 Task: In the Contact  WilliamsSadie@Tutanota.com, Create email and send with subject: 'Elevate Your Success: Introducing a Transformative Opportunity', and with mail content 'Good Evening,_x000D_
Step into a world of unlimited possibilities. Our cutting-edge solution will empower you to overcome challenges and achieve unparalleled success in your industry._x000D_
Thanks and Regards', attach the document: Agenda.pdf and insert image: visitingcard.jpg. Below Thank and Regards, write Reddit and insert the URL: 'www.reddit.com'. Mark checkbox to create task to follow up : In 1 week. Logged in from softage.10@softage.net
Action: Mouse moved to (95, 67)
Screenshot: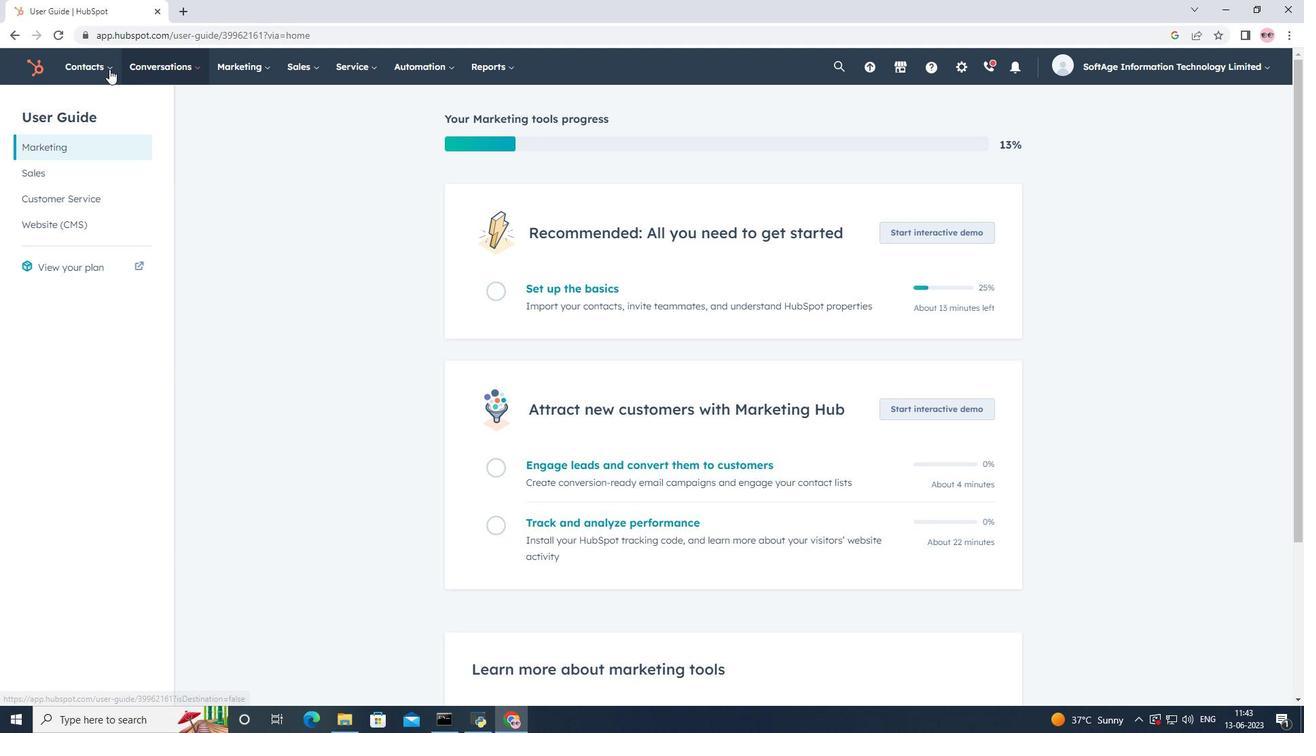 
Action: Mouse pressed left at (95, 67)
Screenshot: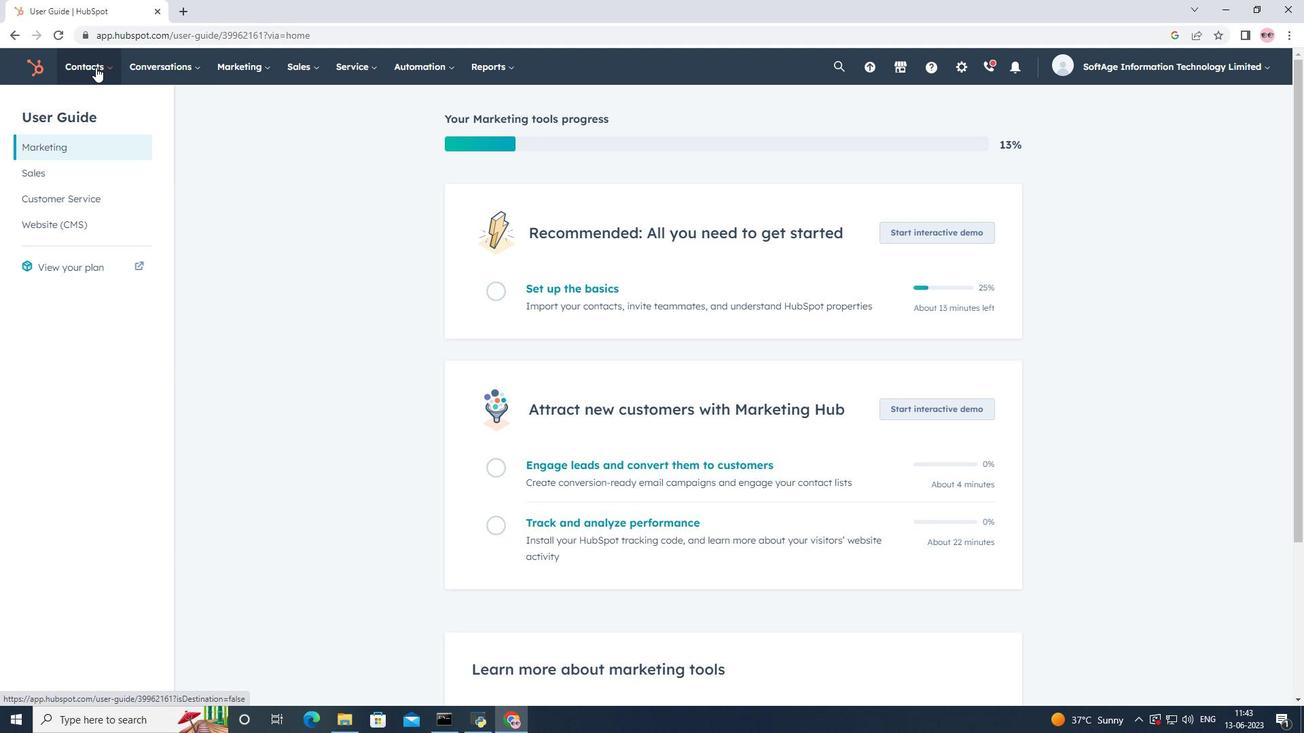 
Action: Mouse moved to (116, 104)
Screenshot: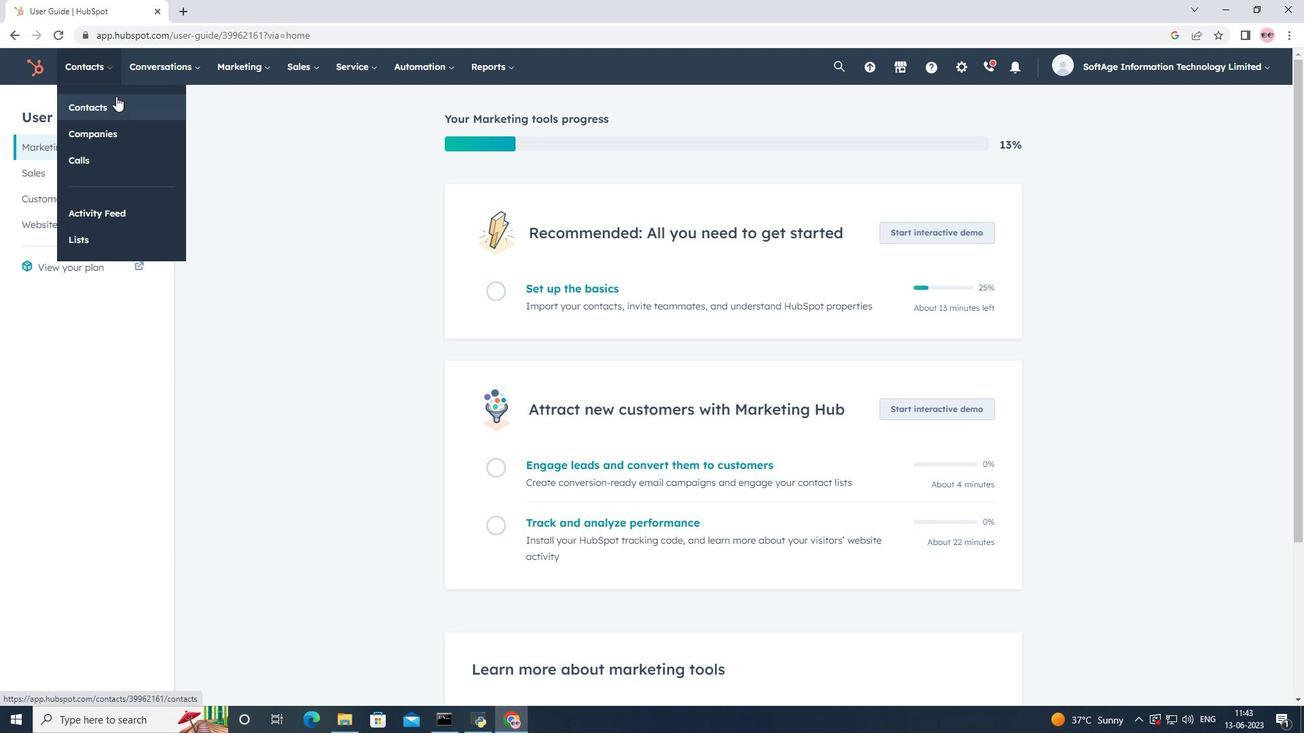 
Action: Mouse pressed left at (116, 104)
Screenshot: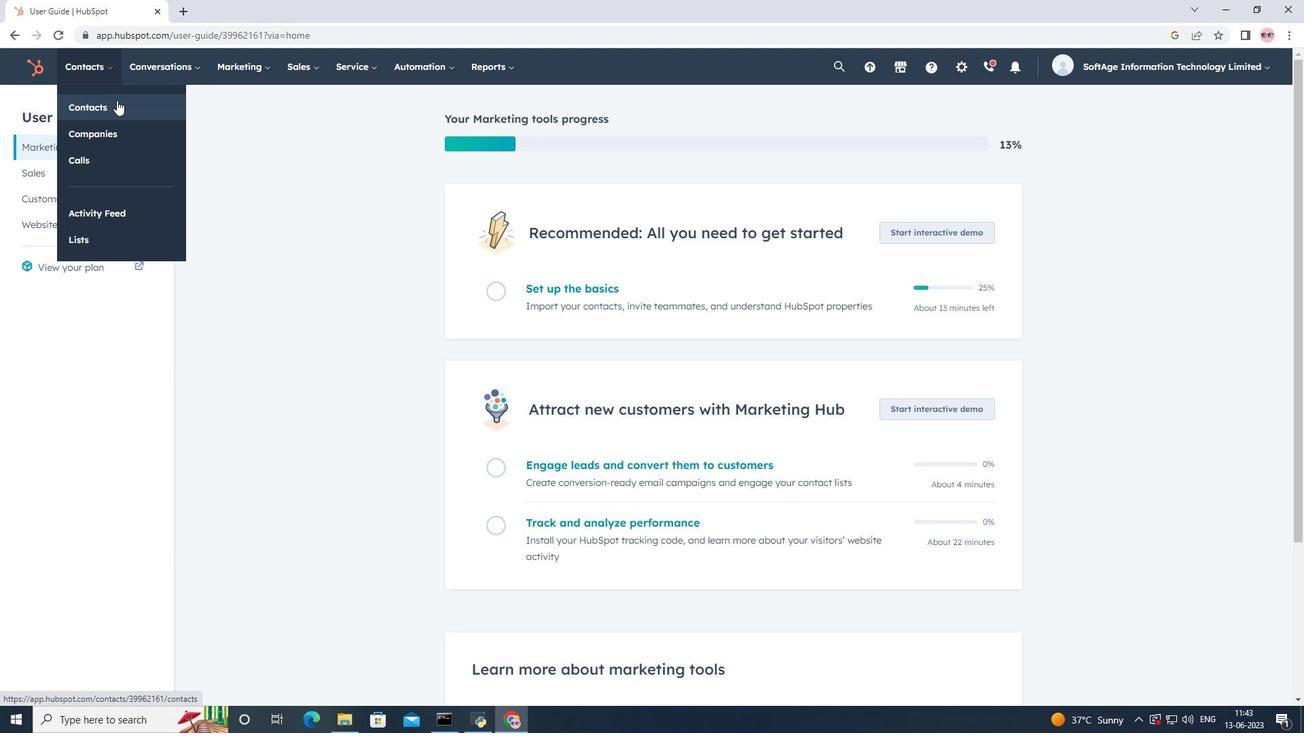 
Action: Mouse moved to (111, 218)
Screenshot: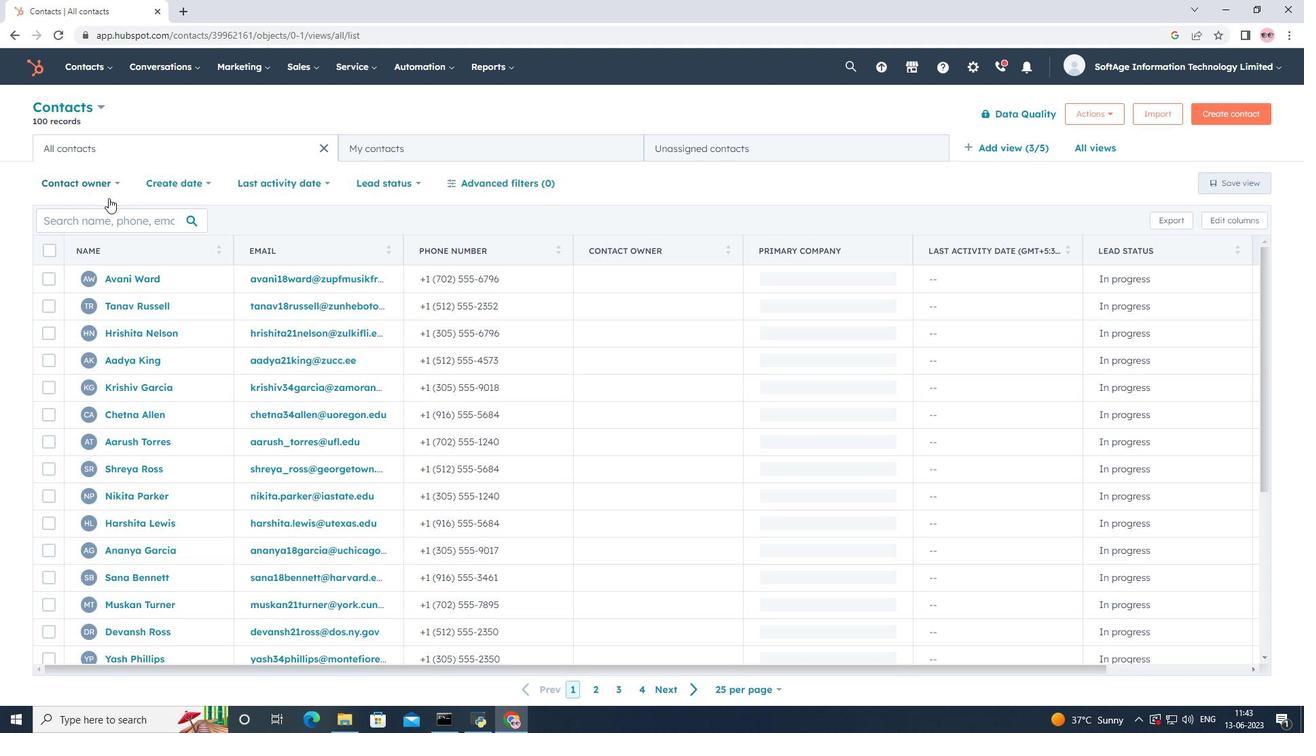 
Action: Mouse pressed left at (111, 218)
Screenshot: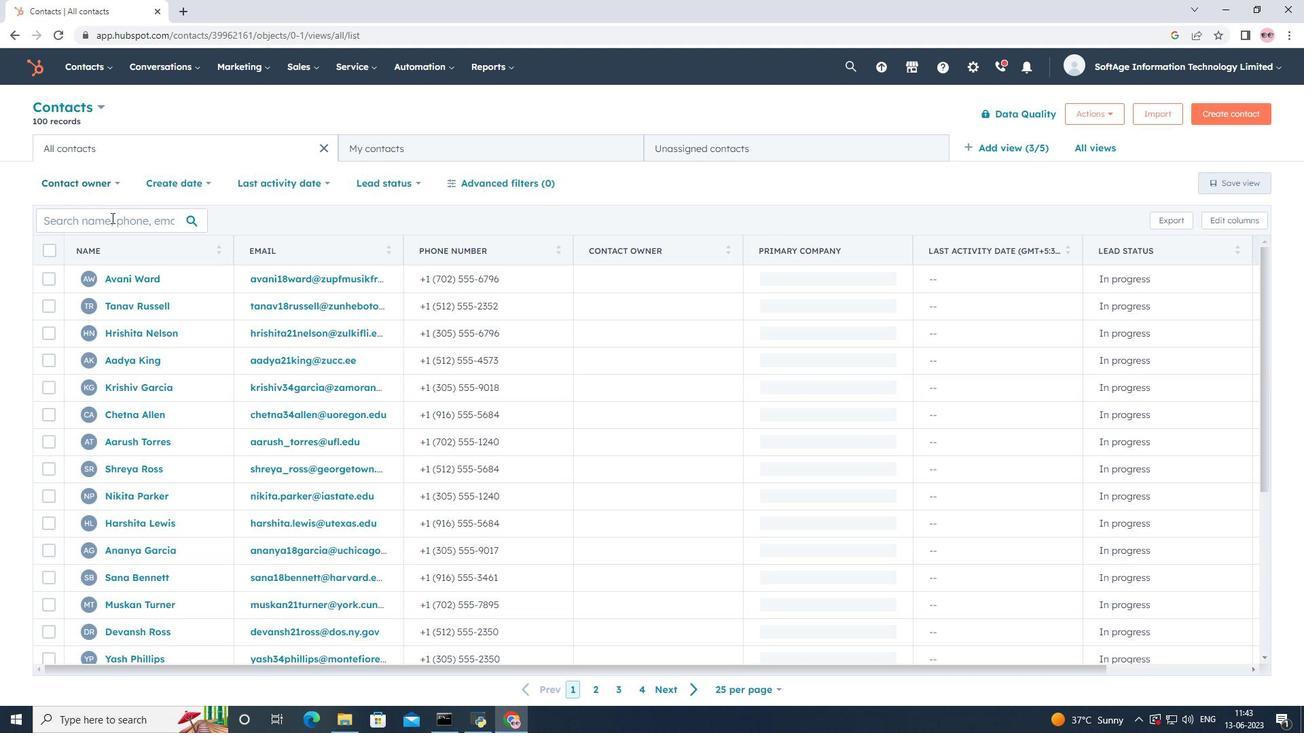 
Action: Key pressed <Key.shift>Williams<Key.space><Key.backspace><Key.shift>Sadie<Key.shift>@<Key.shift>Tutanota.com
Screenshot: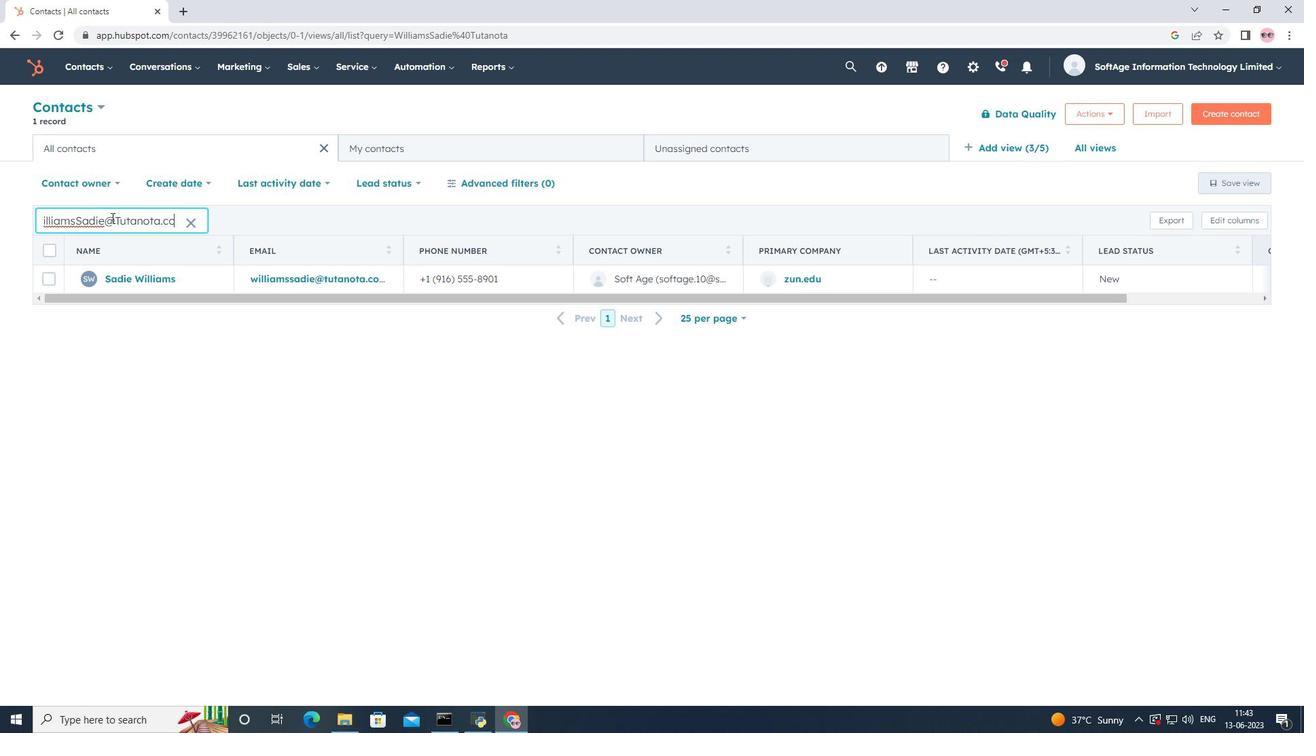 
Action: Mouse moved to (123, 275)
Screenshot: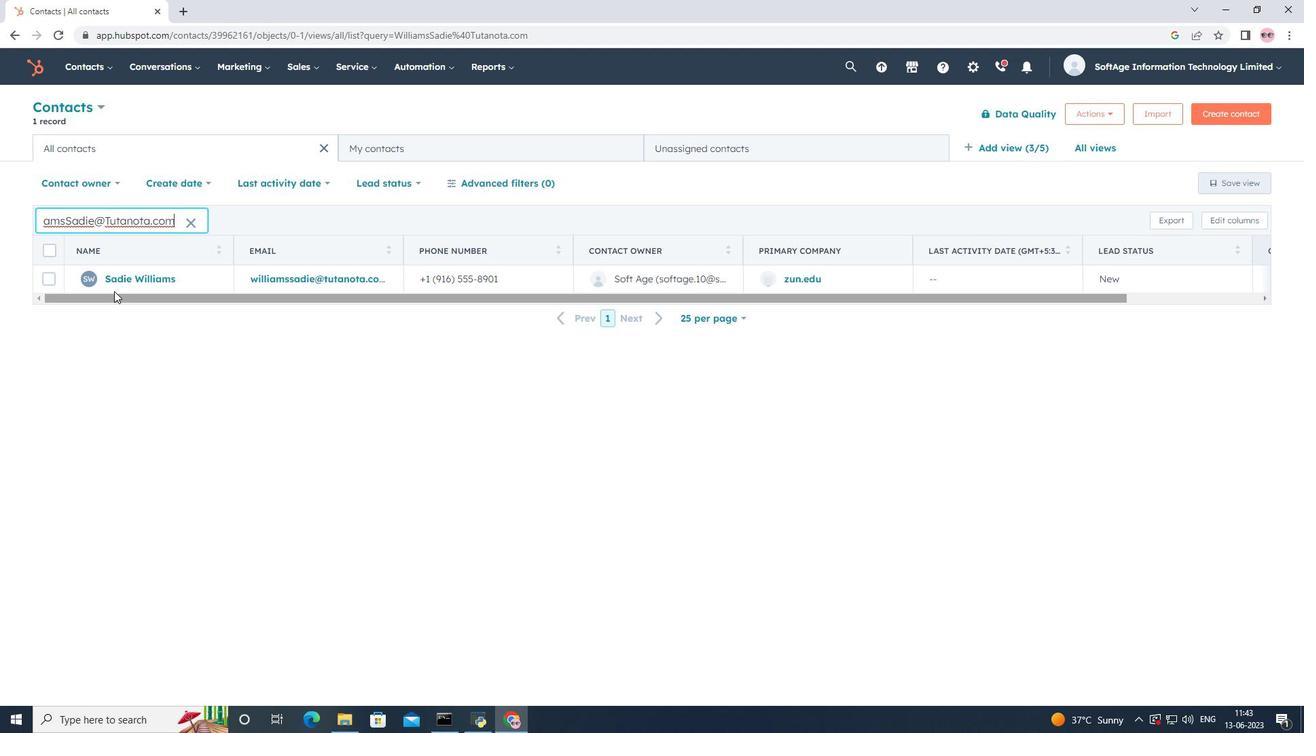 
Action: Mouse pressed left at (123, 275)
Screenshot: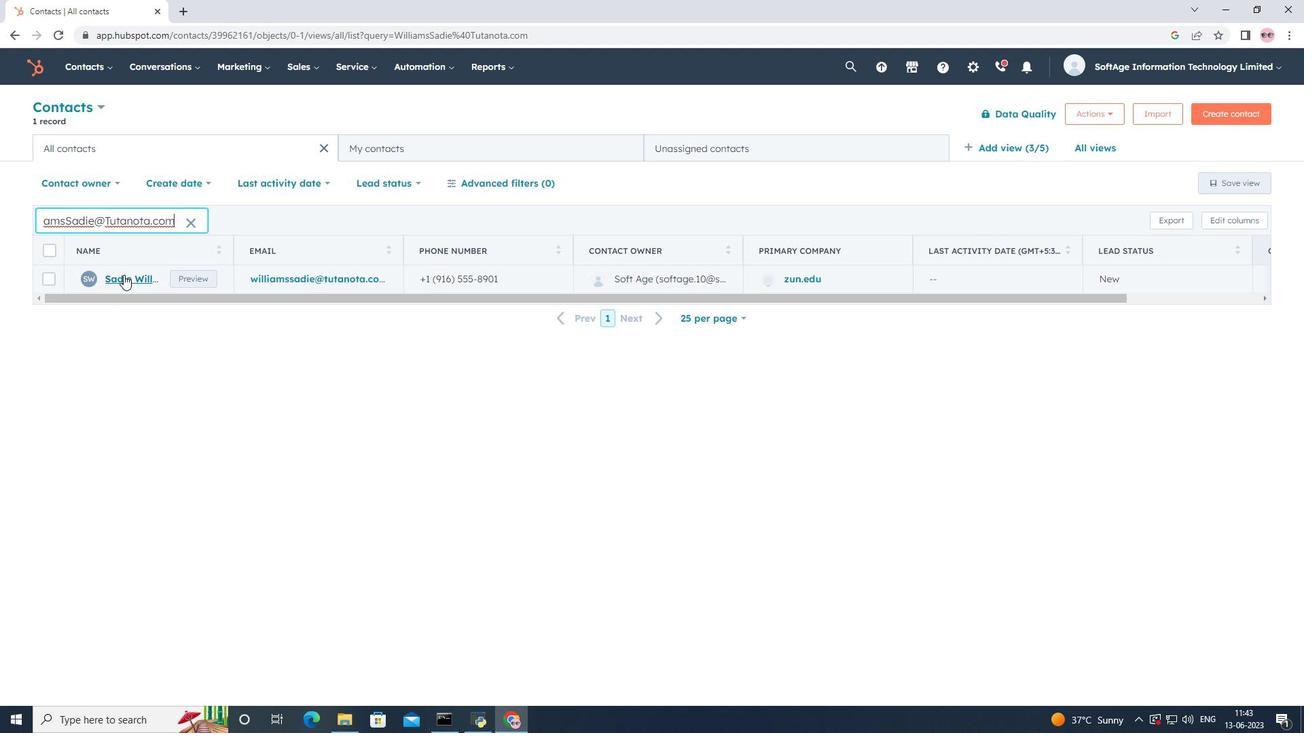 
Action: Mouse moved to (140, 267)
Screenshot: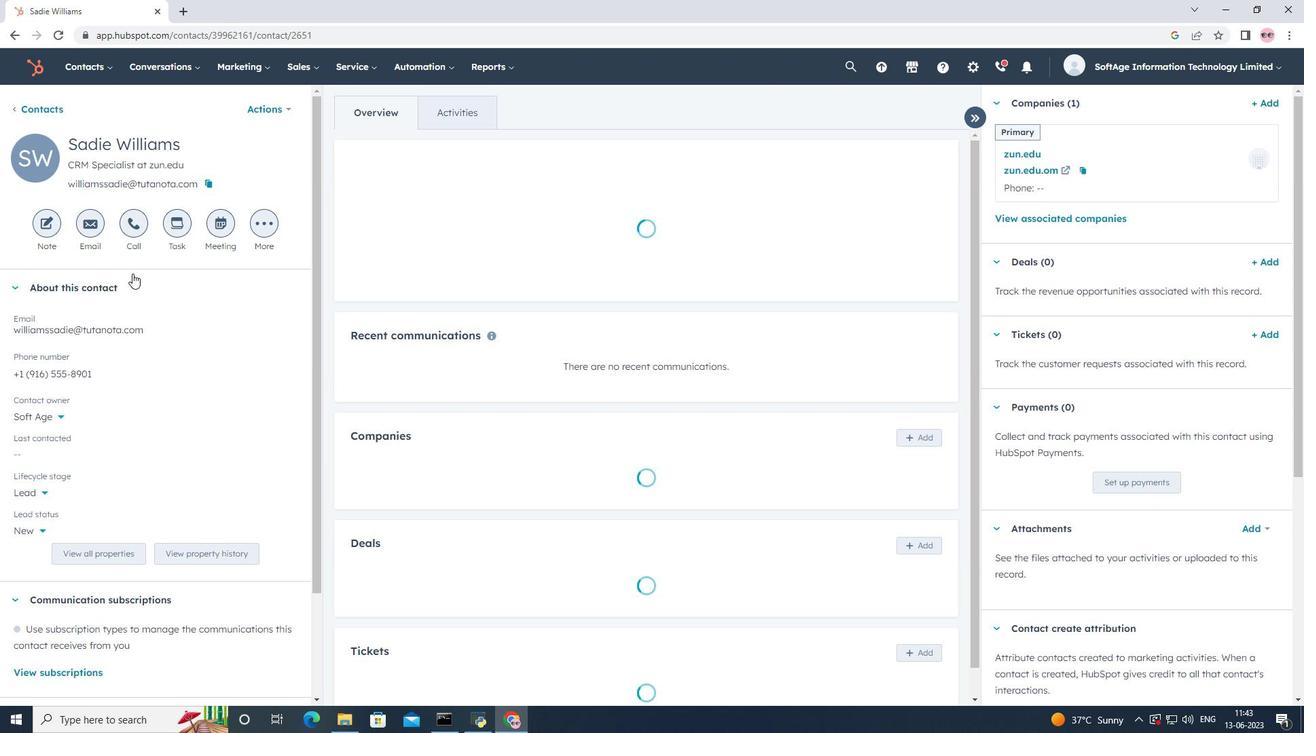 
Action: Mouse scrolled (140, 267) with delta (0, 0)
Screenshot: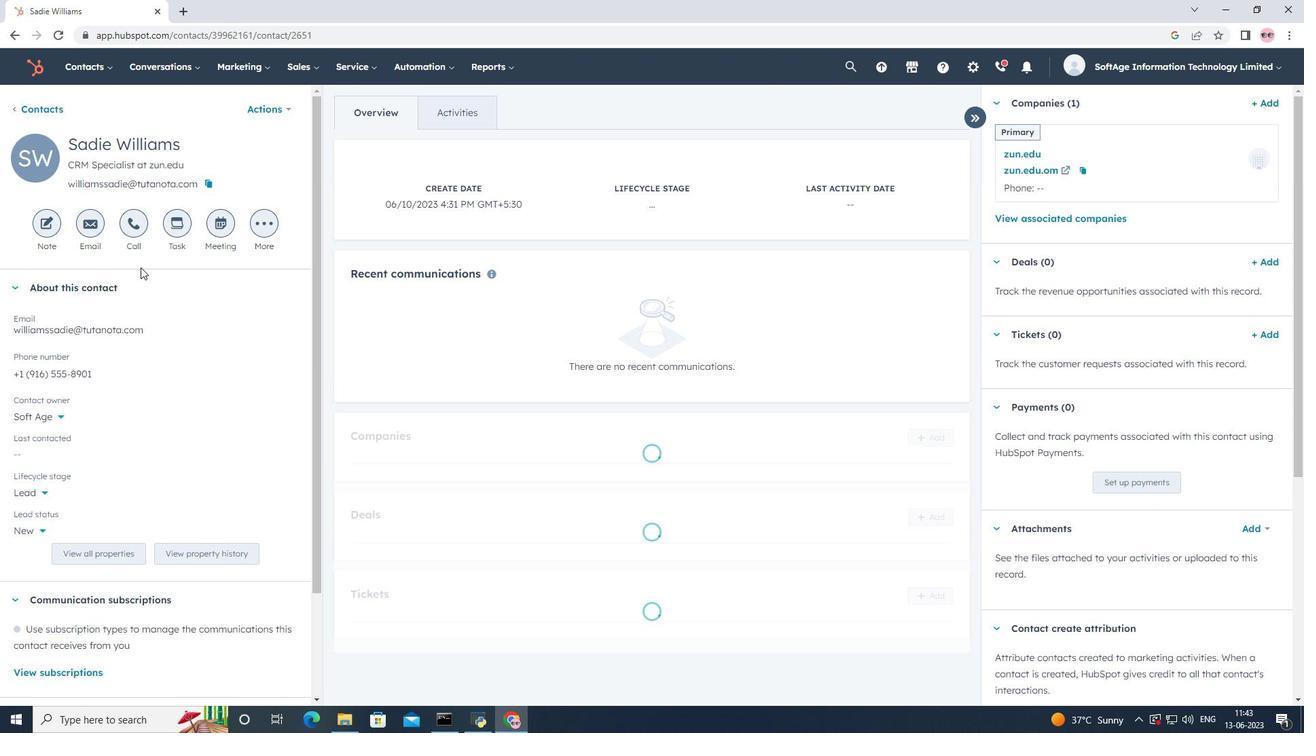 
Action: Mouse moved to (96, 150)
Screenshot: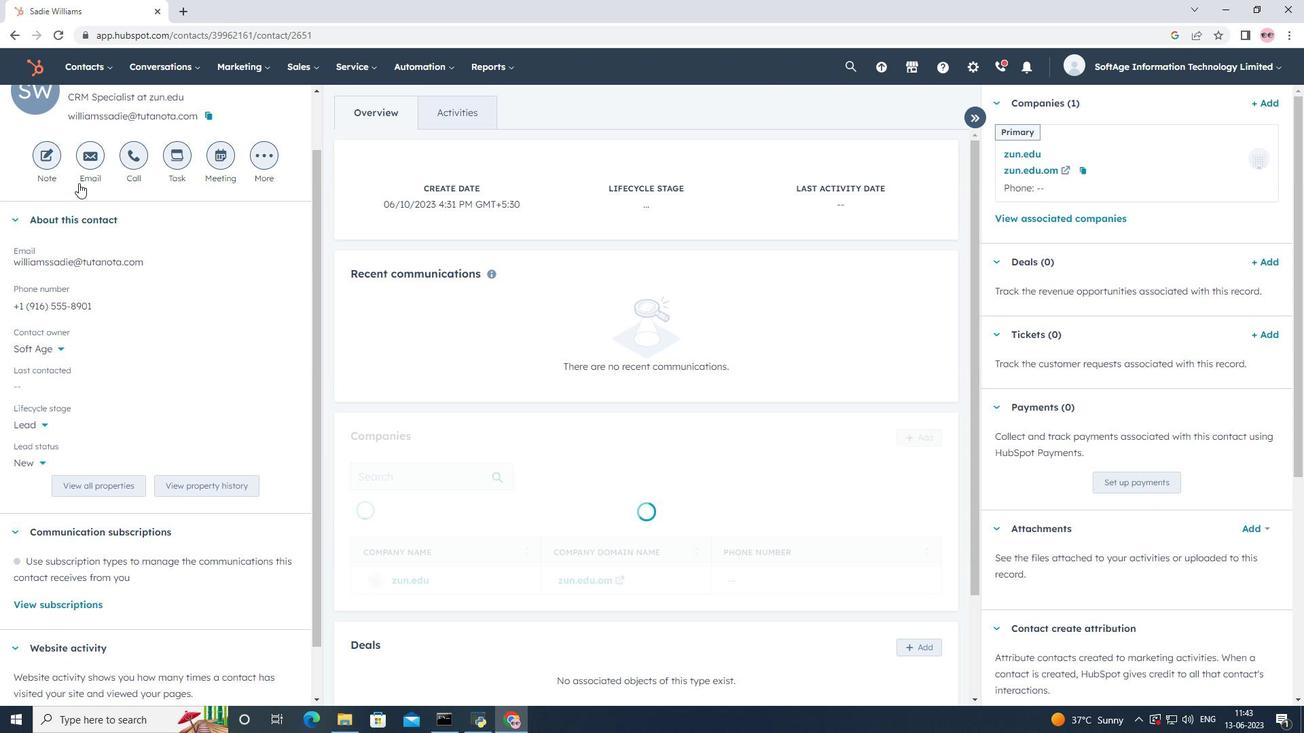 
Action: Mouse pressed left at (96, 150)
Screenshot: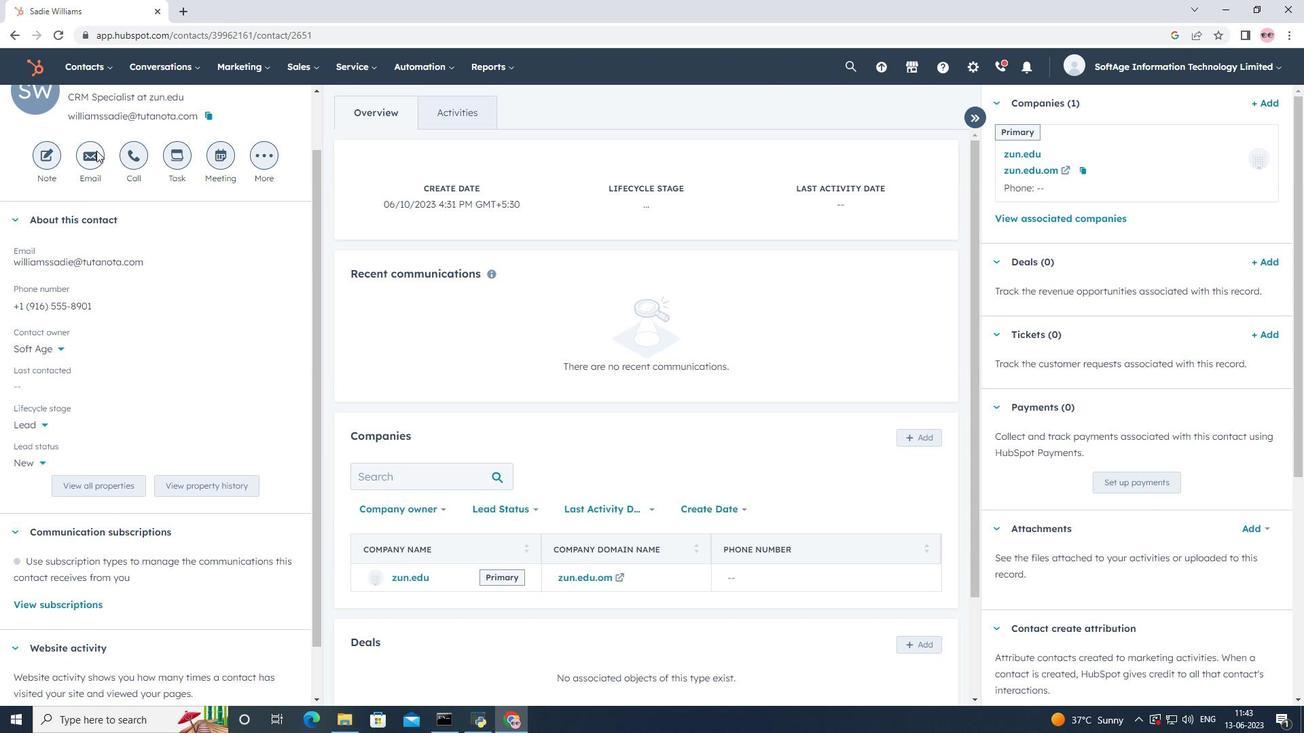 
Action: Mouse moved to (830, 461)
Screenshot: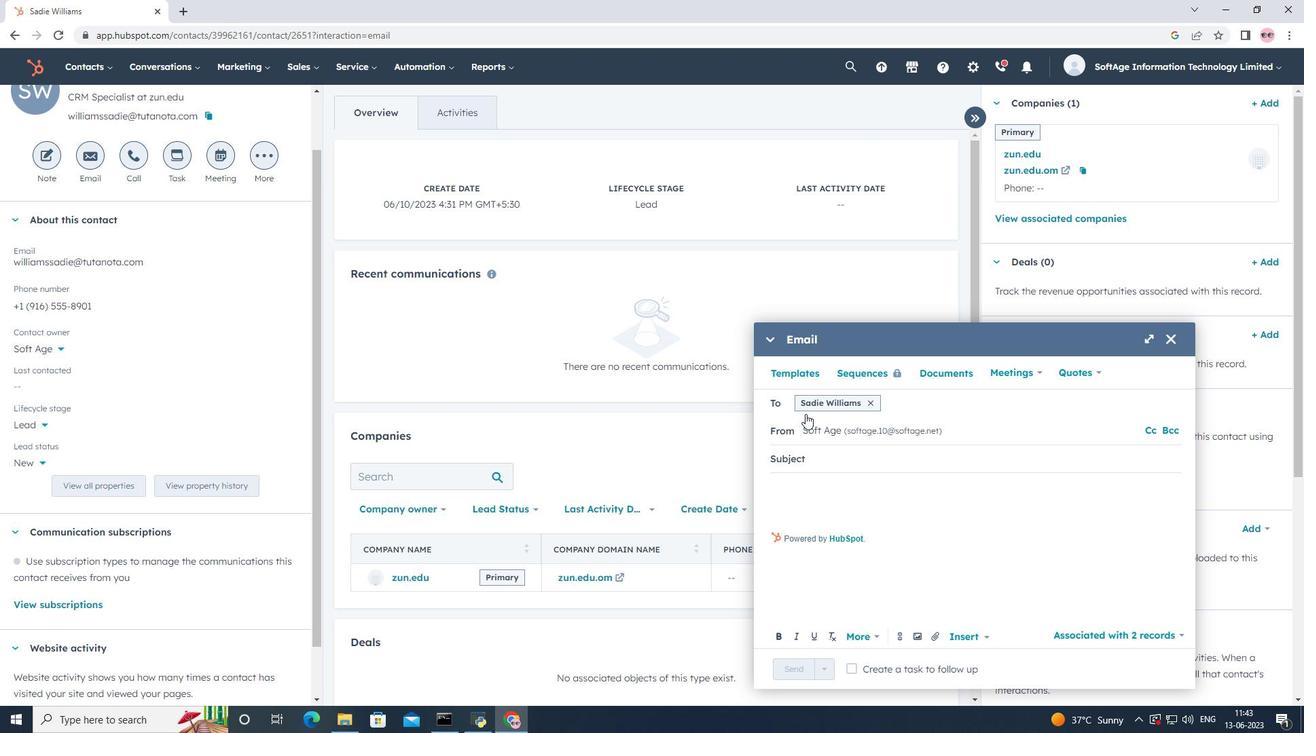
Action: Mouse pressed left at (830, 461)
Screenshot: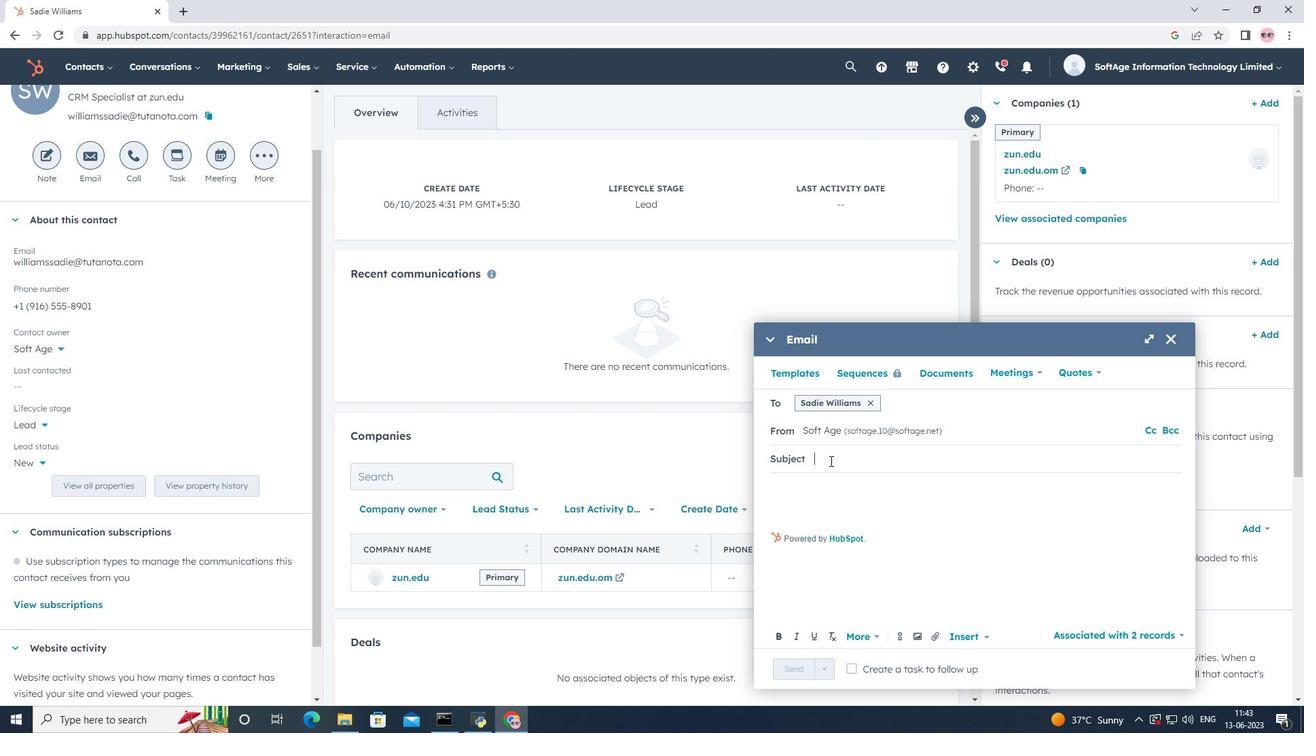 
Action: Key pressed <Key.shift><Key.shift><Key.shift><Key.shift><Key.shift><Key.shift><Key.shift>Elevate<Key.space><Key.shift>Your<Key.space><Key.shift>Success<Key.shift><Key.shift><Key.shift><Key.shift><Key.shift><Key.shift><Key.shift><Key.shift><Key.shift><Key.shift><Key.shift><Key.shift>:<Key.space><Key.shift>Introducing<Key.space>a<Key.space><Key.shift>Transformative<Key.space><Key.shift>Opportunity
Screenshot: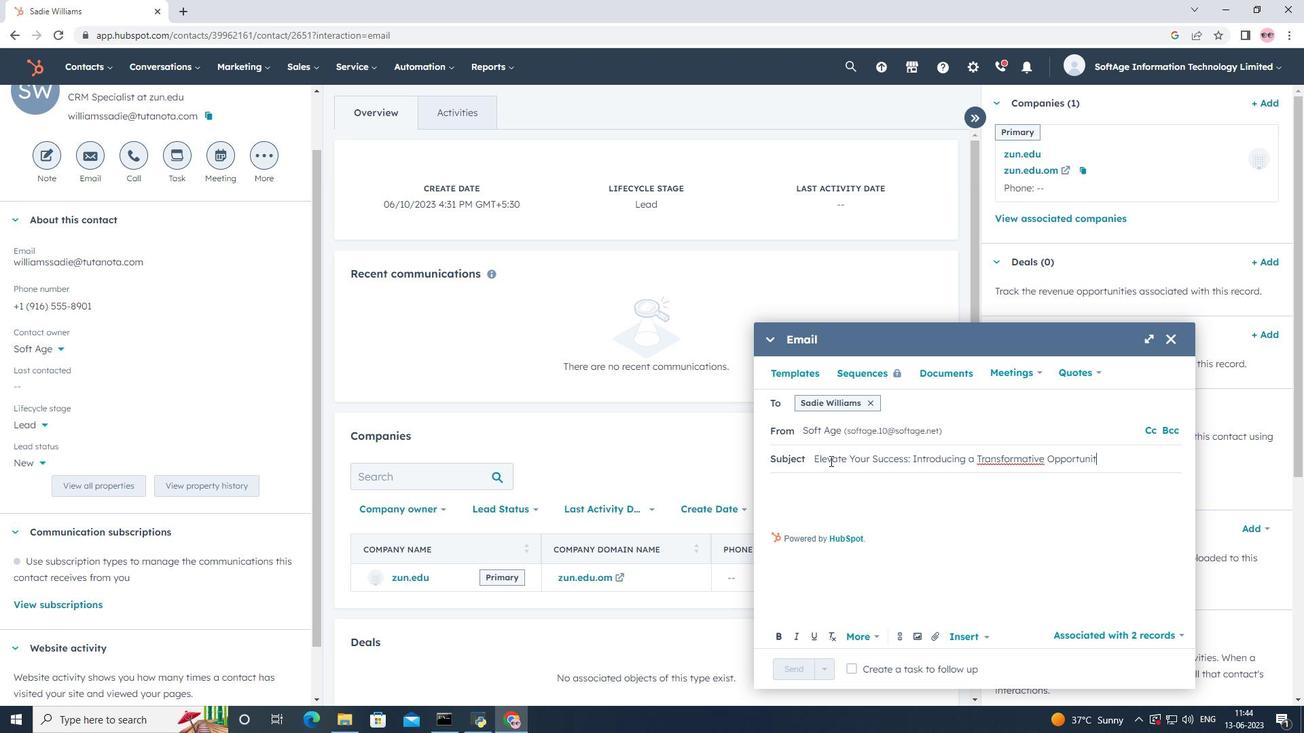
Action: Mouse moved to (806, 495)
Screenshot: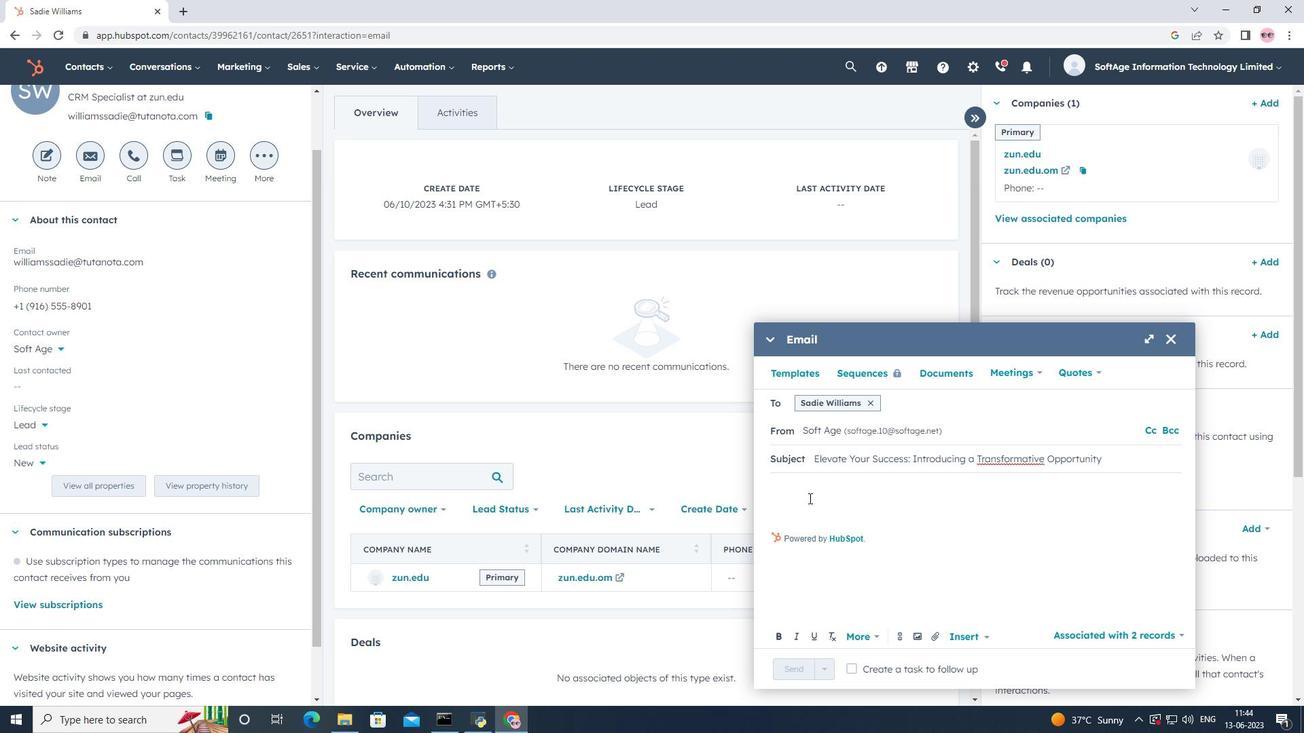 
Action: Mouse pressed left at (806, 495)
Screenshot: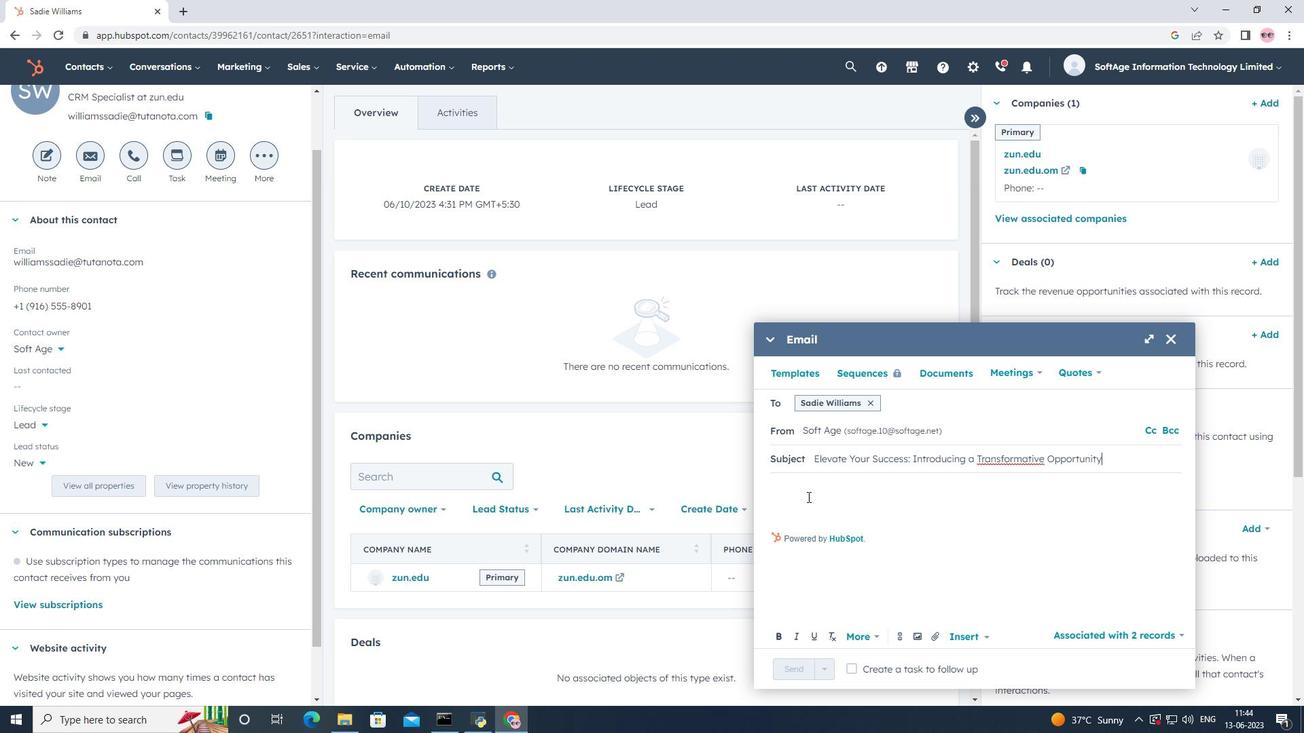 
Action: Key pressed <Key.shift><Key.shift><Key.shift><Key.shift><Key.shift><Key.shift><Key.shift><Key.shift><Key.shift><Key.shift><Key.shift><Key.shift><Key.shift><Key.shift><Key.shift><Key.shift><Key.shift><Key.shift><Key.shift><Key.shift><Key.shift><Key.shift><Key.shift><Key.shift><Key.shift><Key.shift><Key.shift><Key.shift><Key.shift><Key.shift><Key.shift><Key.shift><Key.shift><Key.shift><Key.shift><Key.shift><Key.shift><Key.shift>Good<Key.space><Key.shift>Evening<Key.enter><Key.shift><Key.shift><Key.shift><Key.shift><Key.shift><Key.shift><Key.shift><Key.shift><Key.shift><Key.shift><Key.shift><Key.shift><Key.shift><Key.shift>Step<Key.space>into<Key.space>a<Key.space>world<Key.space>of<Key.space>unlimited<Key.space>possibilities.<Key.space><Key.shift>Our<Key.space>cutting<Key.space><Key.backspace>-<Key.shift>edge<Key.space>solution<Key.space>will<Key.space>empower<Key.space>you<Key.space>to<Key.space>overcome<Key.space>challenges<Key.space>and<Key.space>achieve<Key.space>unparalleled<Key.space>success<Key.space>in<Key.space>your<Key.space>industry.<Key.enter><Key.shift>Thanks<Key.space>and<Key.space><Key.shift>Regards
Screenshot: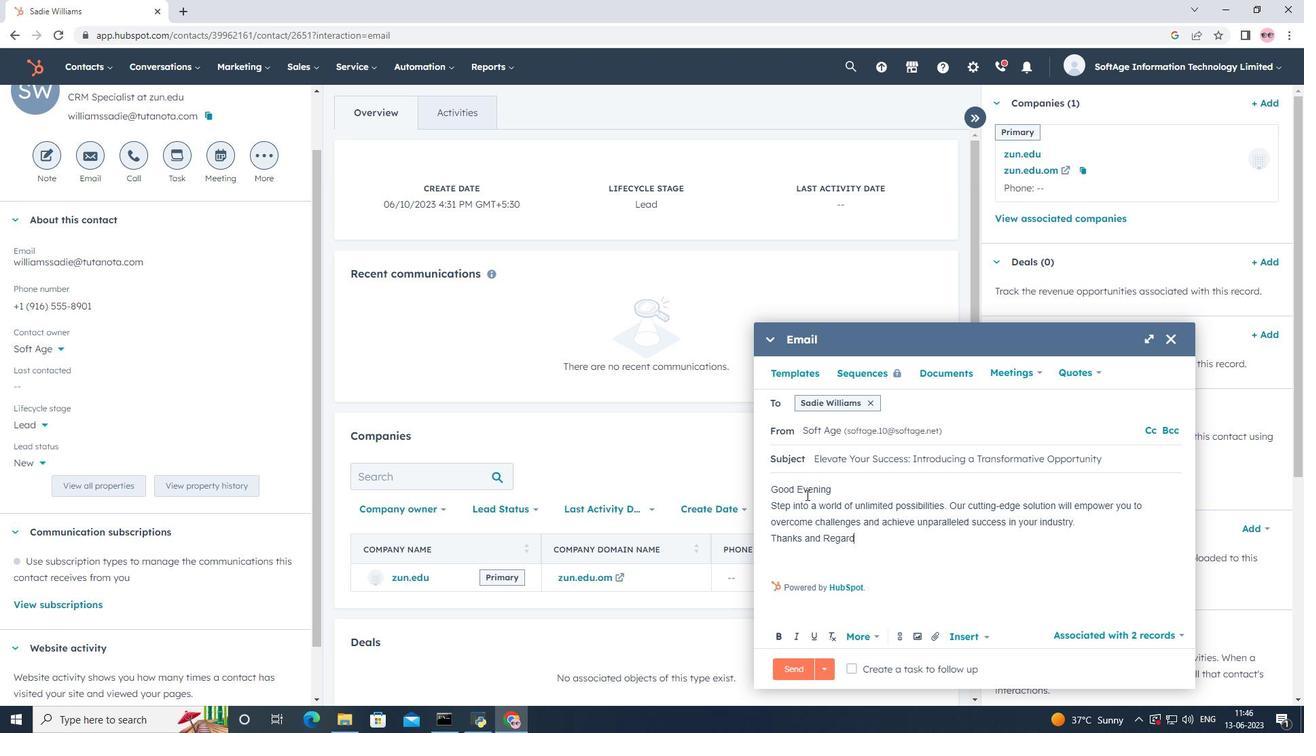 
Action: Mouse moved to (932, 641)
Screenshot: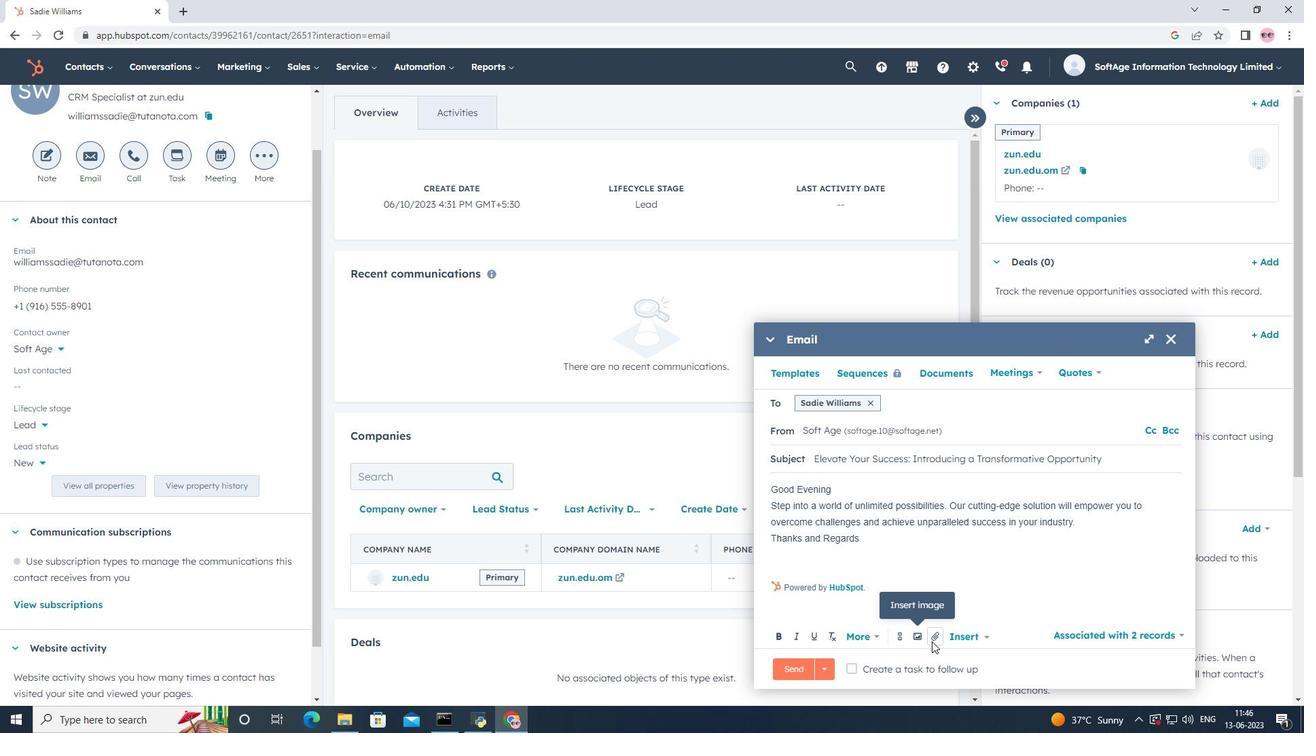 
Action: Mouse pressed left at (932, 641)
Screenshot: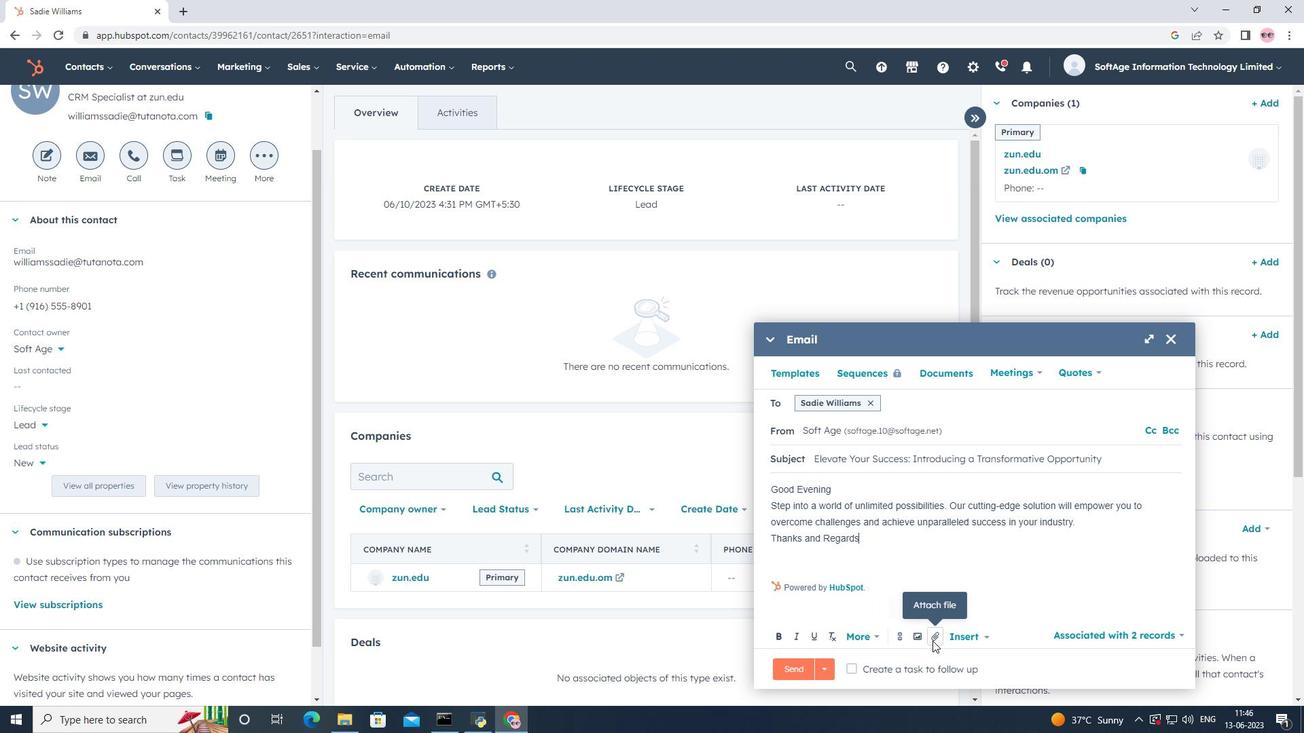 
Action: Mouse moved to (951, 597)
Screenshot: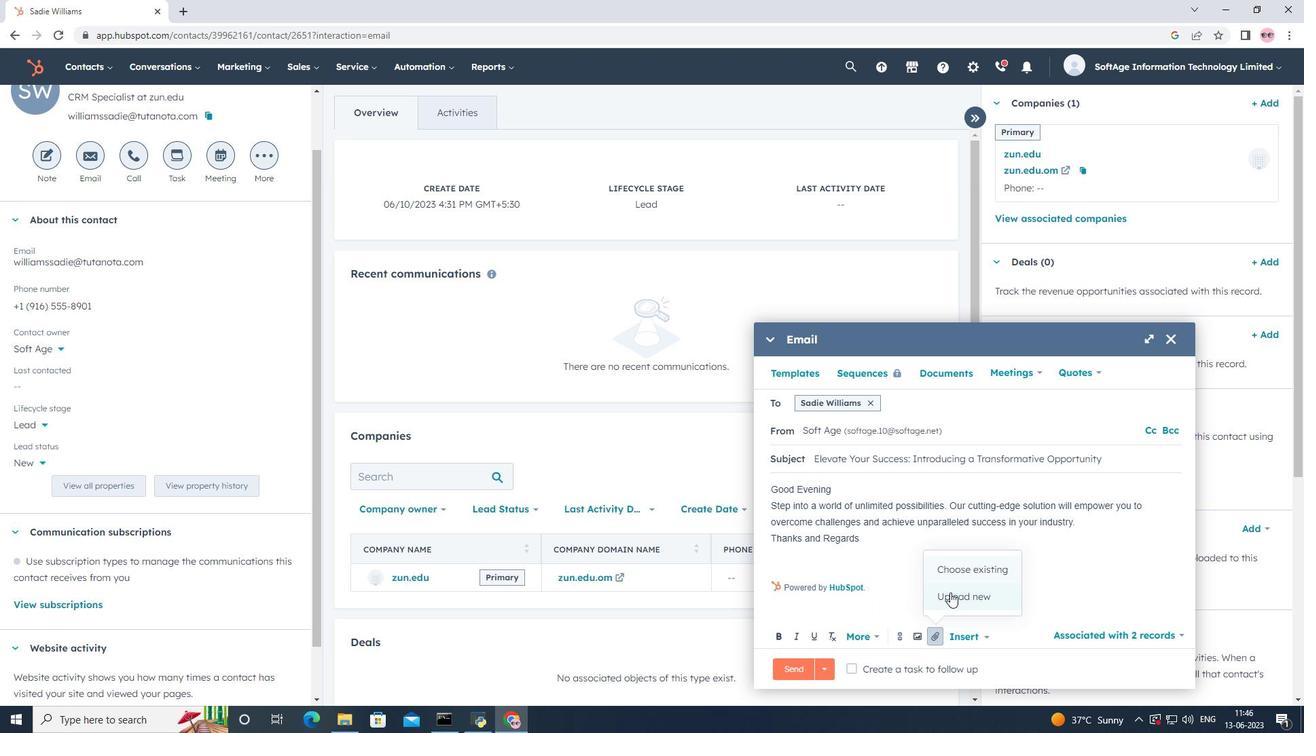 
Action: Mouse pressed left at (951, 597)
Screenshot: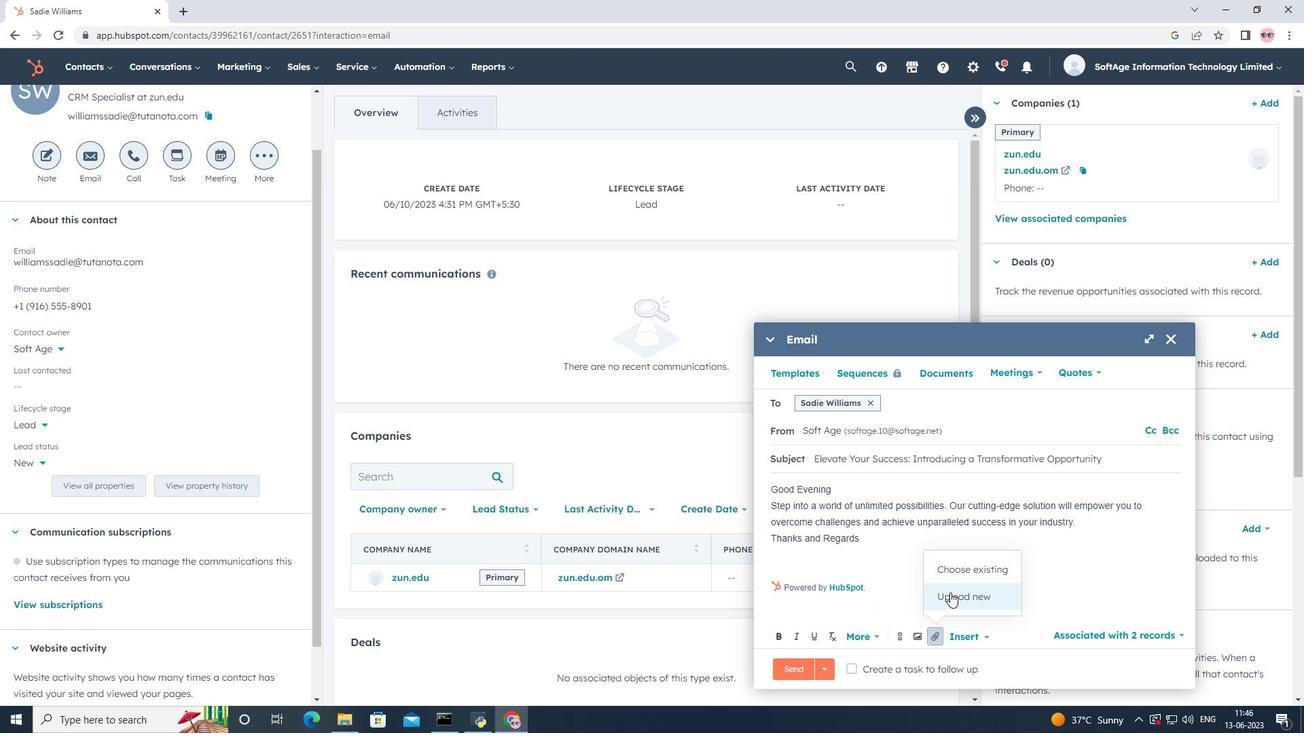 
Action: Mouse moved to (67, 161)
Screenshot: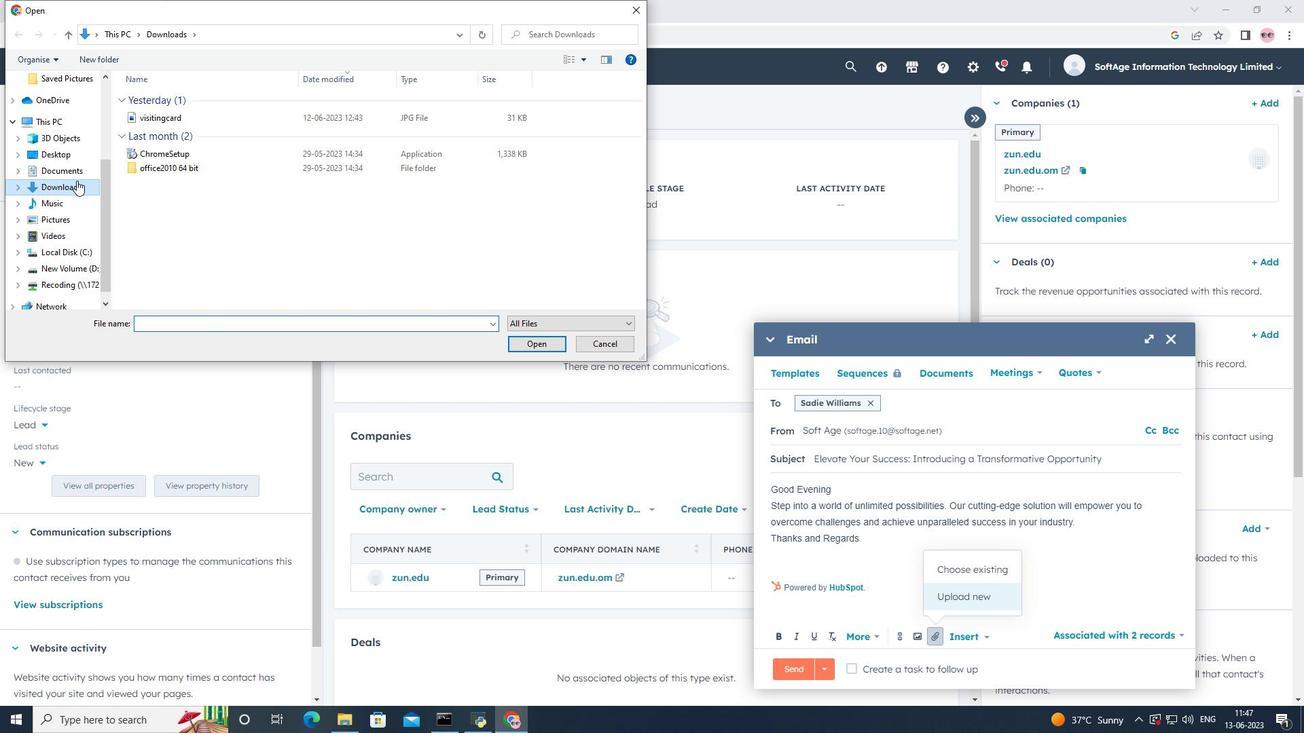 
Action: Mouse pressed left at (67, 161)
Screenshot: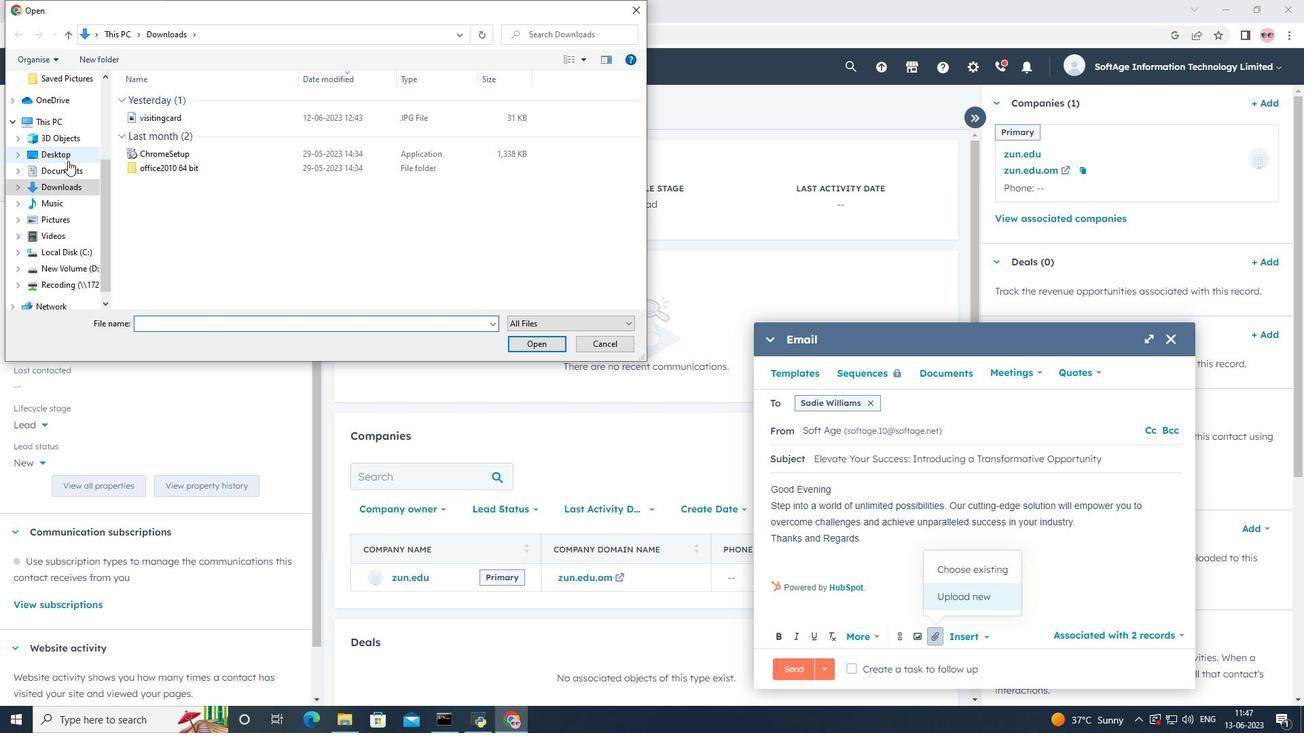 
Action: Mouse moved to (68, 170)
Screenshot: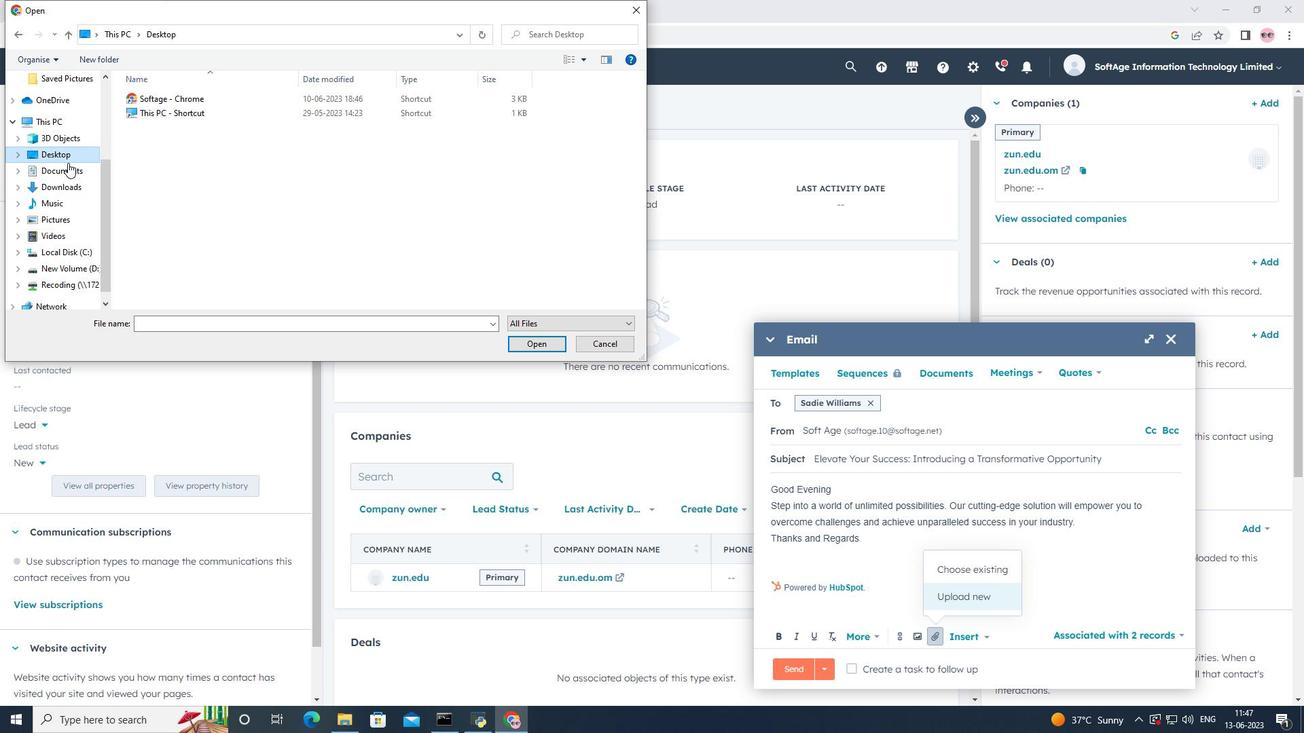 
Action: Mouse pressed left at (68, 170)
Screenshot: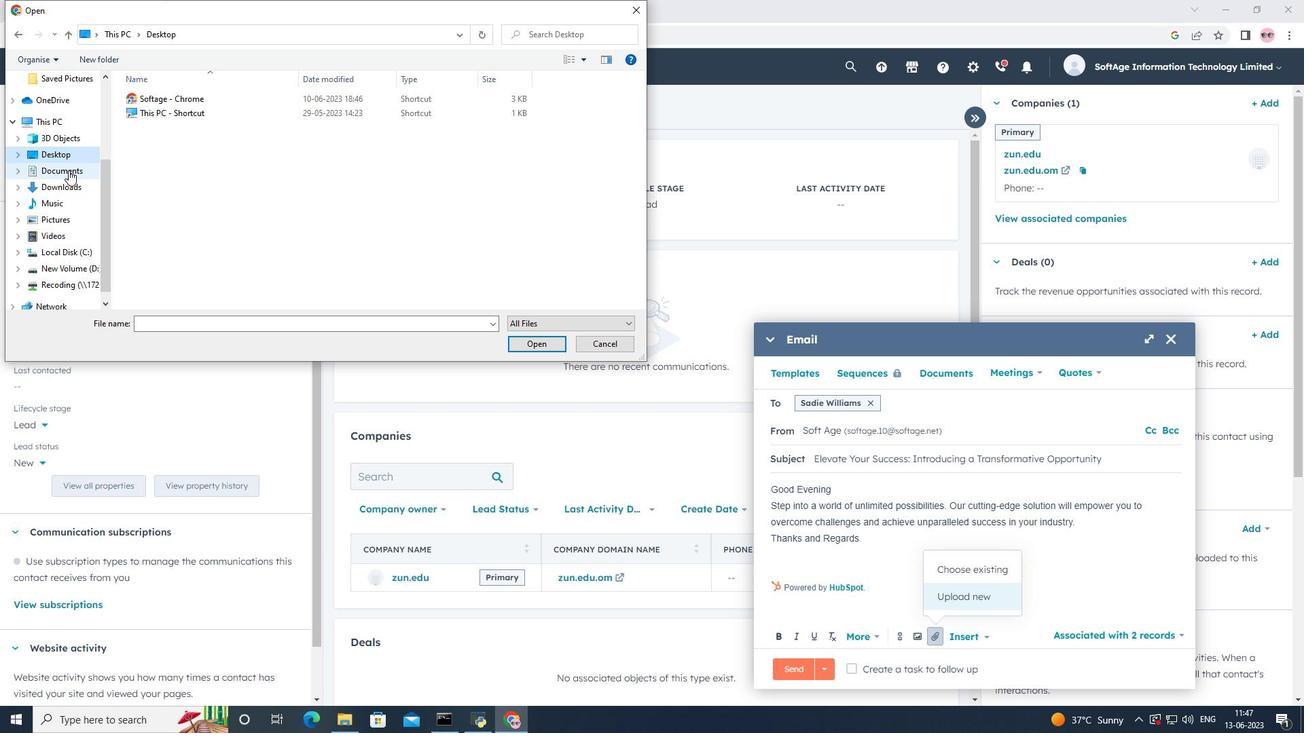 
Action: Mouse moved to (162, 98)
Screenshot: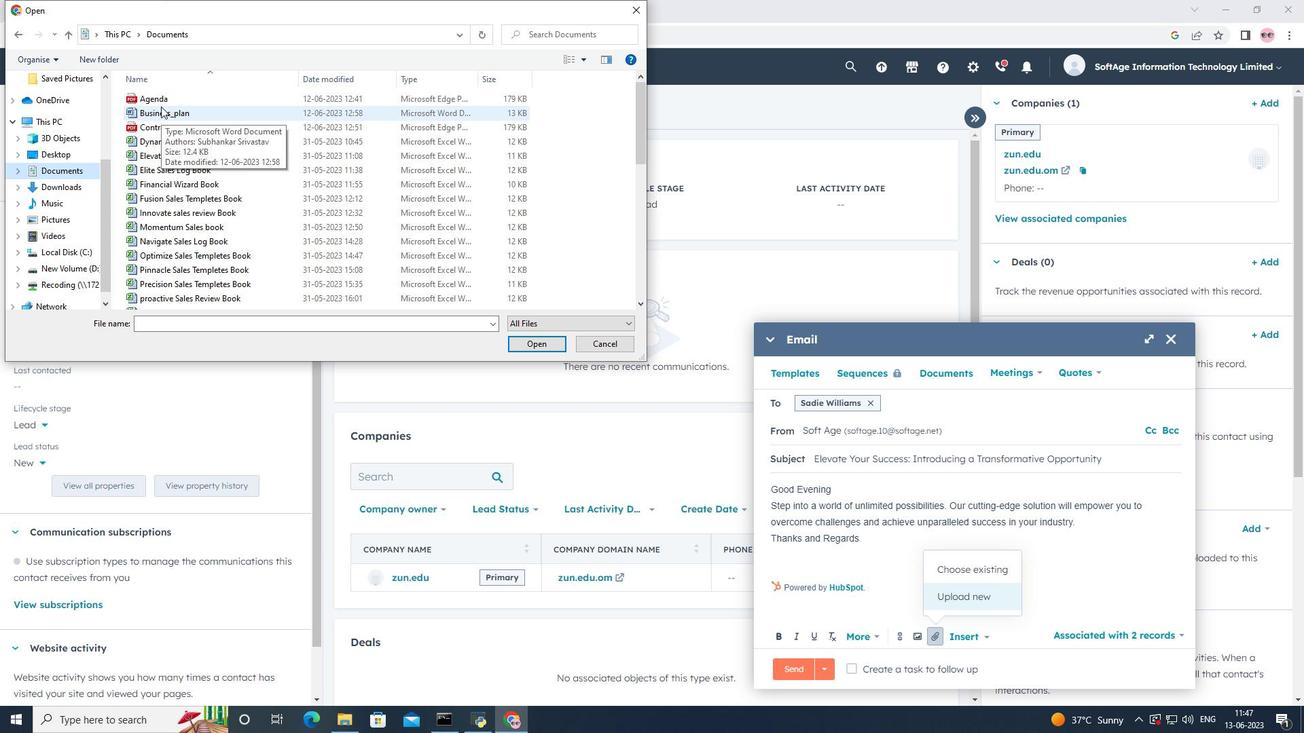 
Action: Mouse pressed left at (162, 98)
Screenshot: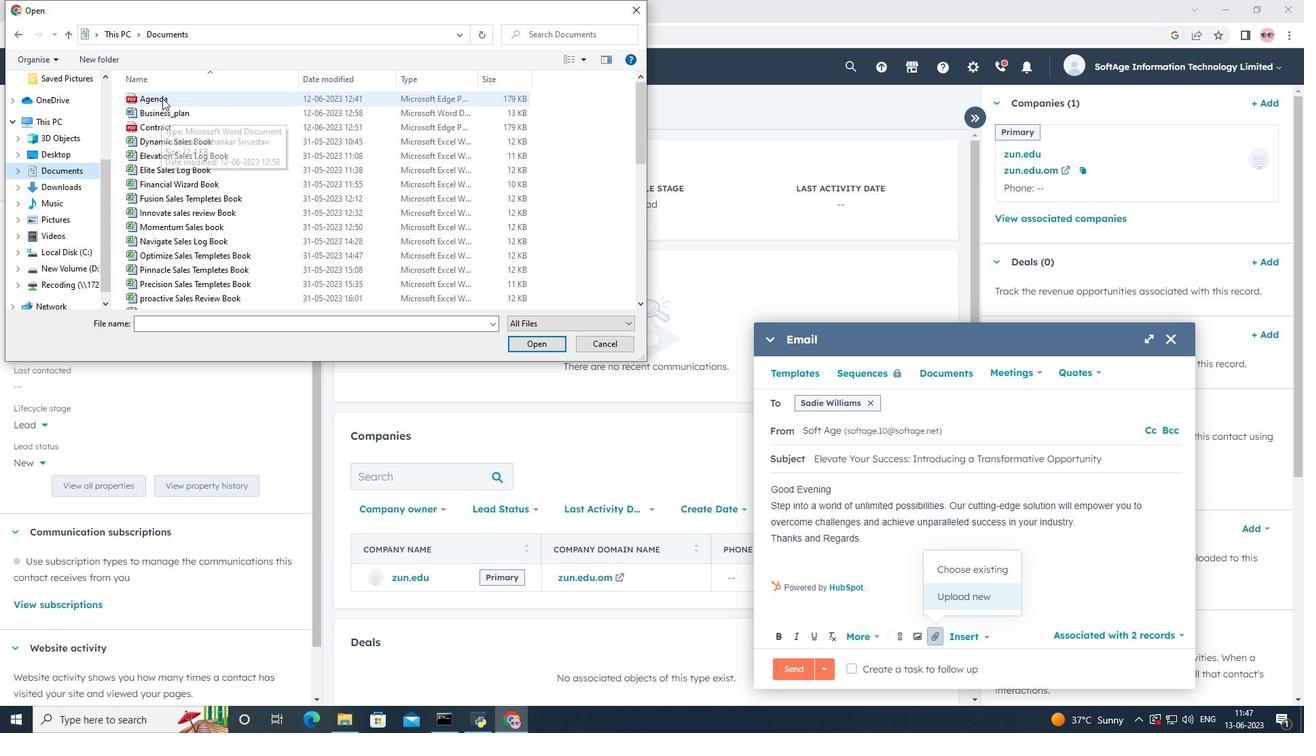 
Action: Mouse moved to (529, 343)
Screenshot: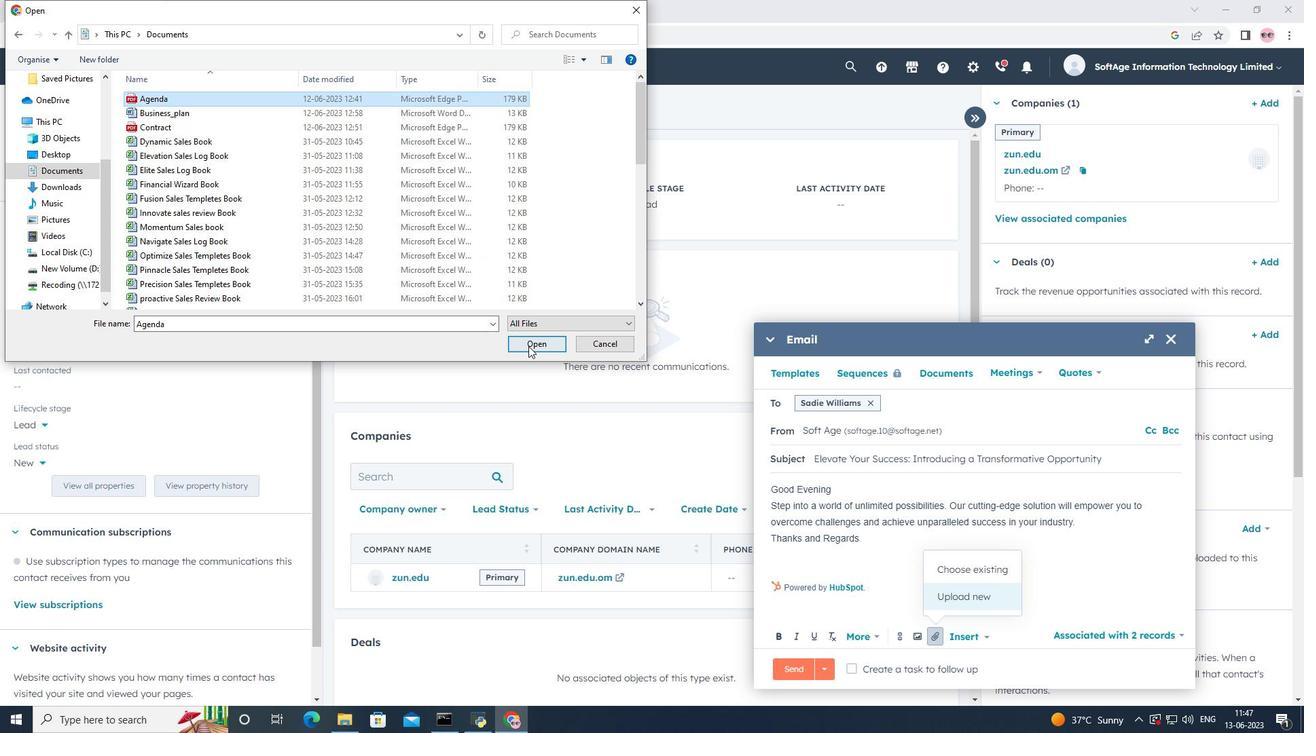 
Action: Mouse pressed left at (529, 343)
Screenshot: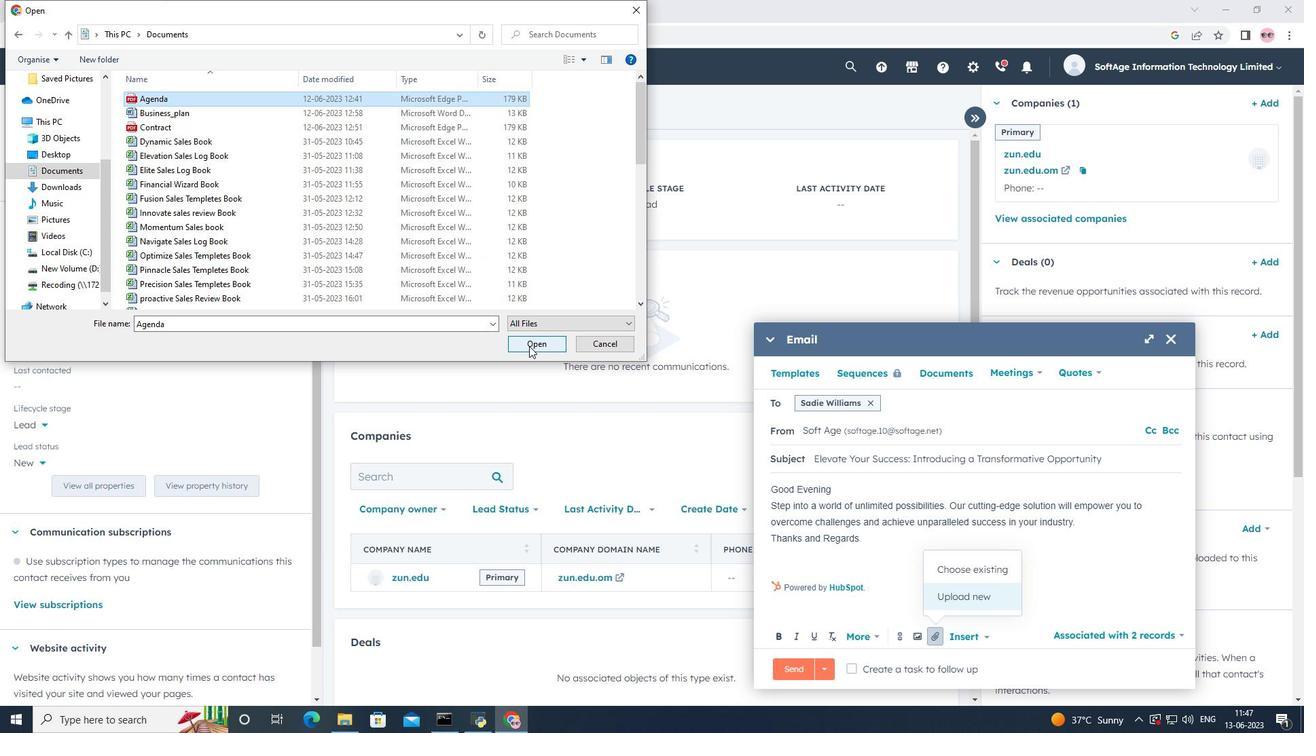 
Action: Mouse moved to (922, 599)
Screenshot: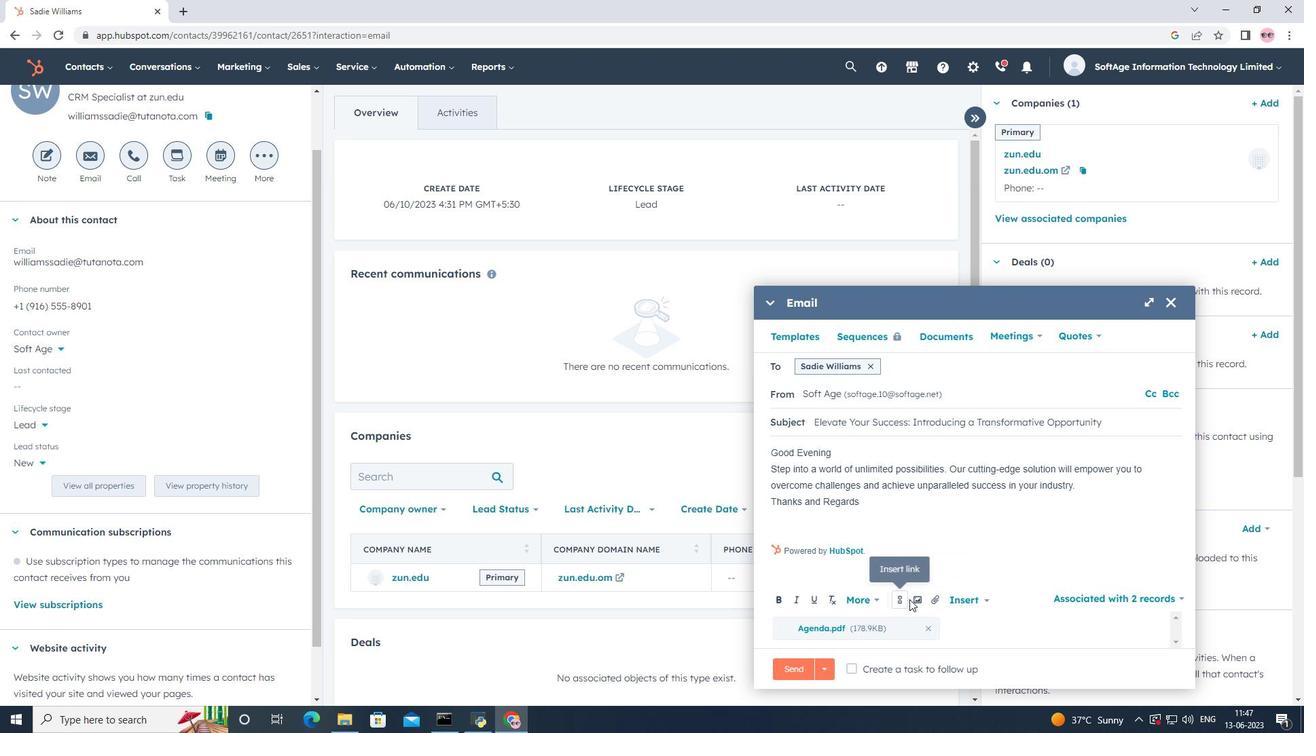 
Action: Mouse pressed left at (922, 599)
Screenshot: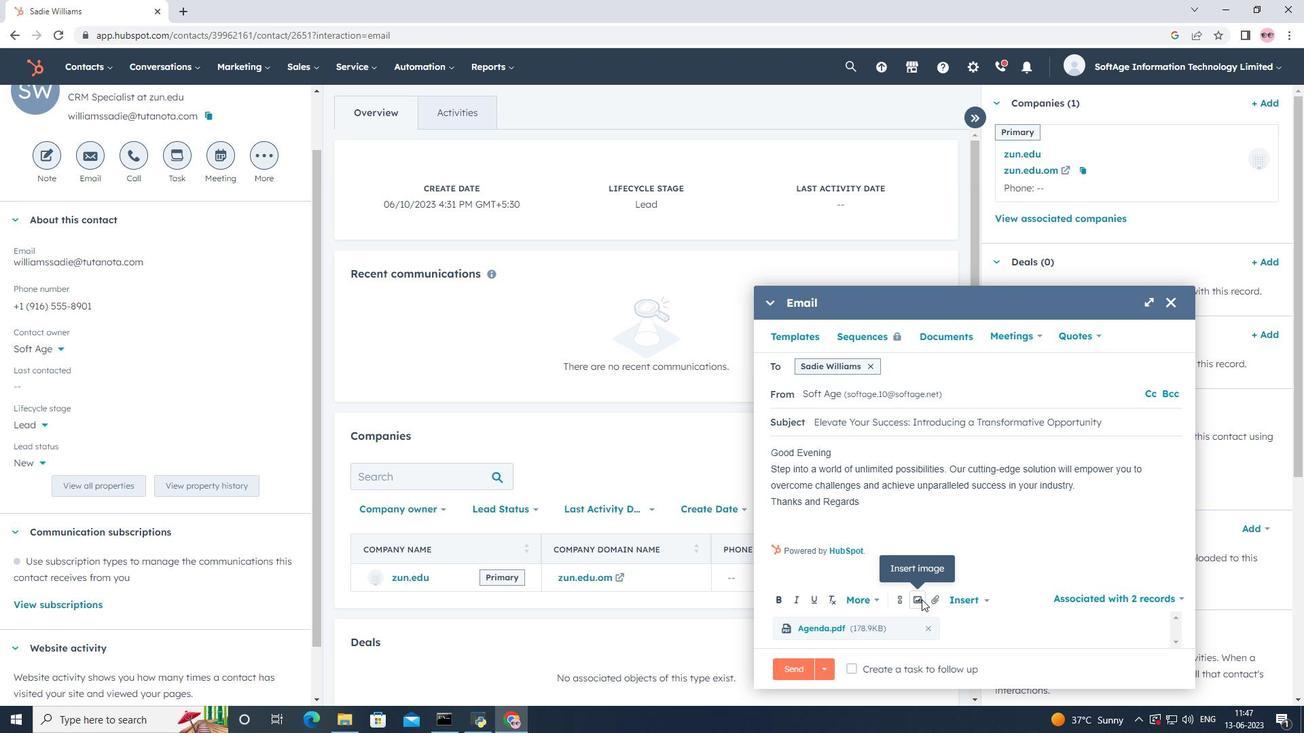 
Action: Mouse moved to (894, 563)
Screenshot: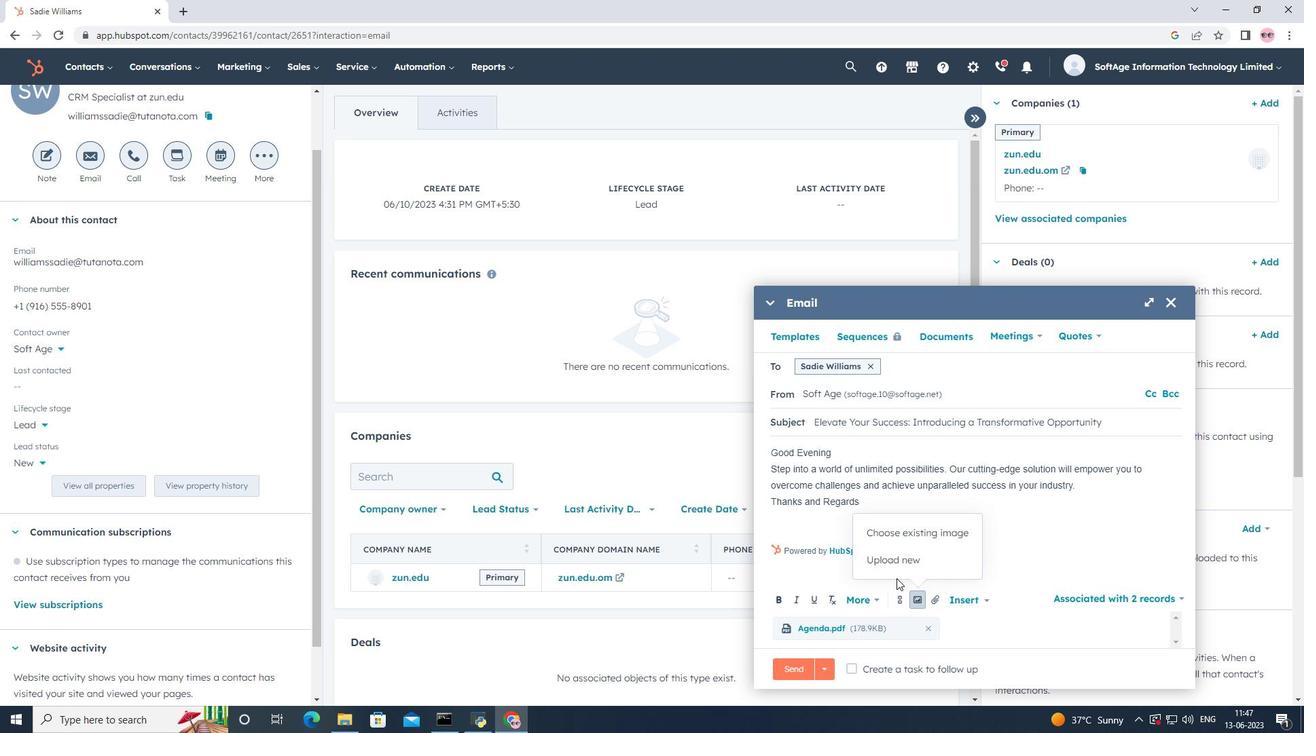 
Action: Mouse pressed left at (894, 563)
Screenshot: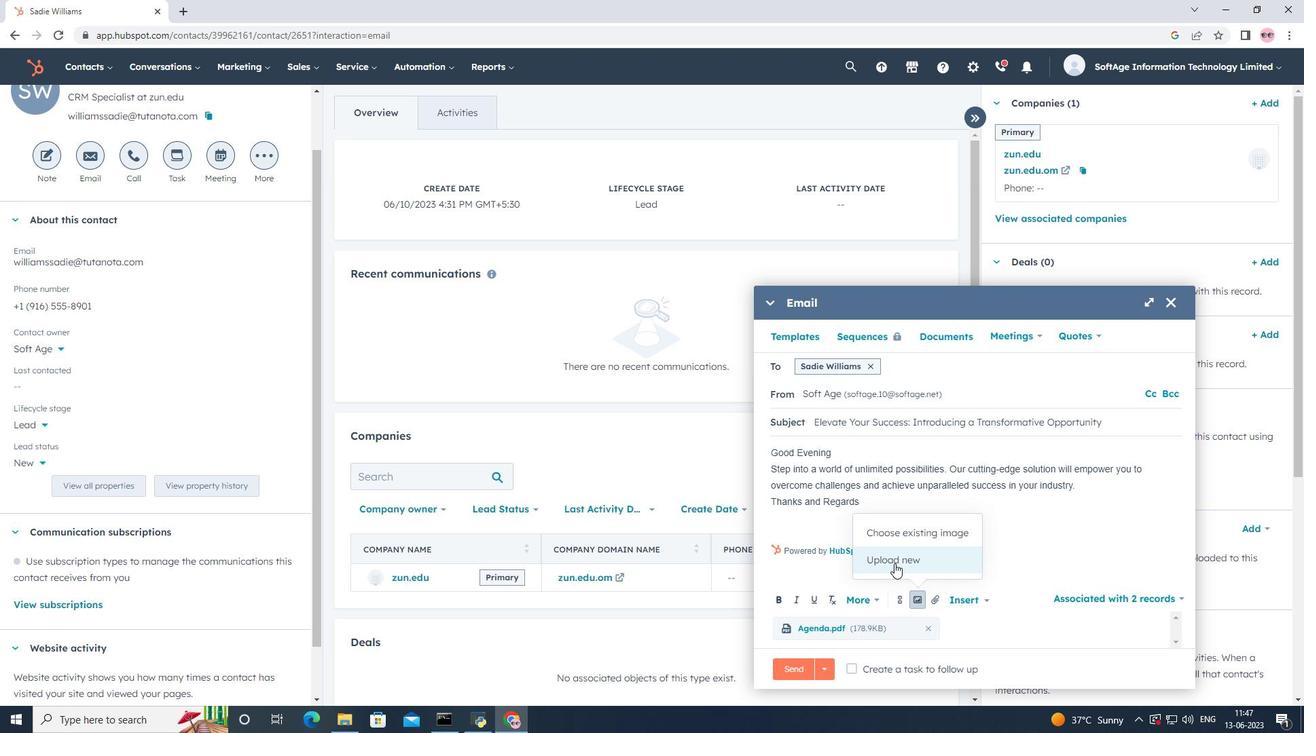 
Action: Mouse moved to (69, 192)
Screenshot: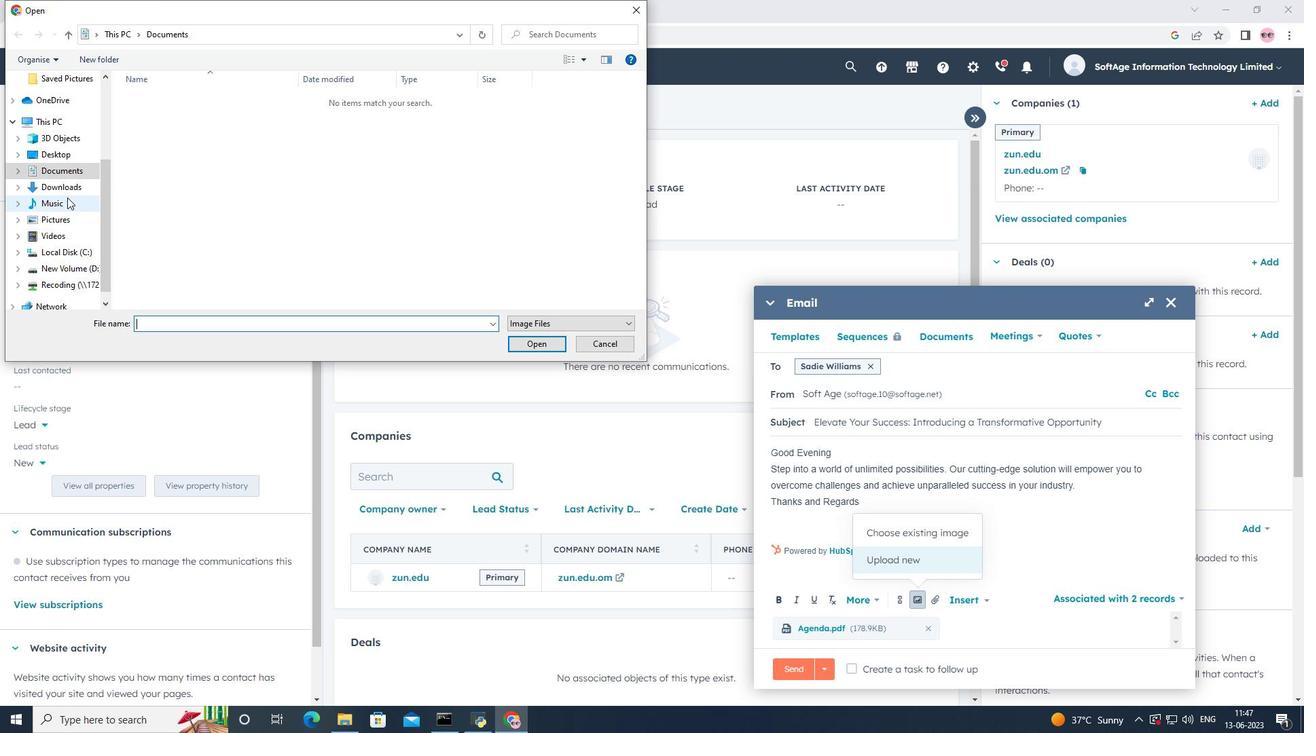 
Action: Mouse pressed left at (69, 192)
Screenshot: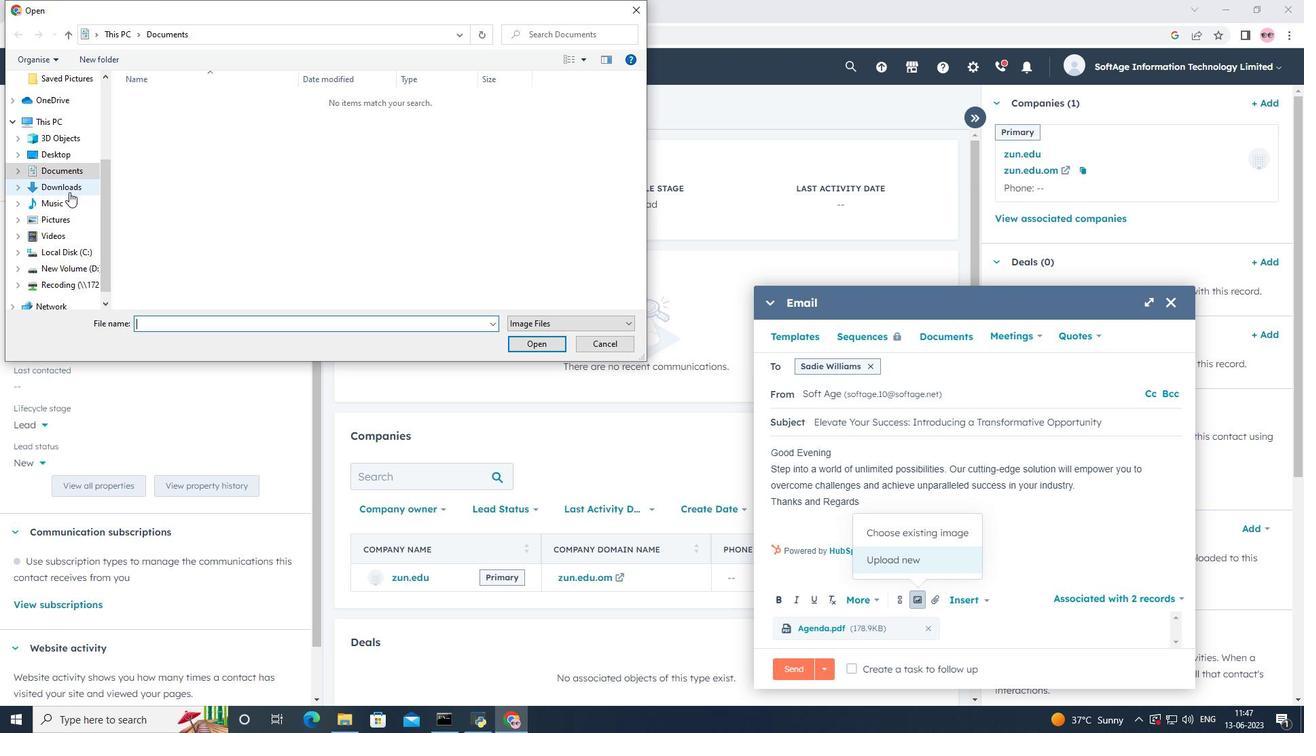 
Action: Mouse moved to (186, 120)
Screenshot: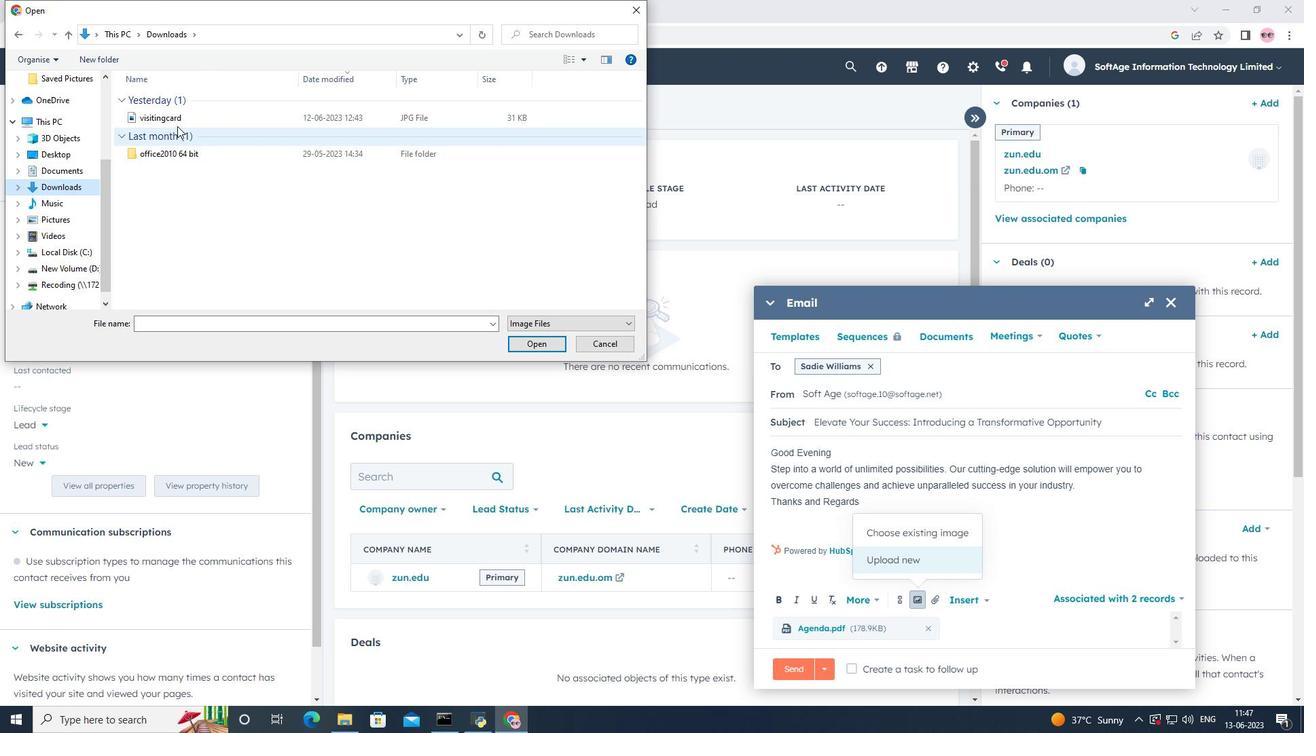 
Action: Mouse pressed left at (186, 120)
Screenshot: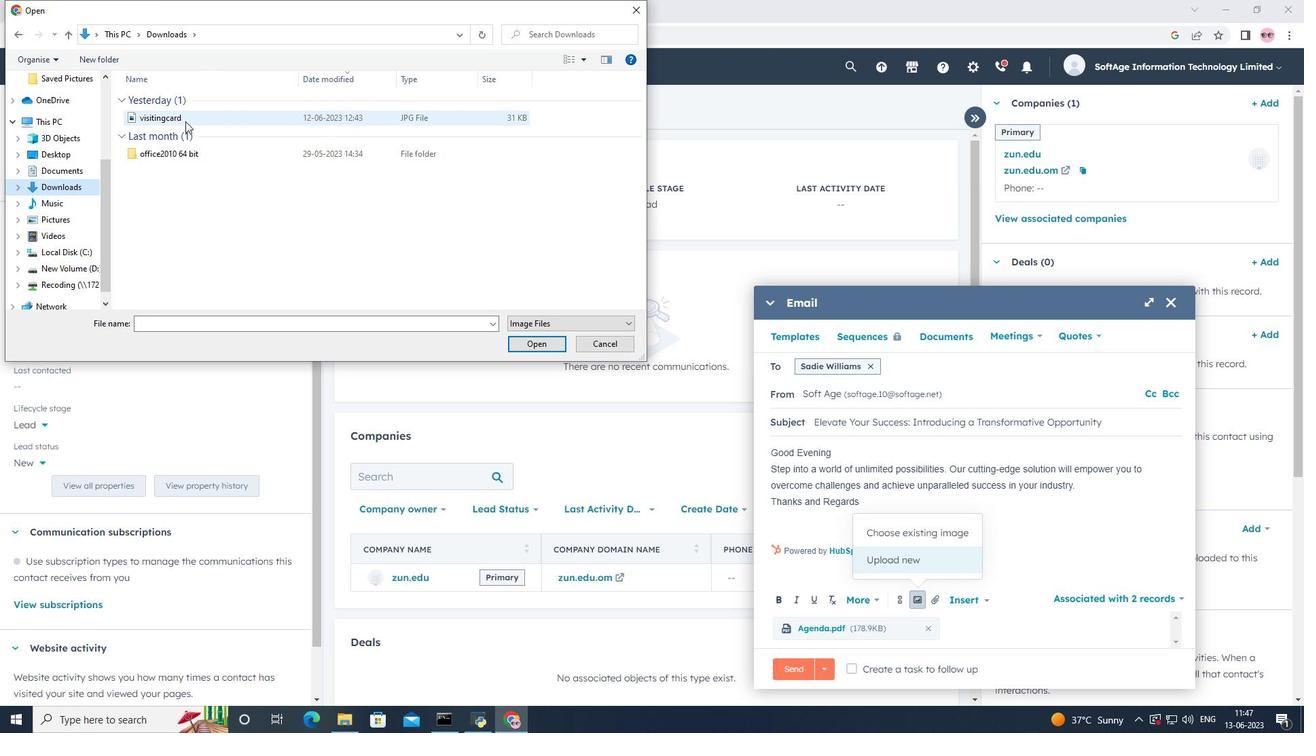 
Action: Mouse moved to (519, 343)
Screenshot: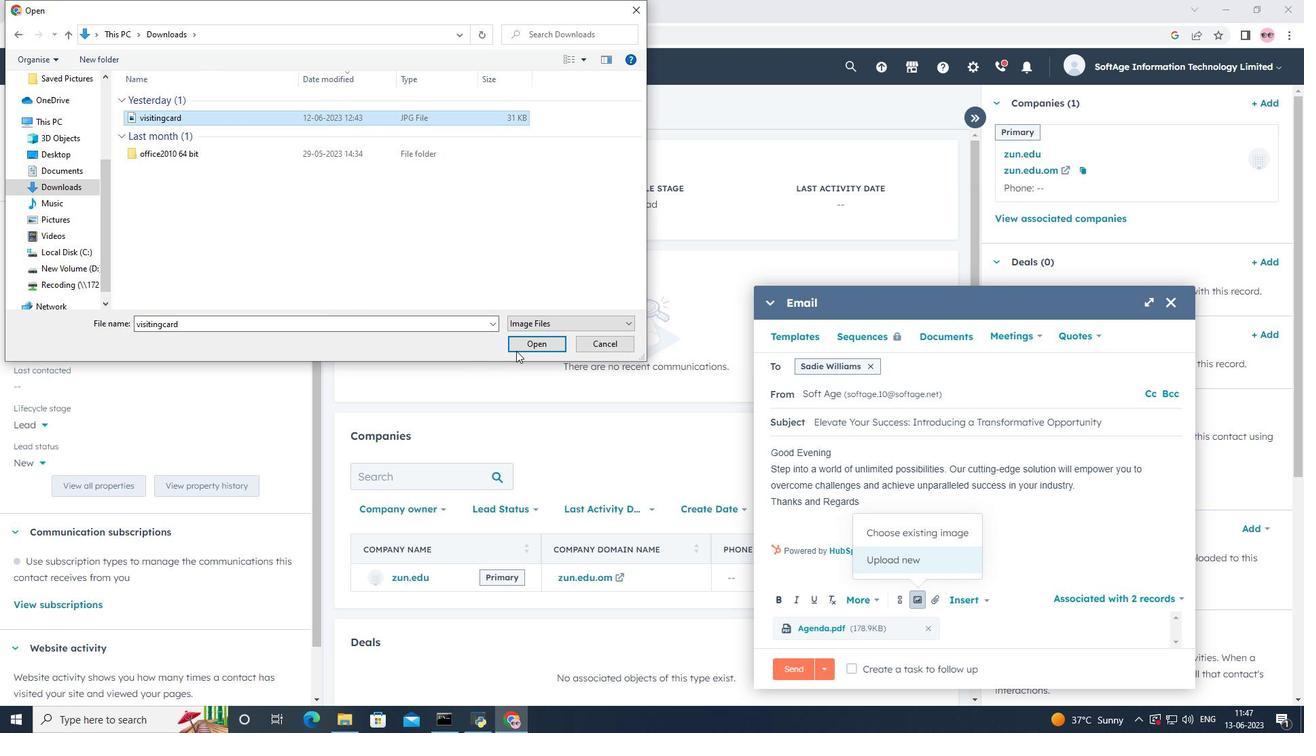 
Action: Mouse pressed left at (519, 343)
Screenshot: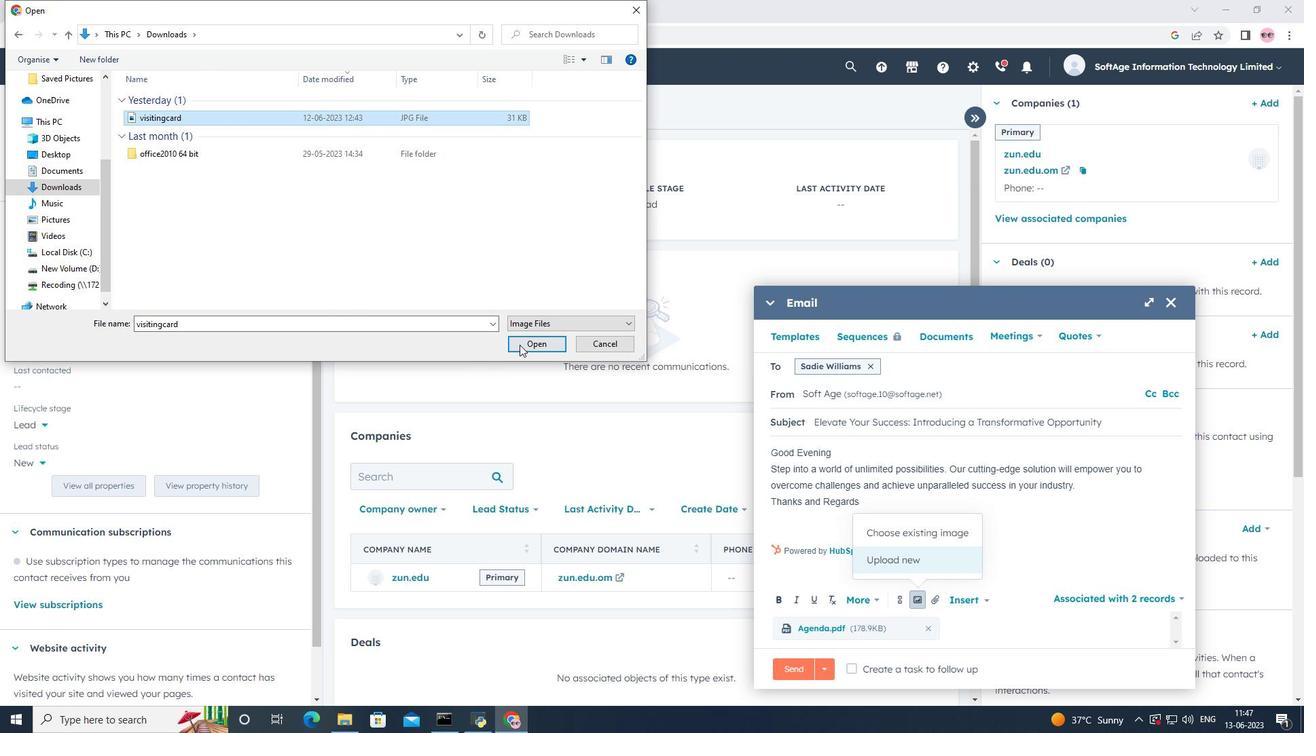 
Action: Mouse moved to (865, 381)
Screenshot: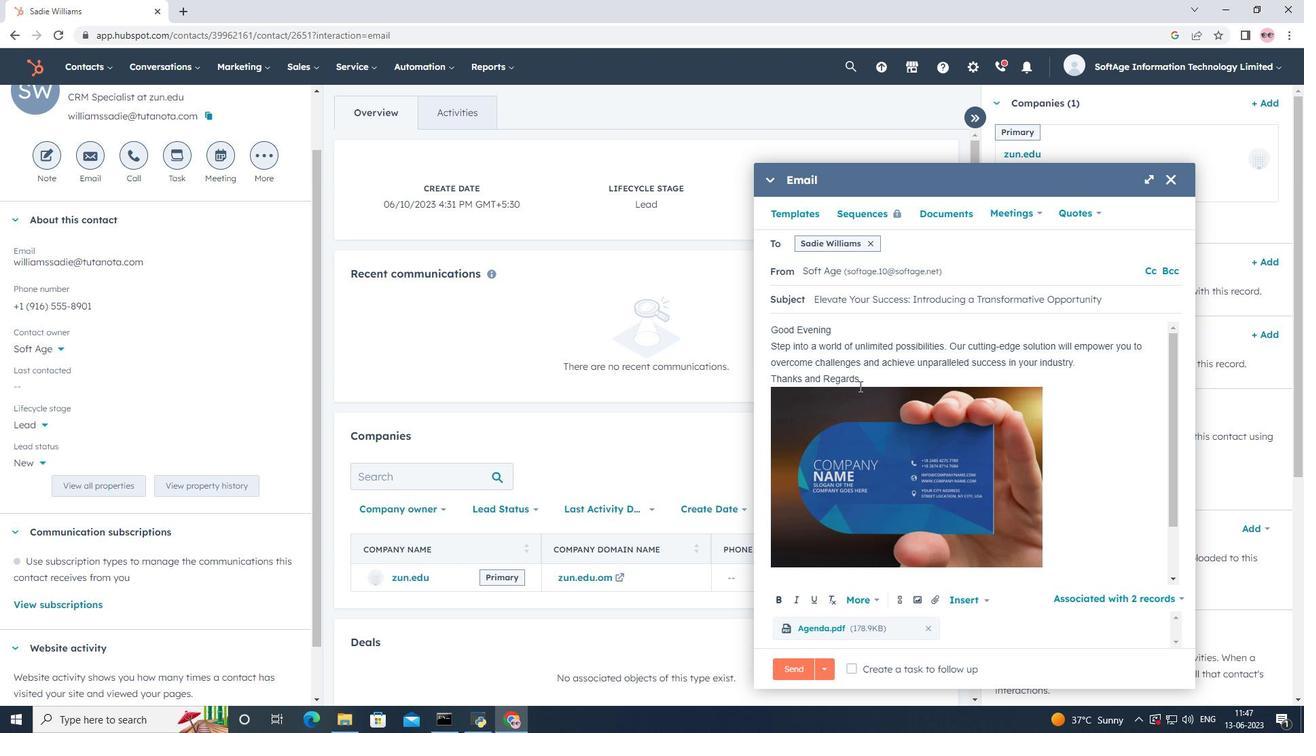 
Action: Mouse pressed left at (865, 381)
Screenshot: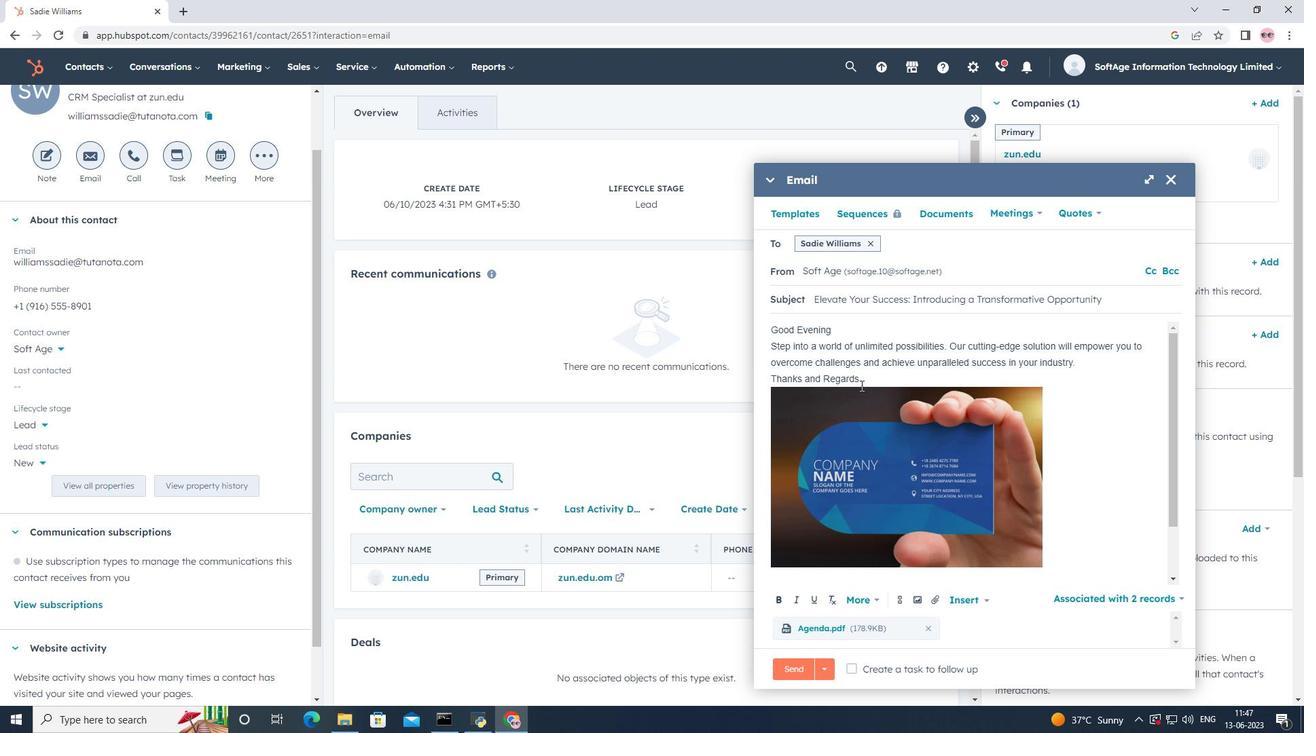 
Action: Key pressed <Key.enter><Key.shift>reddit<Key.space>
Screenshot: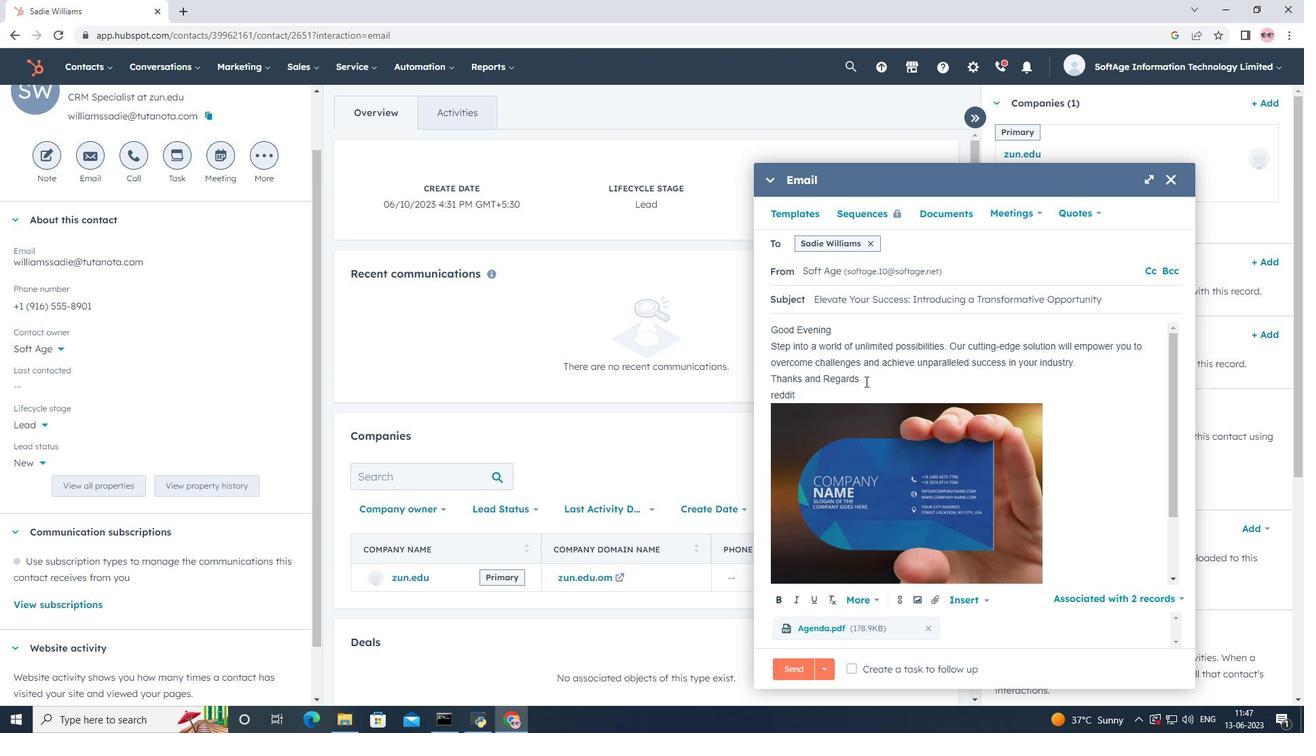 
Action: Mouse moved to (898, 599)
Screenshot: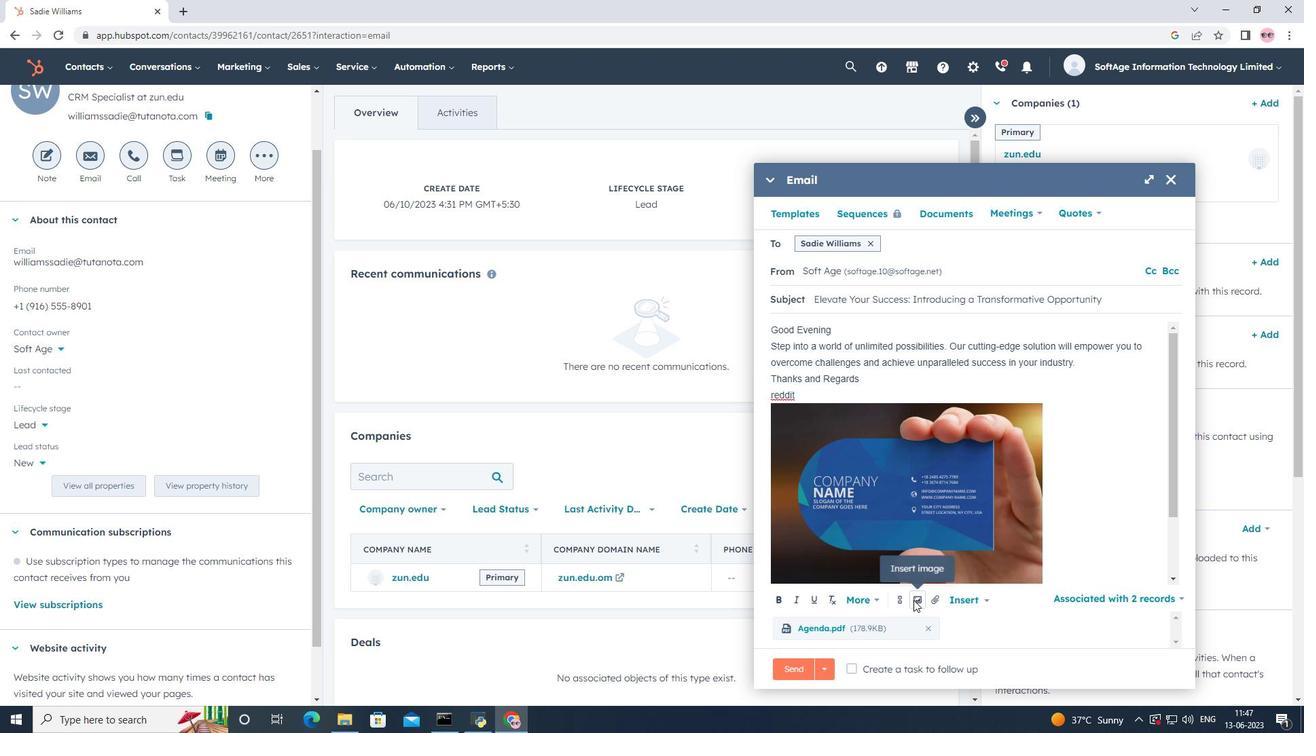
Action: Mouse pressed left at (898, 599)
Screenshot: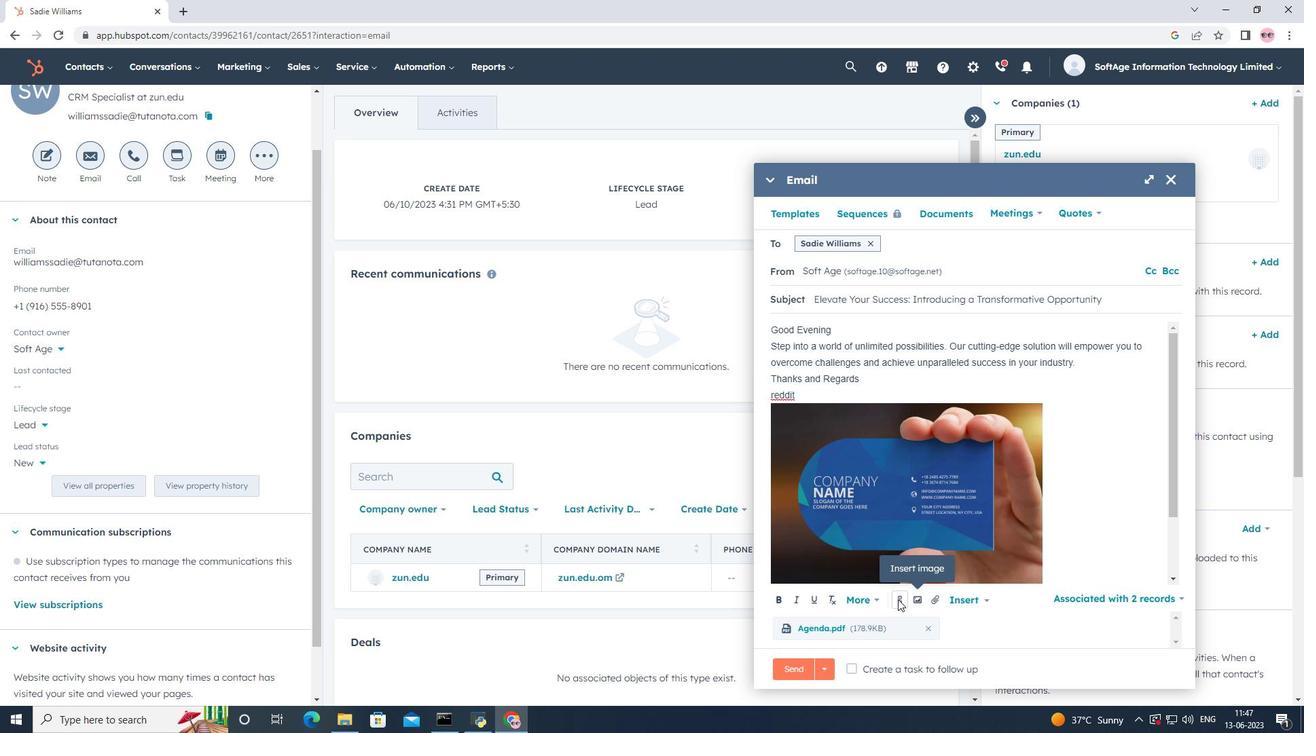 
Action: Mouse moved to (928, 489)
Screenshot: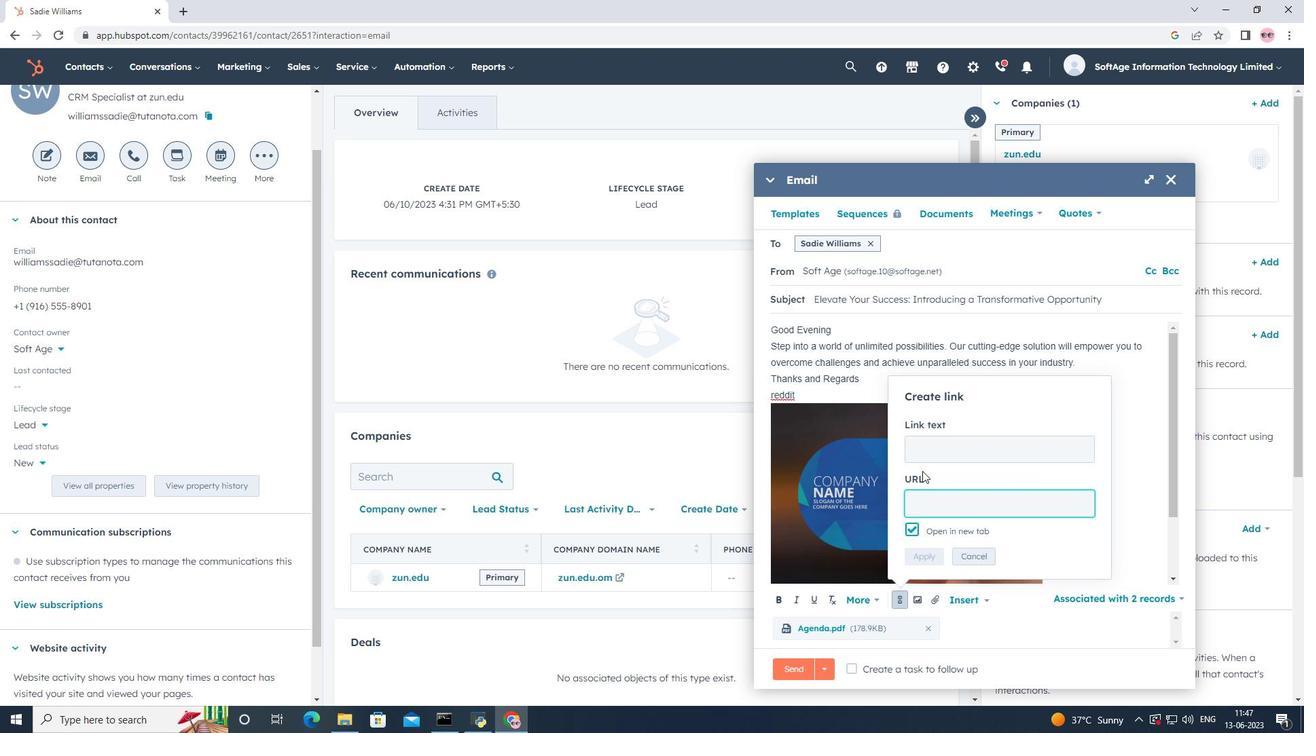 
Action: Key pressed www.reddit.com
Screenshot: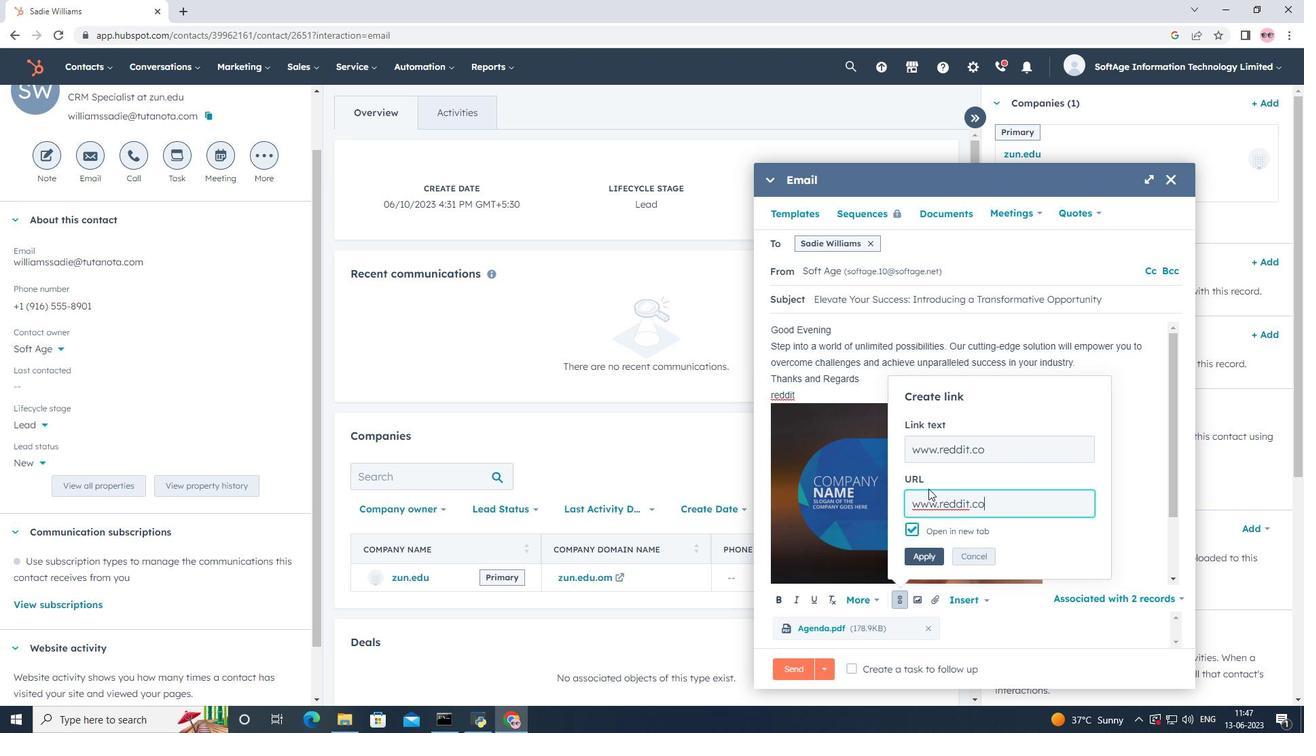 
Action: Mouse moved to (935, 557)
Screenshot: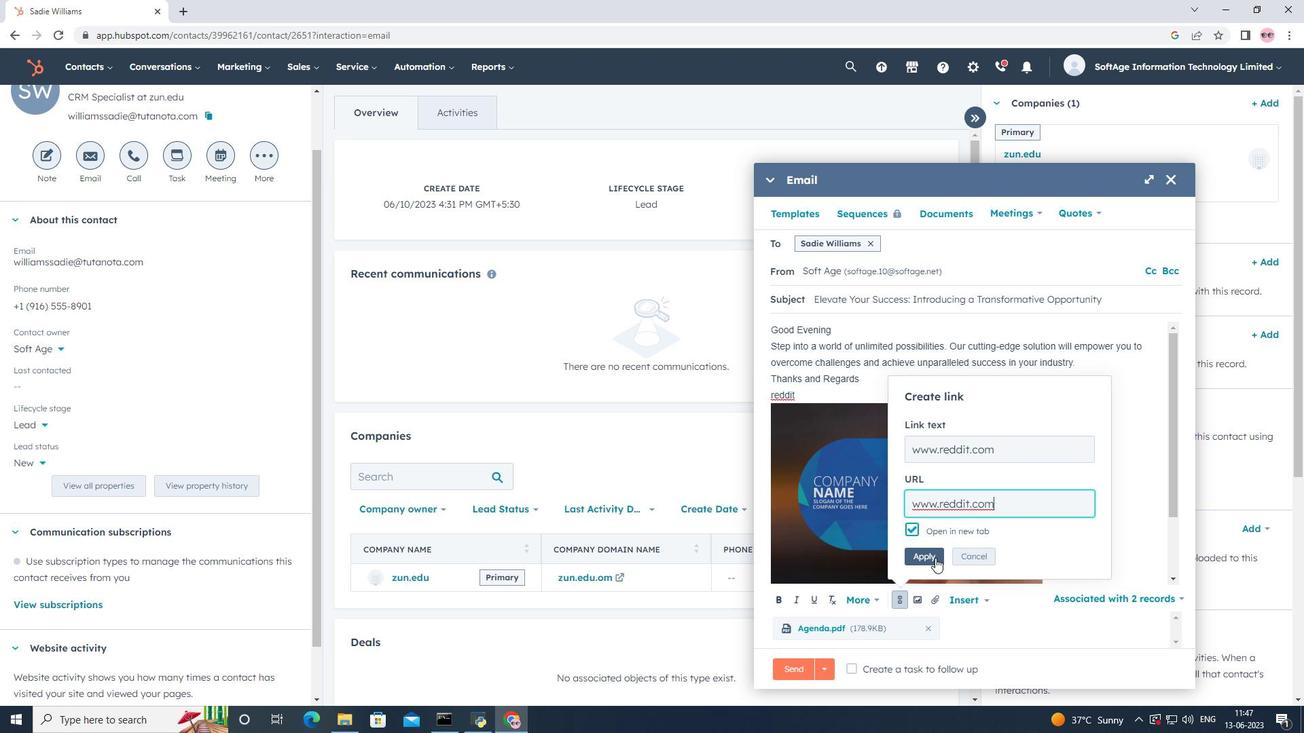 
Action: Mouse pressed left at (935, 557)
Screenshot: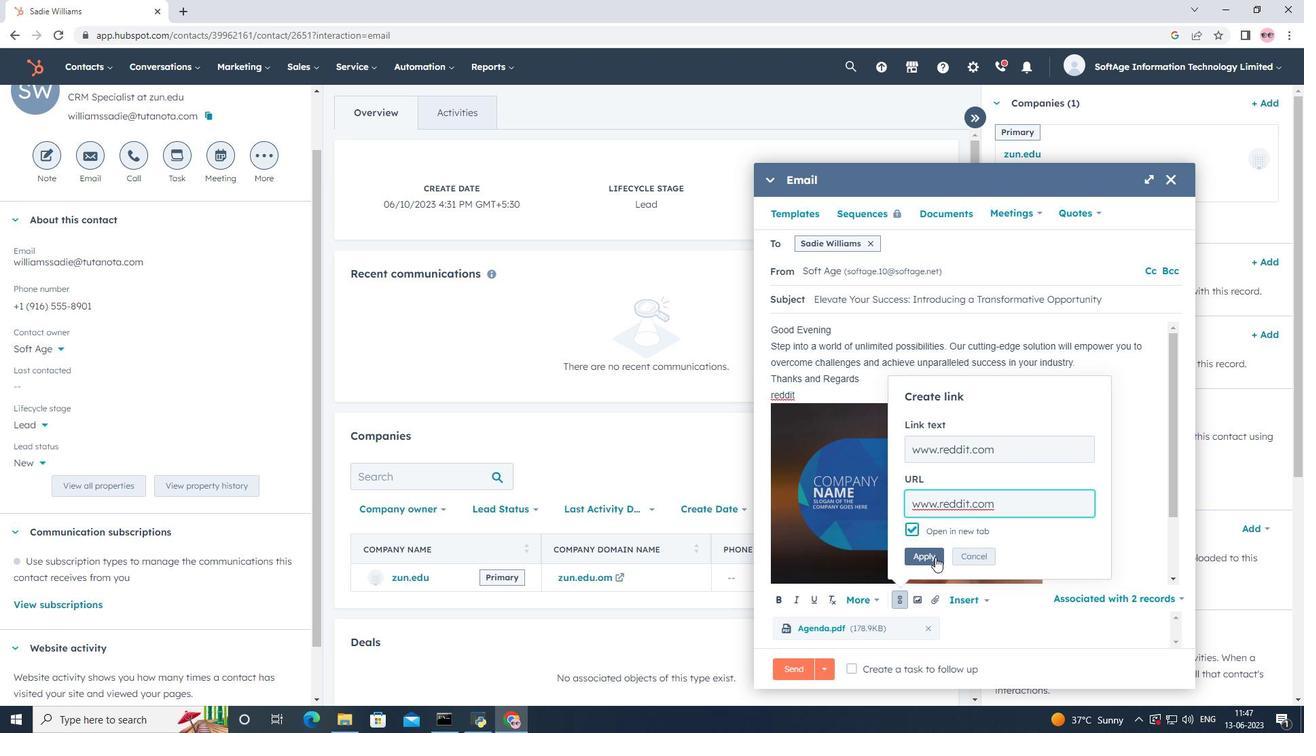
Action: Mouse moved to (919, 534)
Screenshot: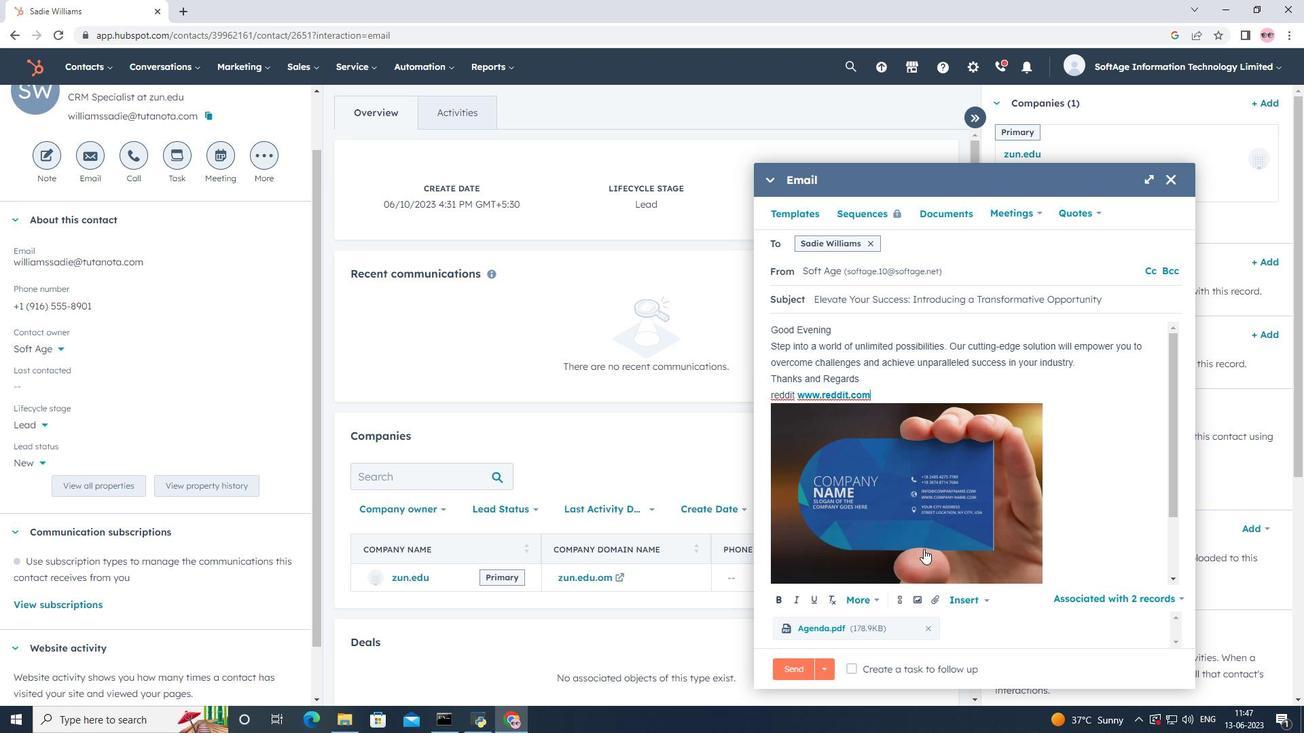 
Action: Mouse scrolled (919, 533) with delta (0, 0)
Screenshot: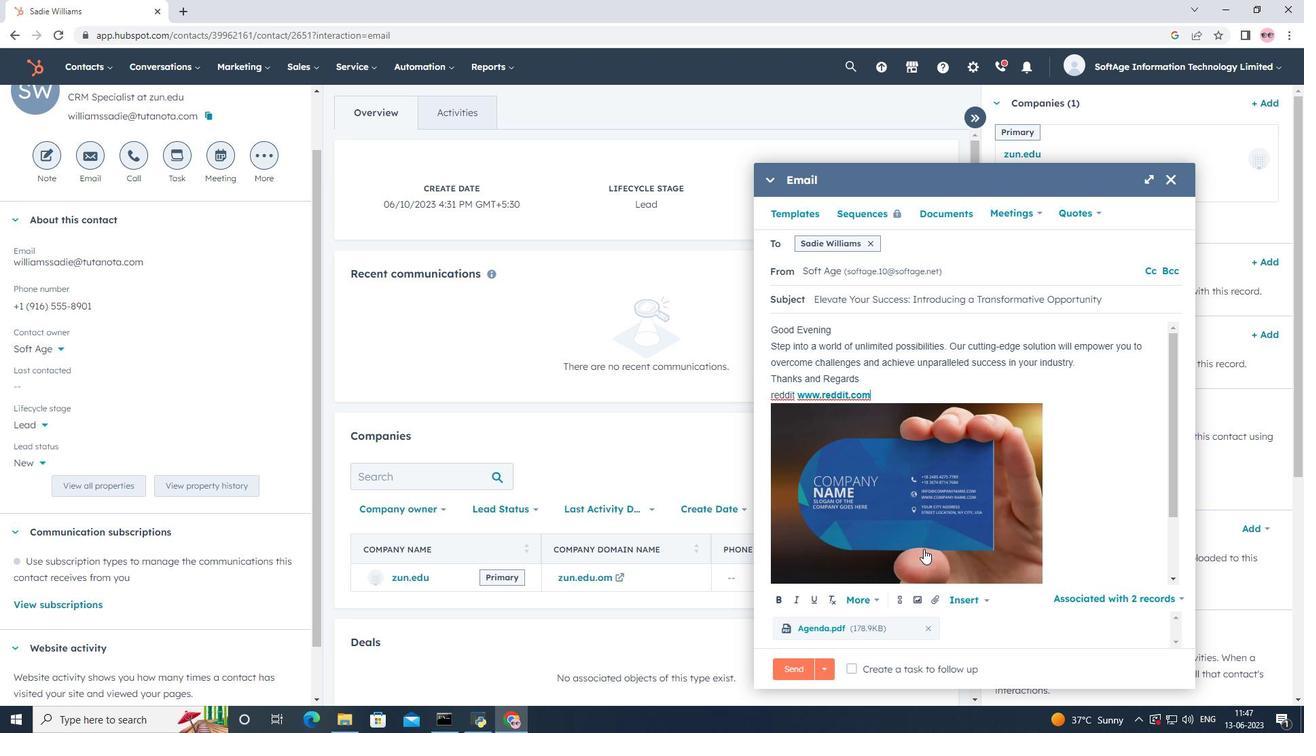 
Action: Mouse scrolled (919, 533) with delta (0, 0)
Screenshot: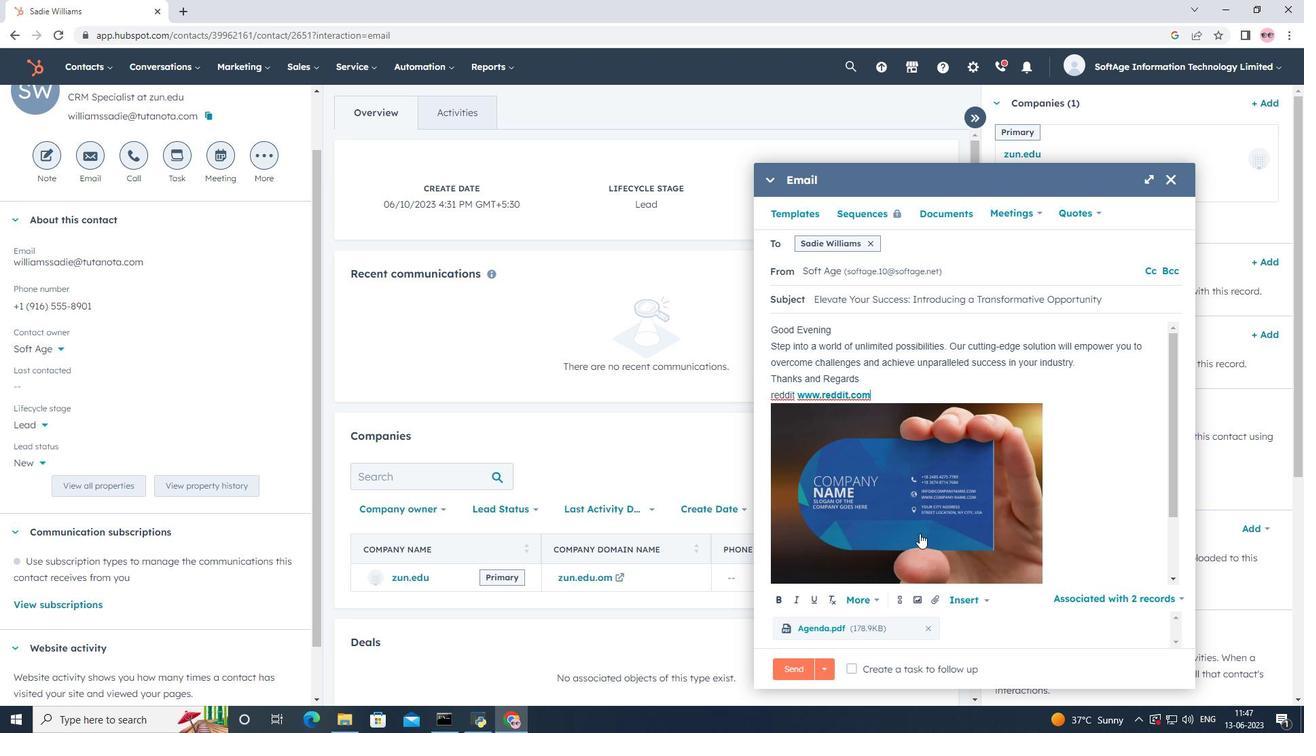 
Action: Mouse moved to (867, 668)
Screenshot: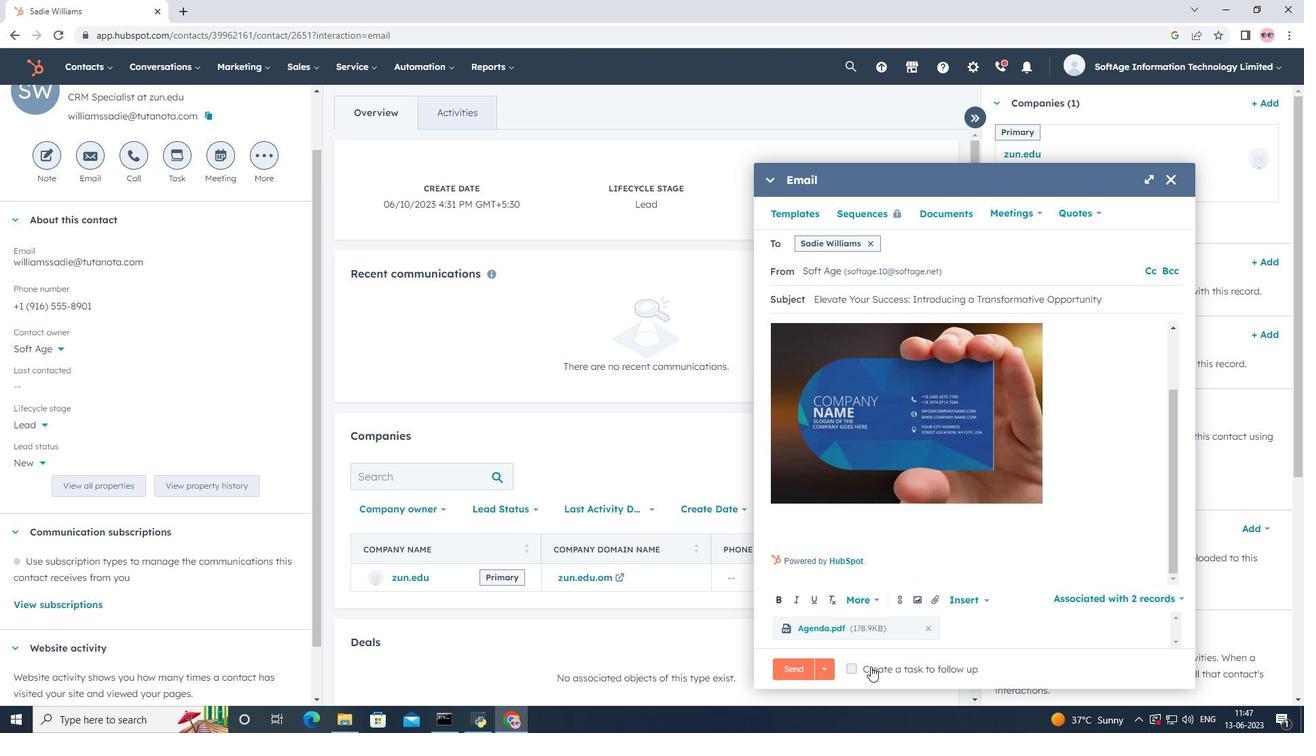 
Action: Mouse pressed left at (867, 668)
Screenshot: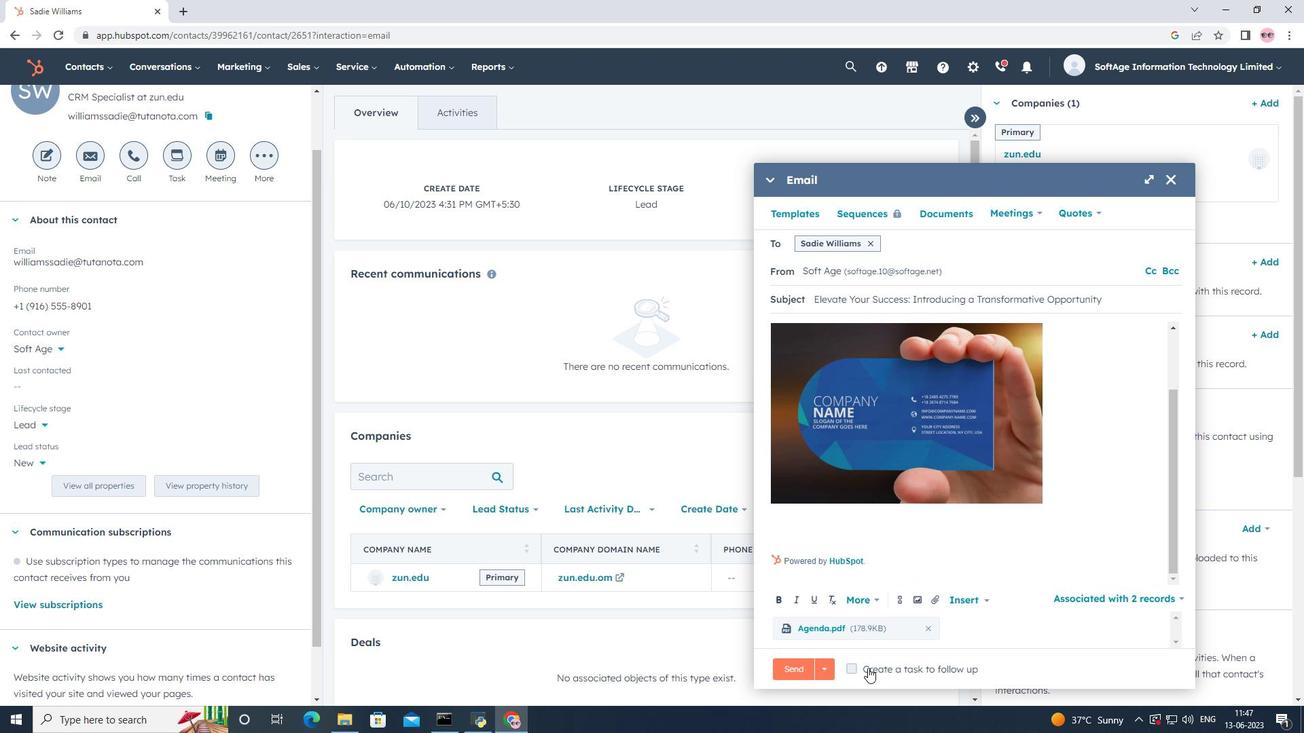 
Action: Mouse moved to (1112, 671)
Screenshot: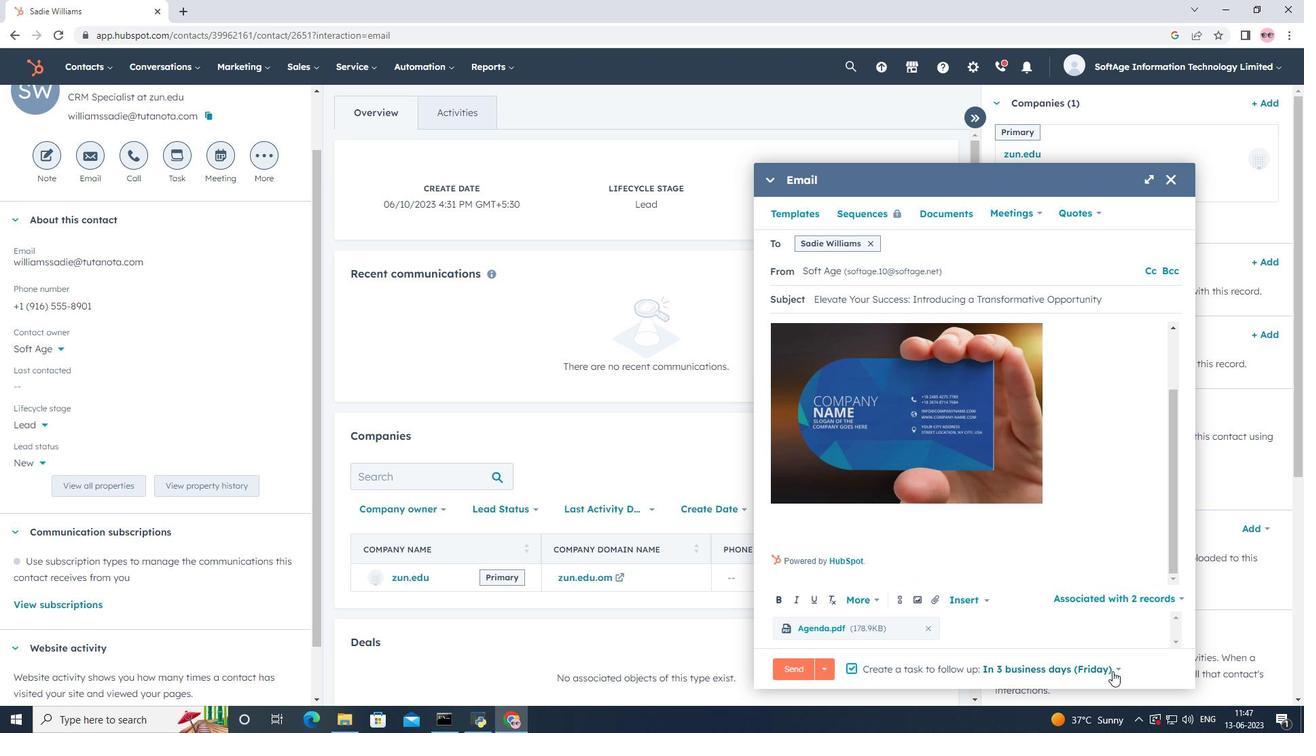 
Action: Mouse pressed left at (1112, 671)
Screenshot: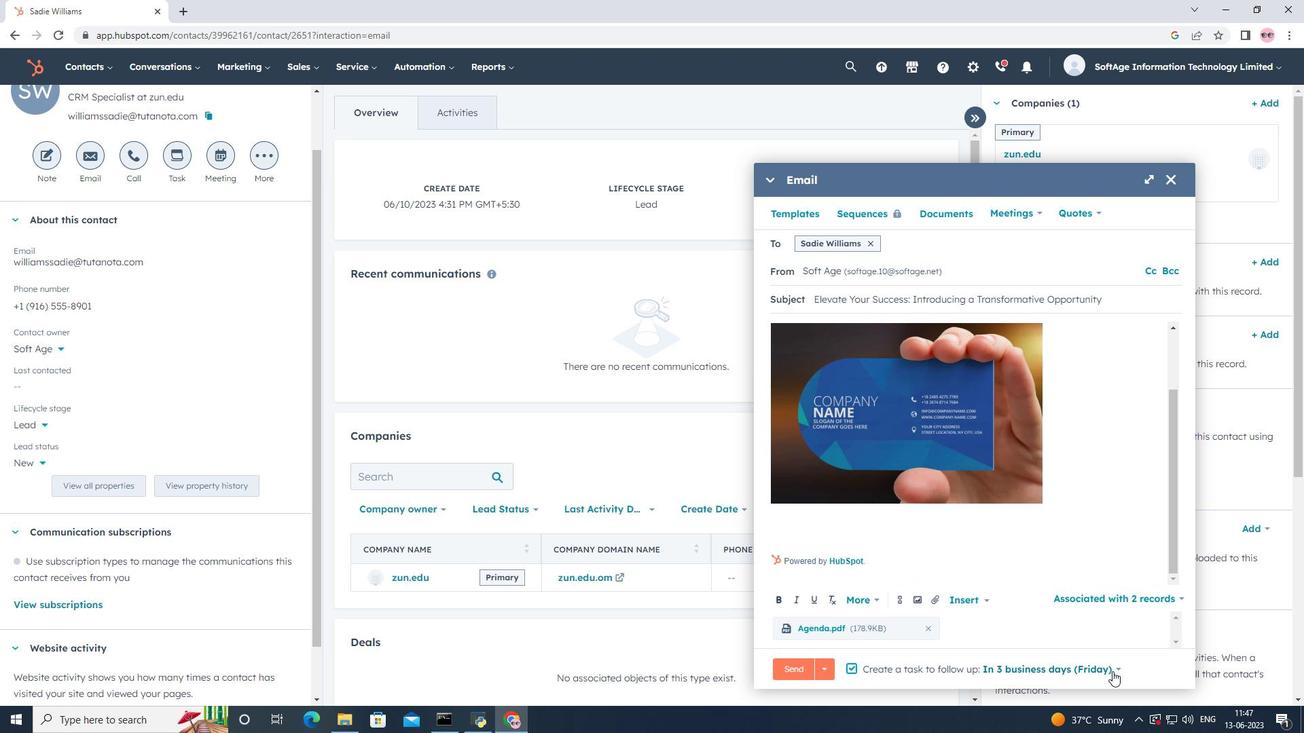 
Action: Mouse moved to (1060, 600)
Screenshot: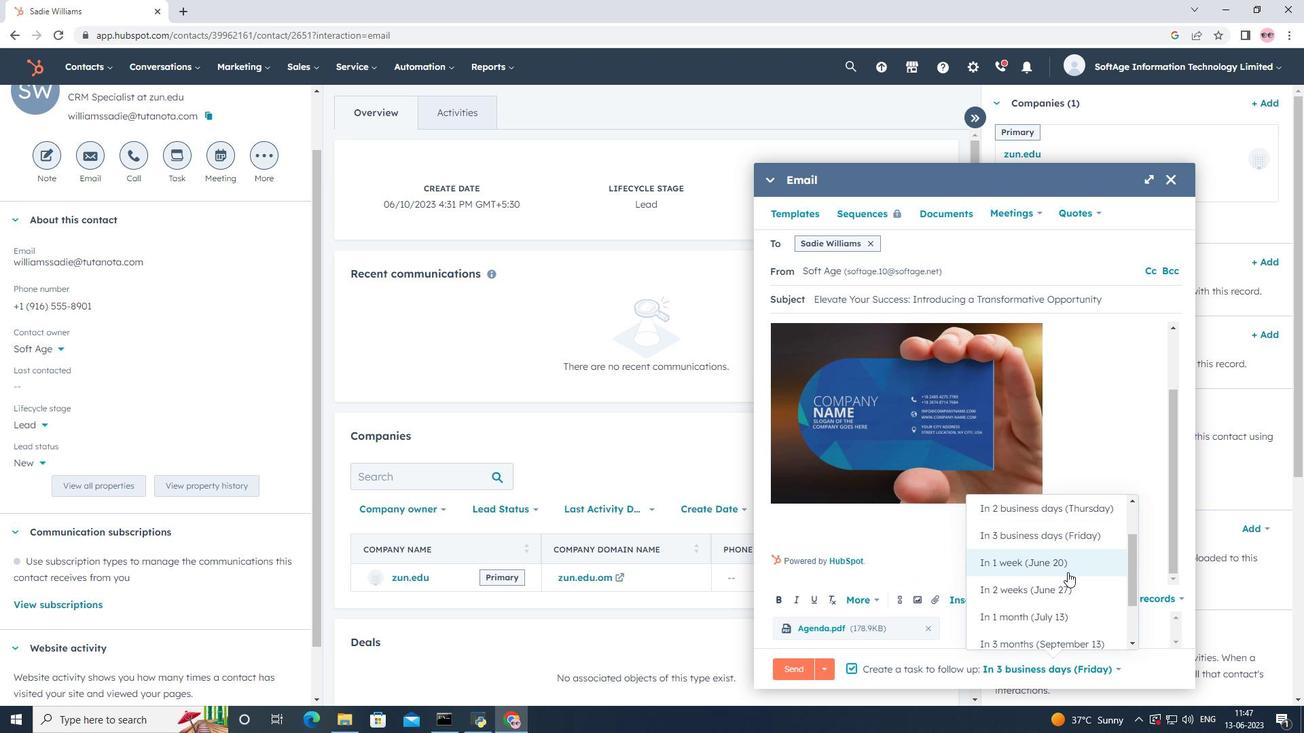 
Action: Mouse scrolled (1060, 599) with delta (0, 0)
Screenshot: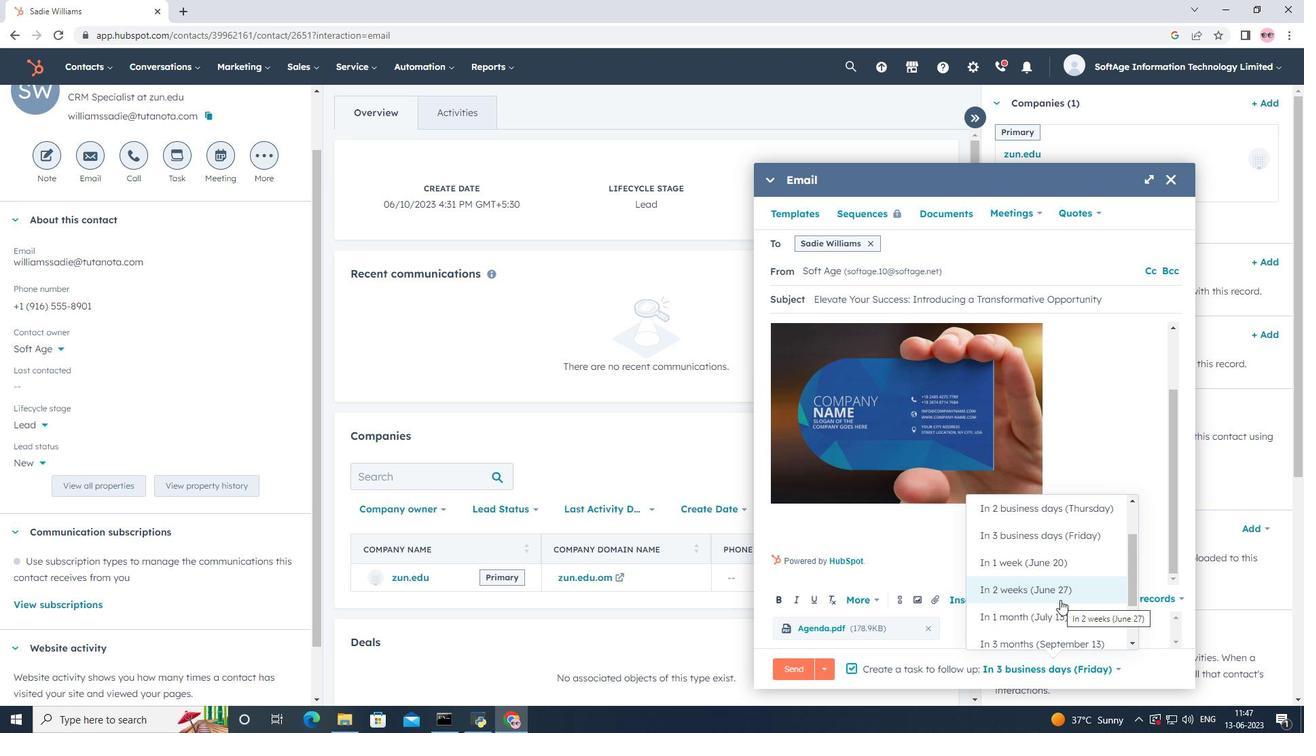 
Action: Mouse moved to (1017, 551)
Screenshot: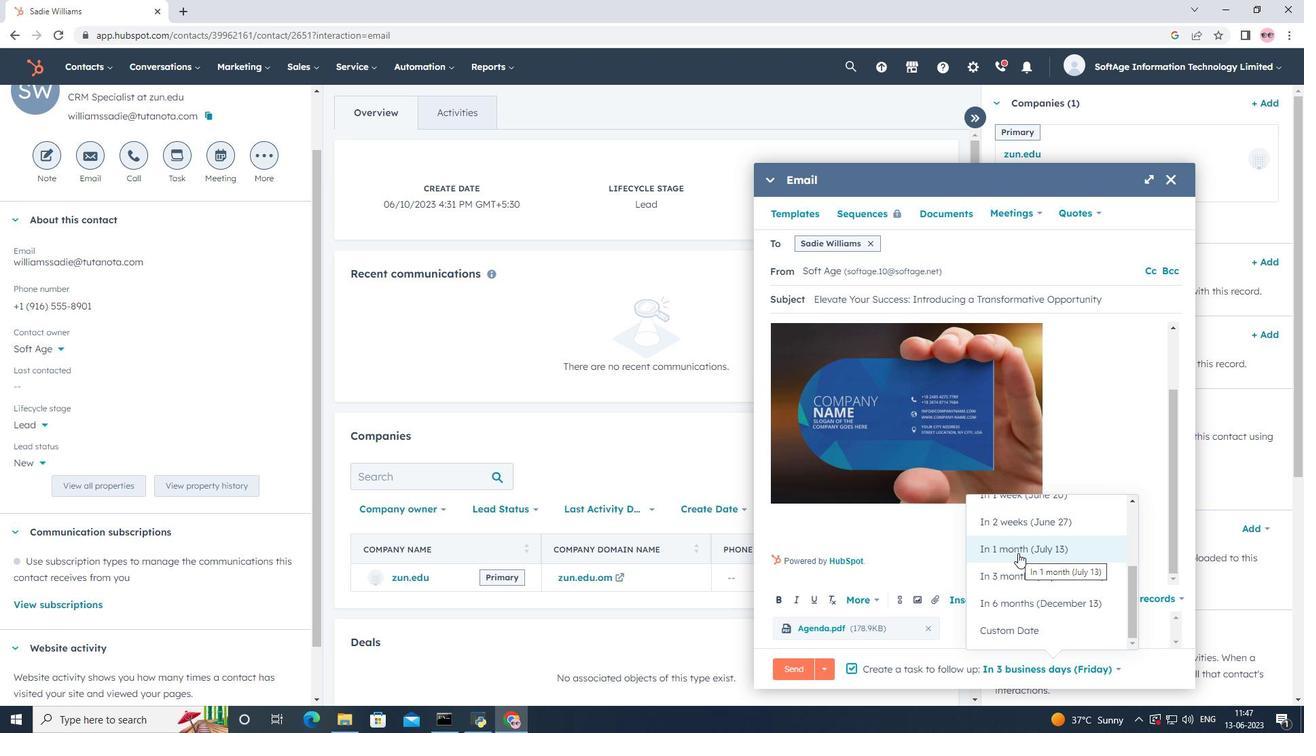 
Action: Mouse scrolled (1017, 552) with delta (0, 0)
Screenshot: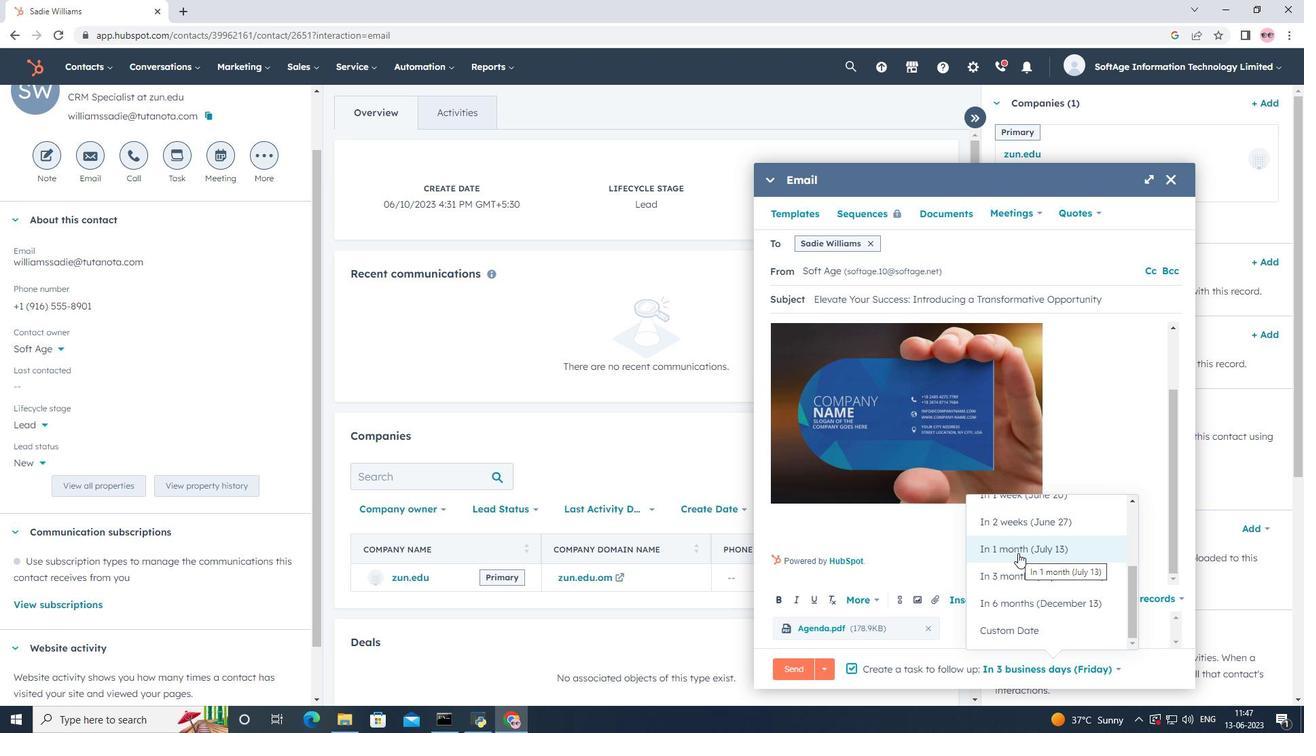 
Action: Mouse moved to (1017, 560)
Screenshot: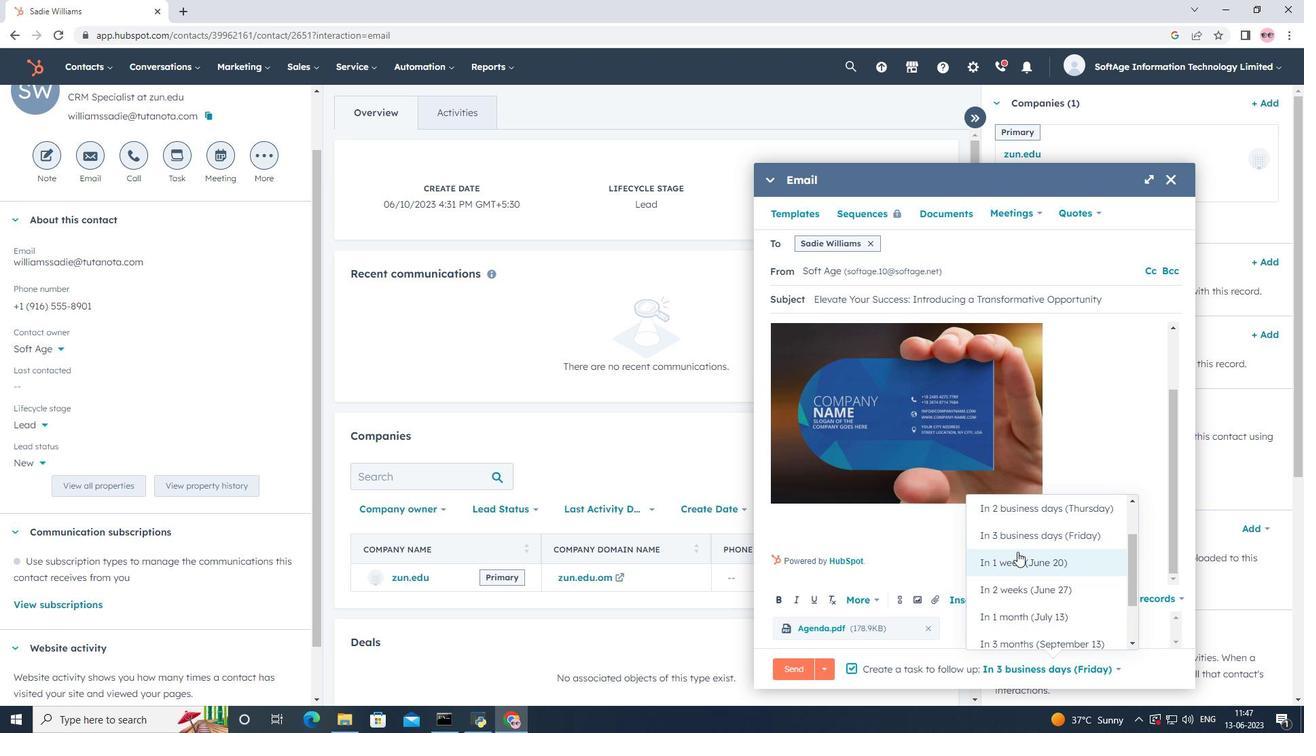 
Action: Mouse pressed left at (1017, 560)
Screenshot: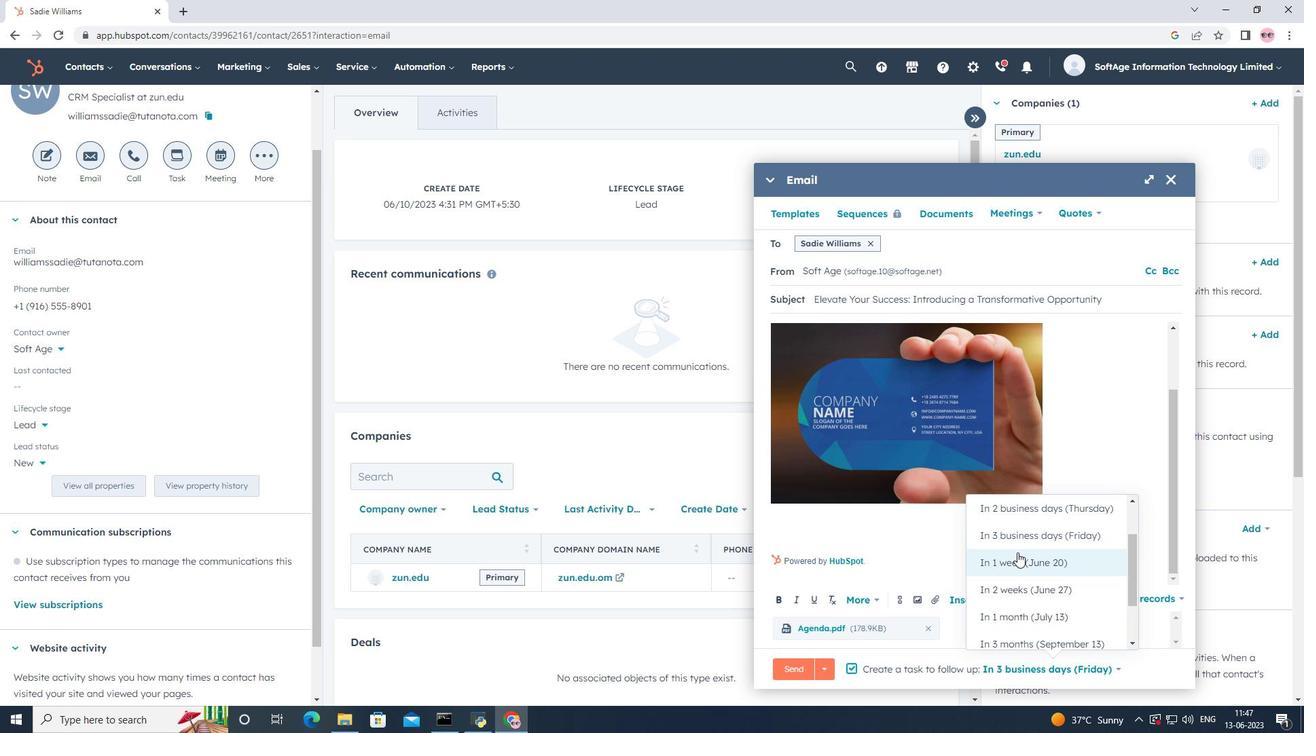 
Action: Mouse moved to (792, 665)
Screenshot: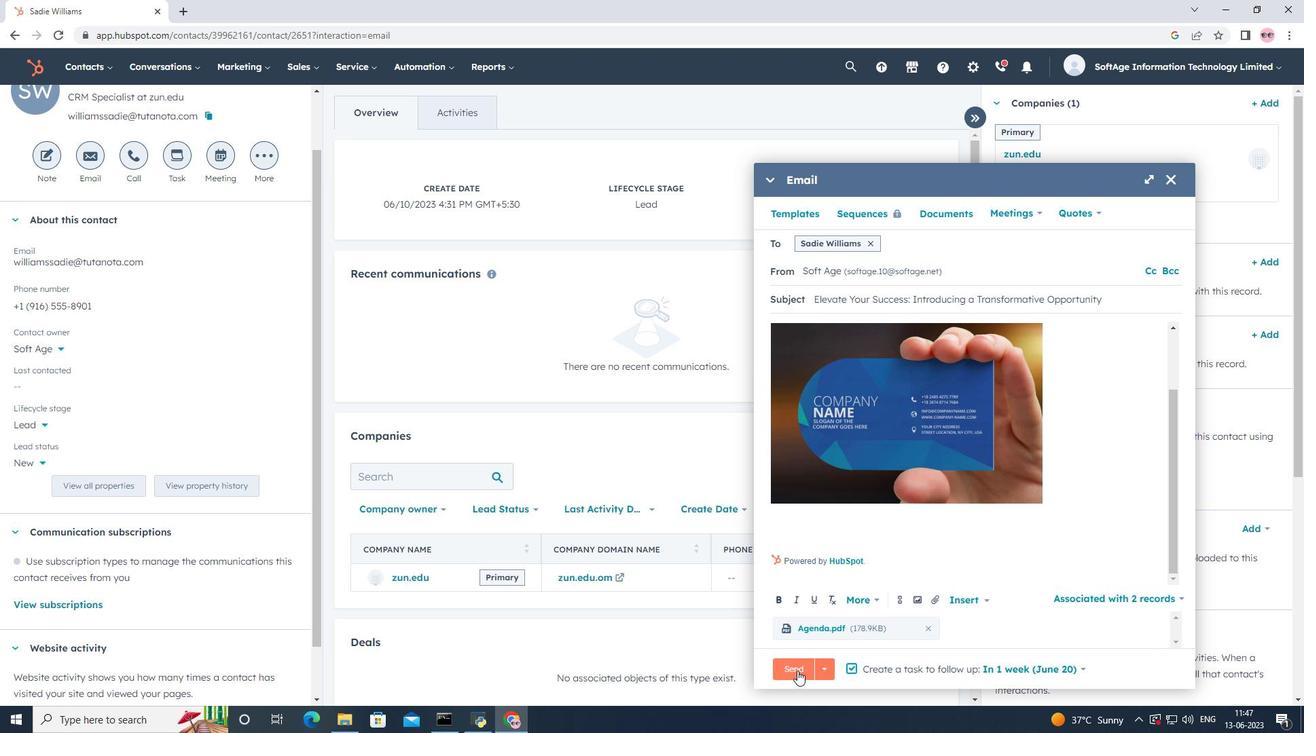 
Action: Mouse pressed left at (792, 665)
Screenshot: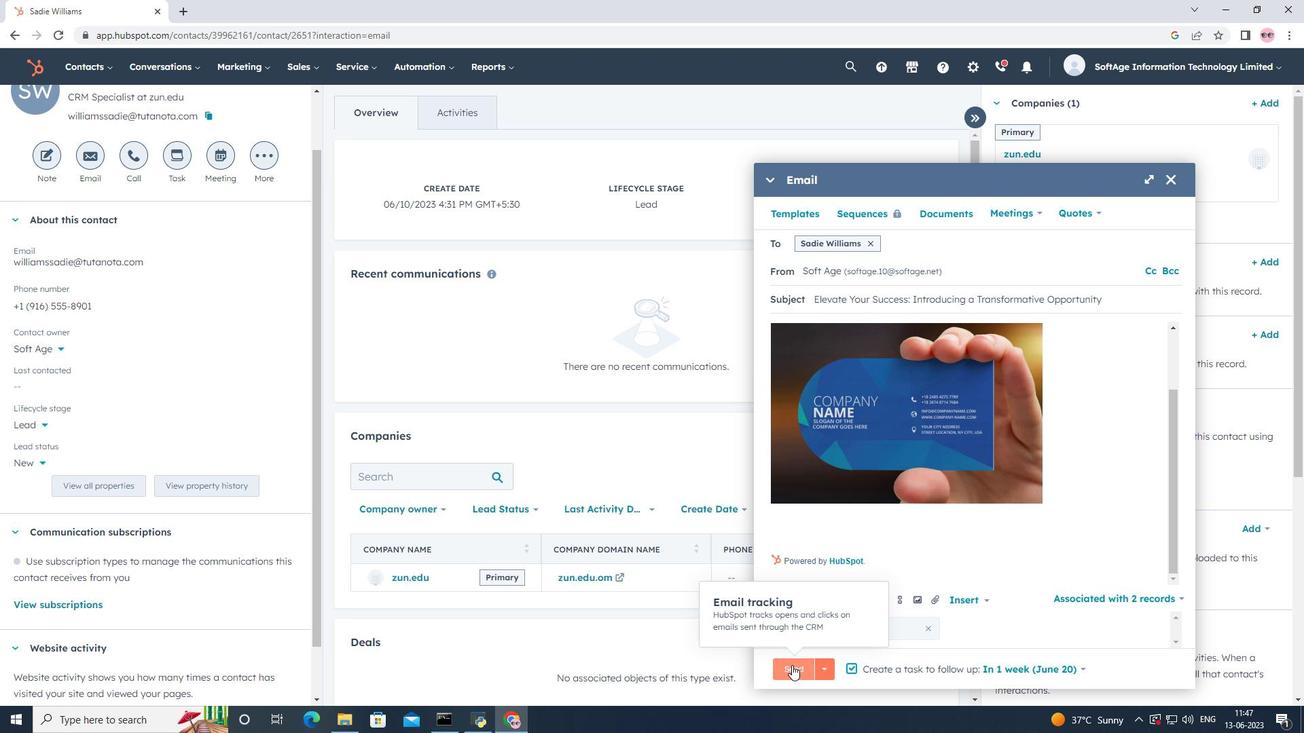 
Action: Mouse moved to (769, 354)
Screenshot: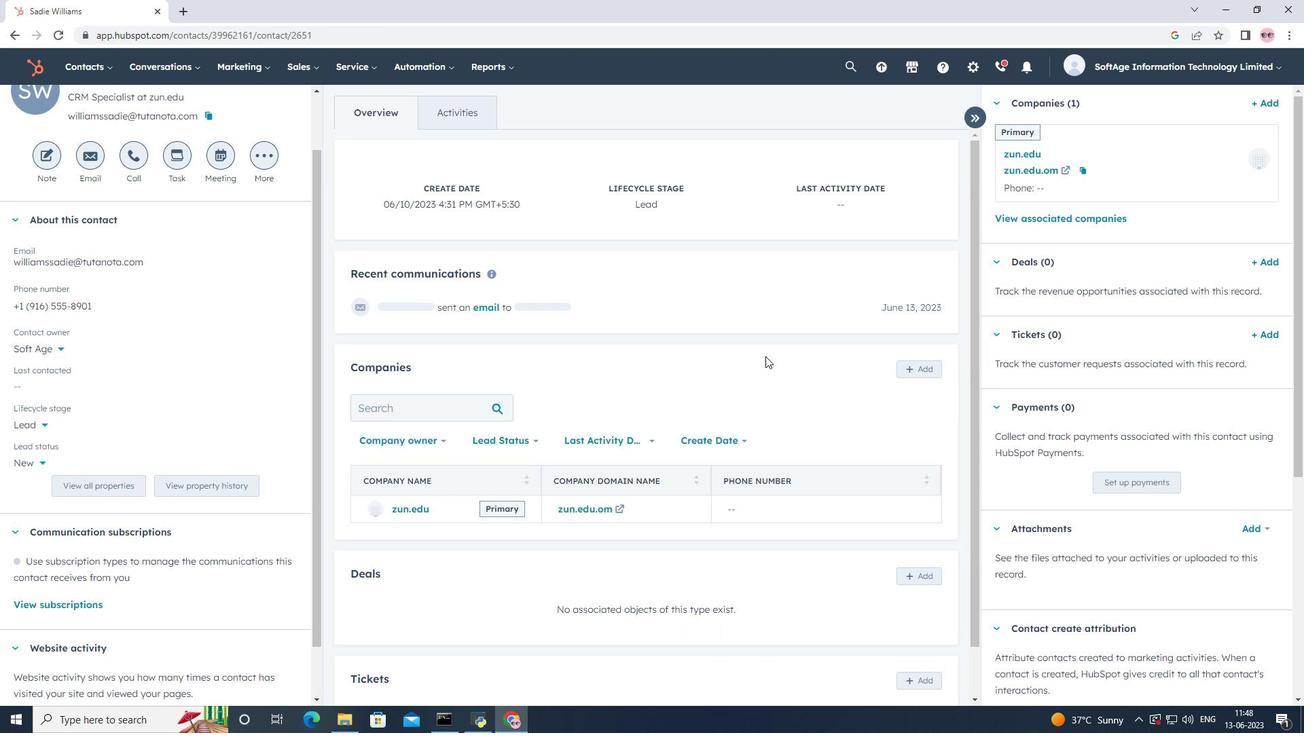 
Action: Mouse scrolled (769, 353) with delta (0, 0)
Screenshot: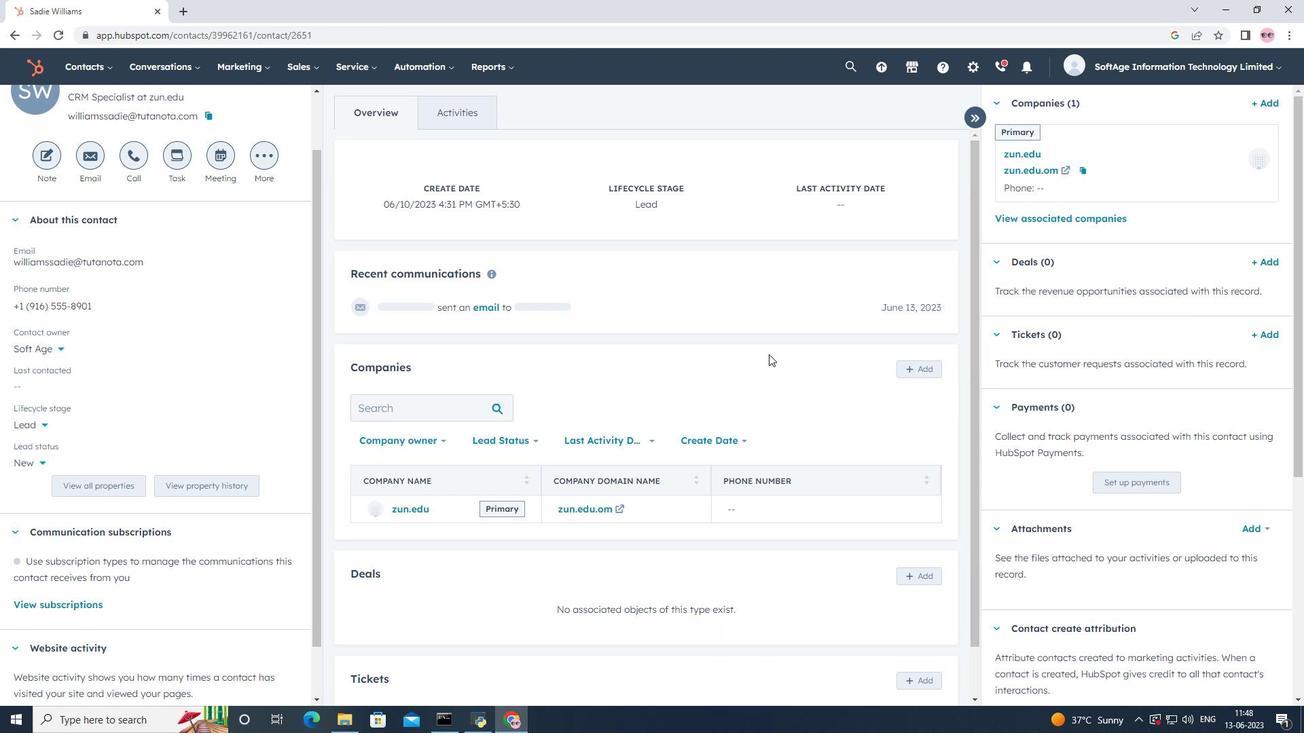 
Action: Mouse scrolled (769, 353) with delta (0, 0)
Screenshot: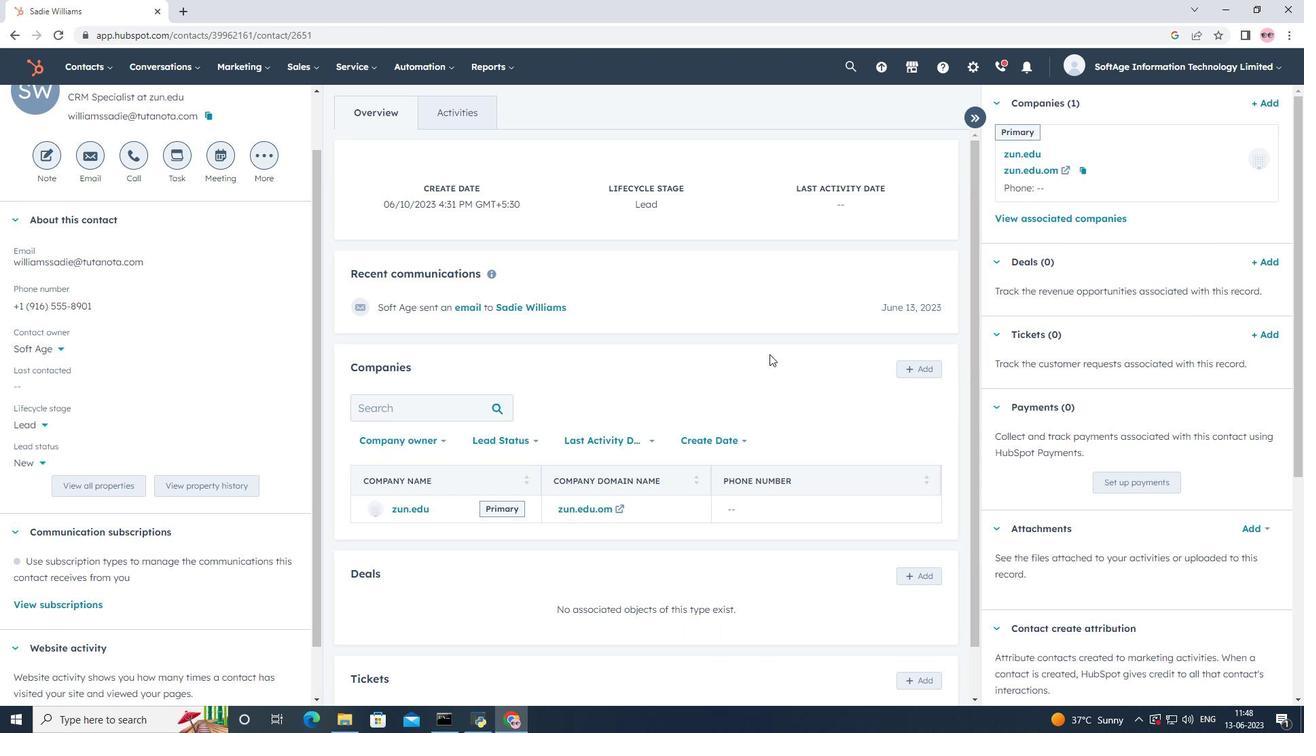 
Action: Mouse scrolled (769, 353) with delta (0, 0)
Screenshot: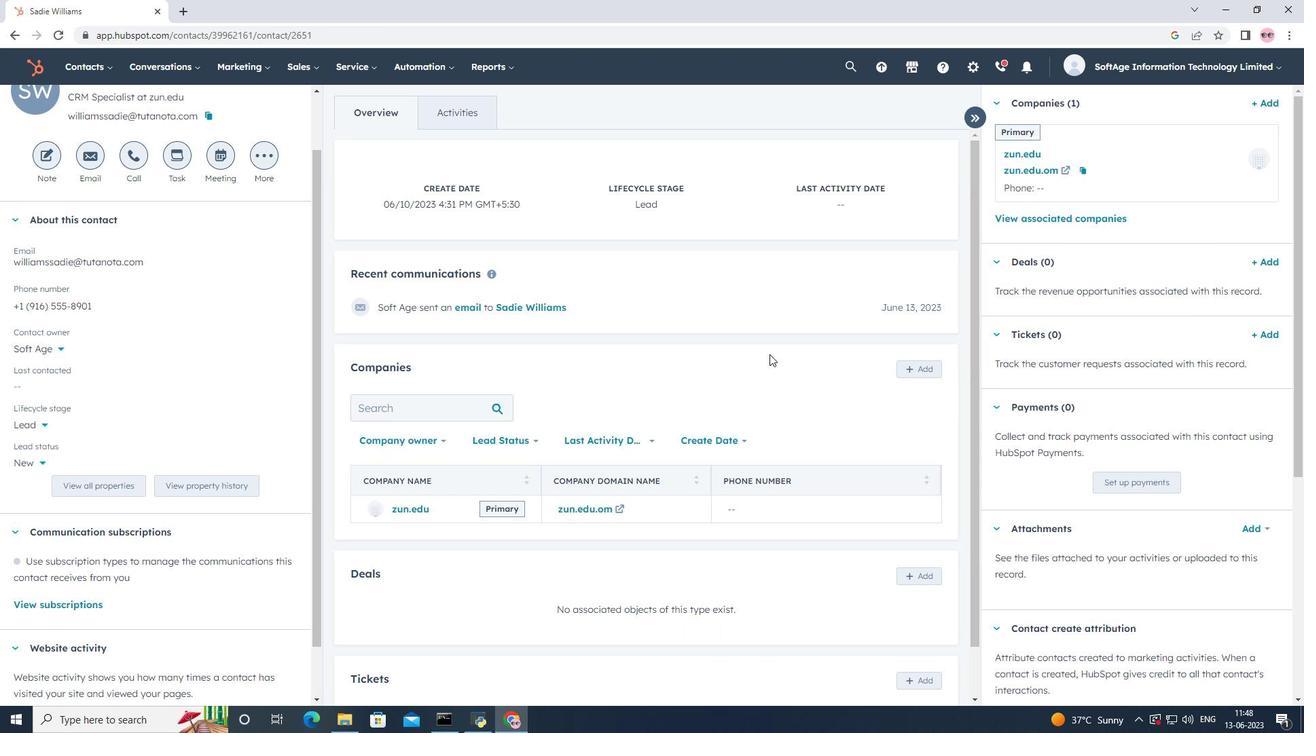 
Action: Mouse scrolled (769, 353) with delta (0, 0)
Screenshot: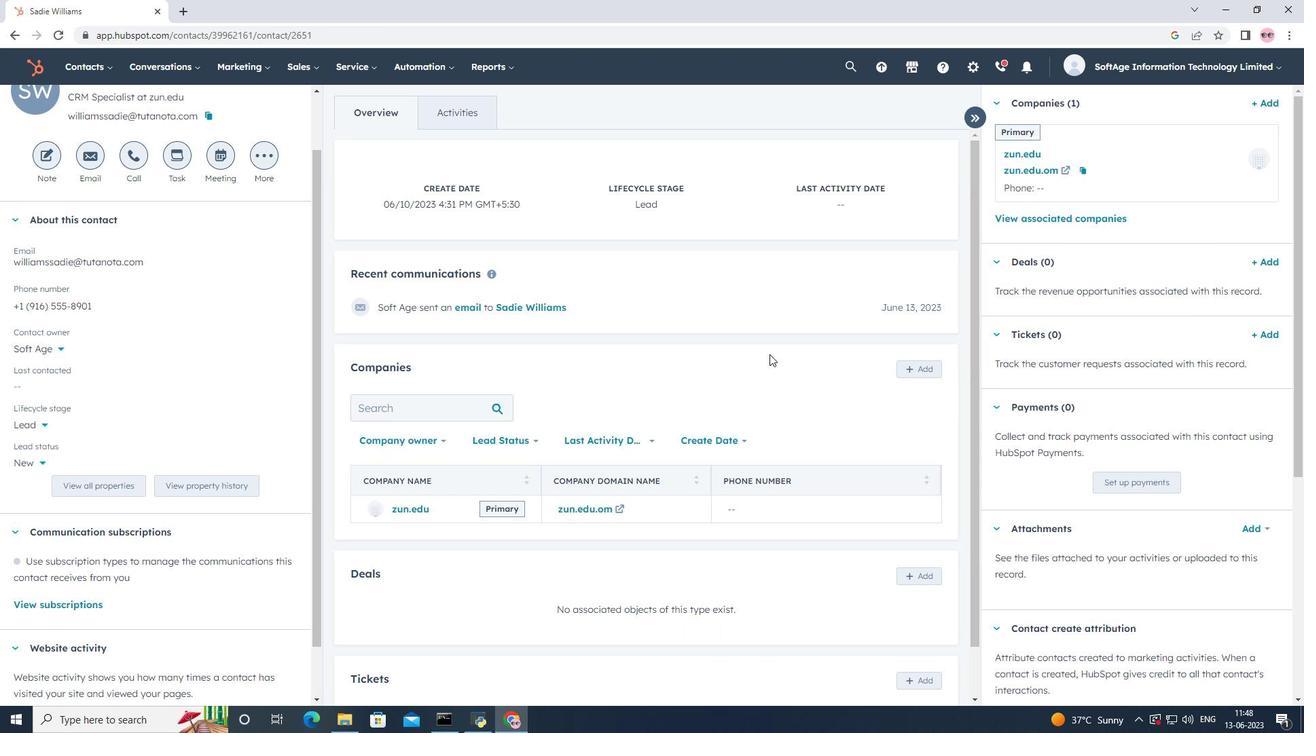 
Action: Mouse scrolled (769, 353) with delta (0, 0)
Screenshot: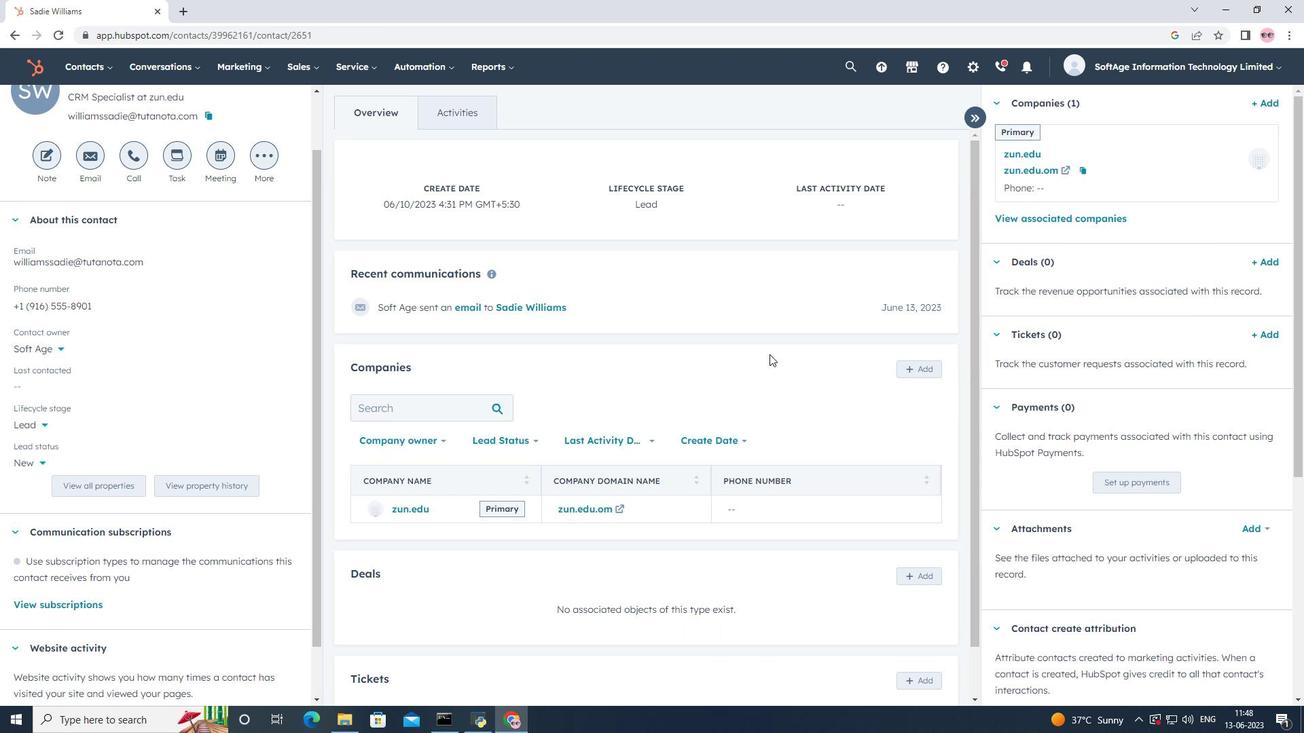
Action: Mouse scrolled (769, 355) with delta (0, 0)
Screenshot: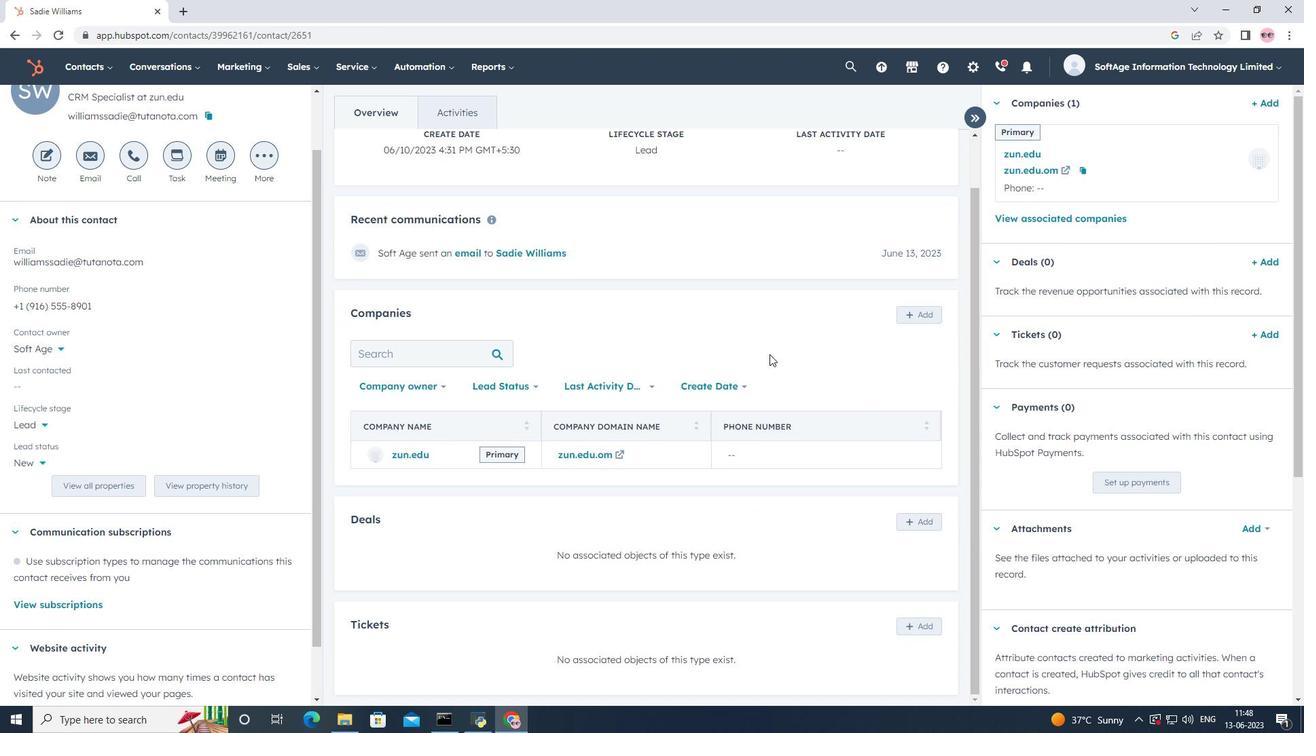 
Action: Mouse scrolled (769, 355) with delta (0, 0)
Screenshot: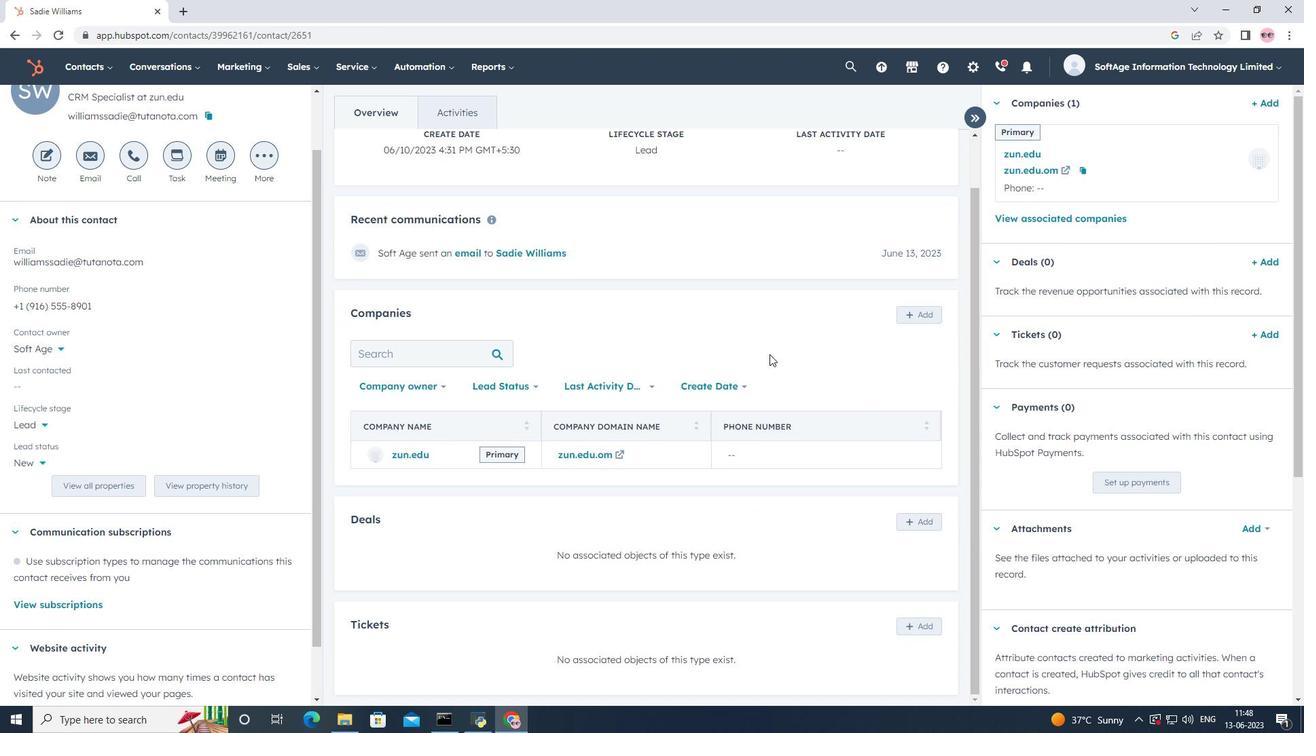 
Action: Mouse scrolled (769, 355) with delta (0, 0)
Screenshot: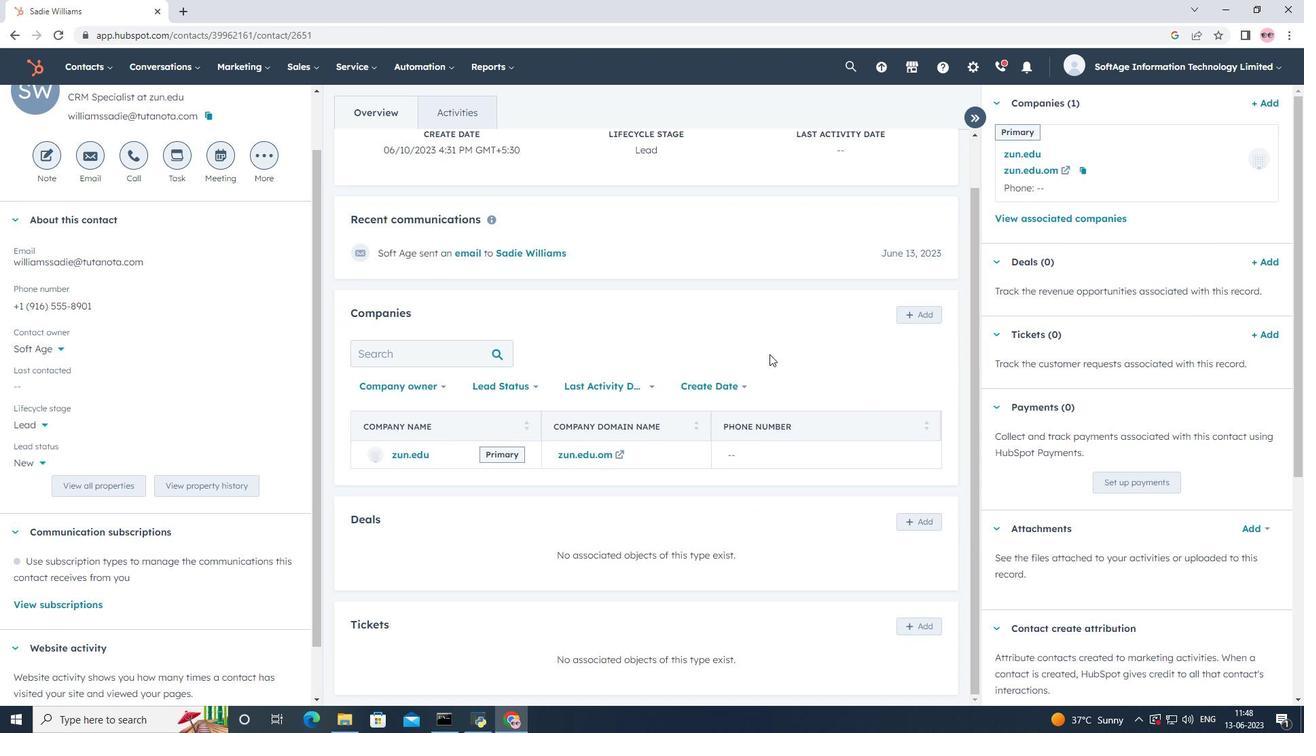 
Action: Mouse scrolled (769, 355) with delta (0, 0)
Screenshot: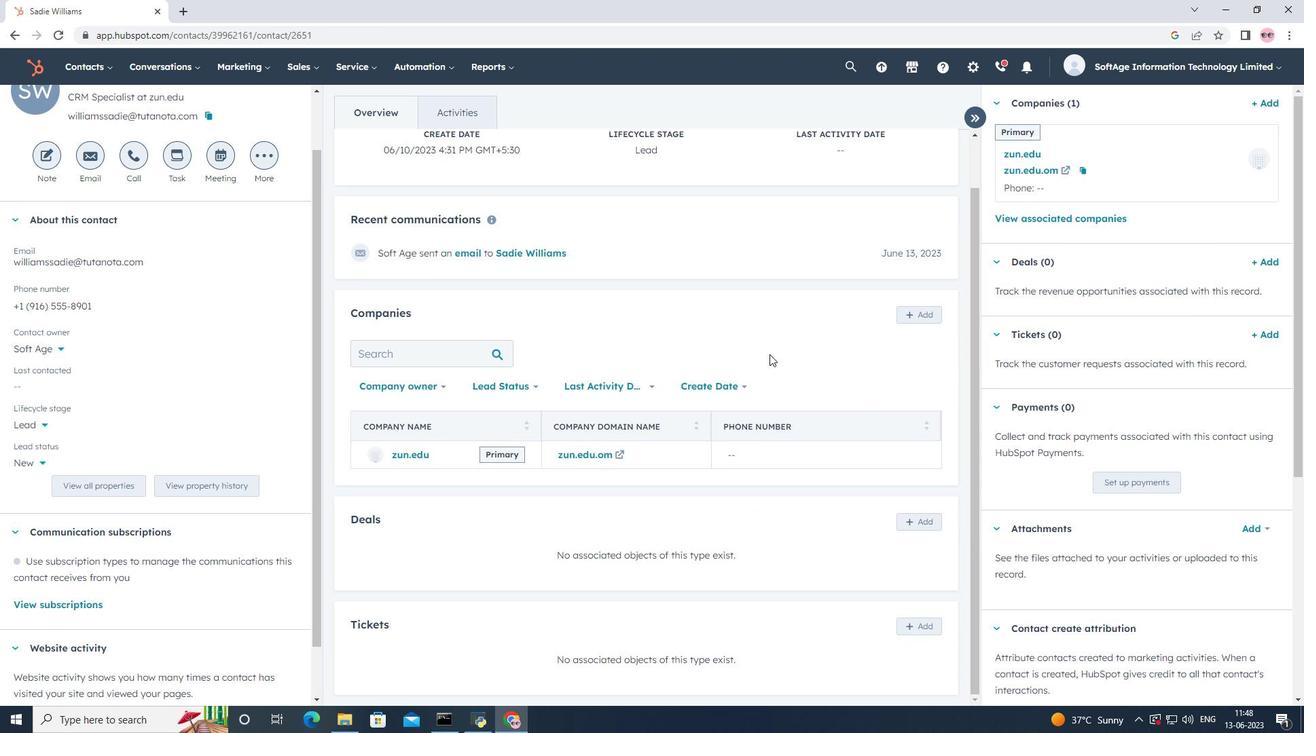
Action: Mouse scrolled (769, 355) with delta (0, 0)
Screenshot: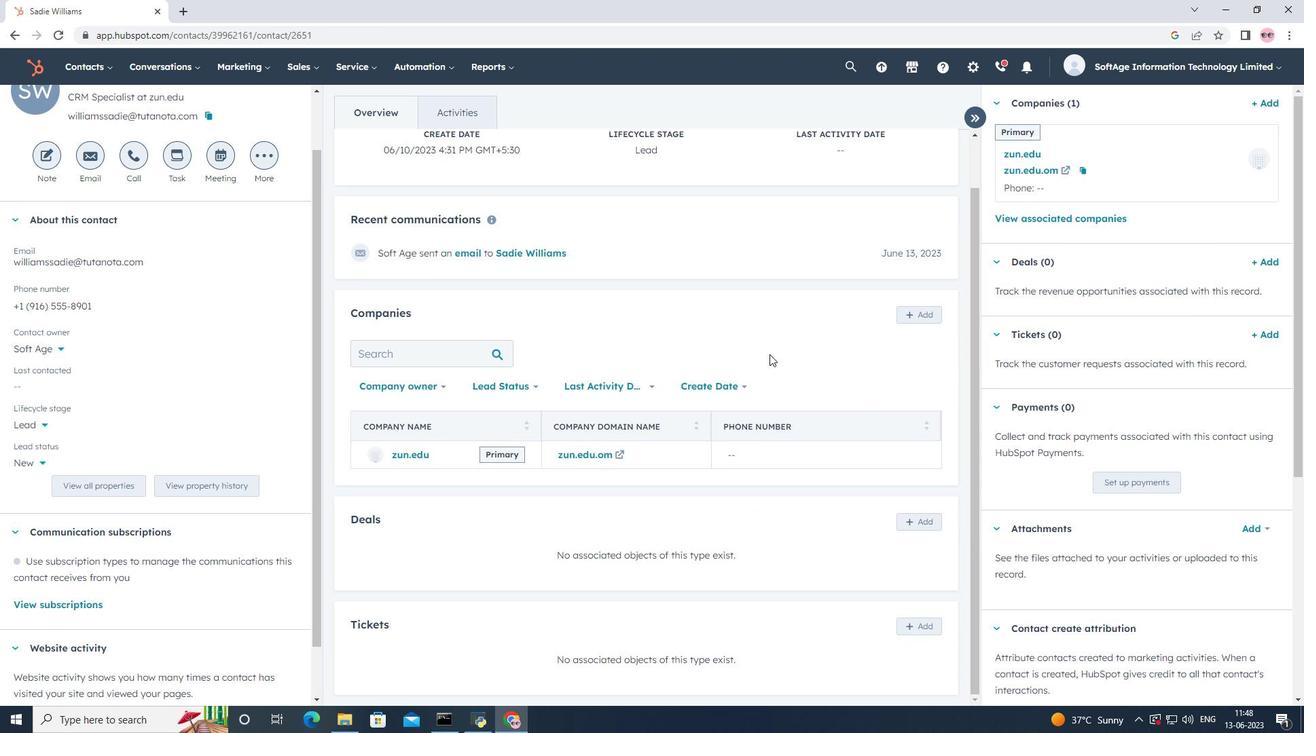
Action: Mouse scrolled (769, 355) with delta (0, 0)
Screenshot: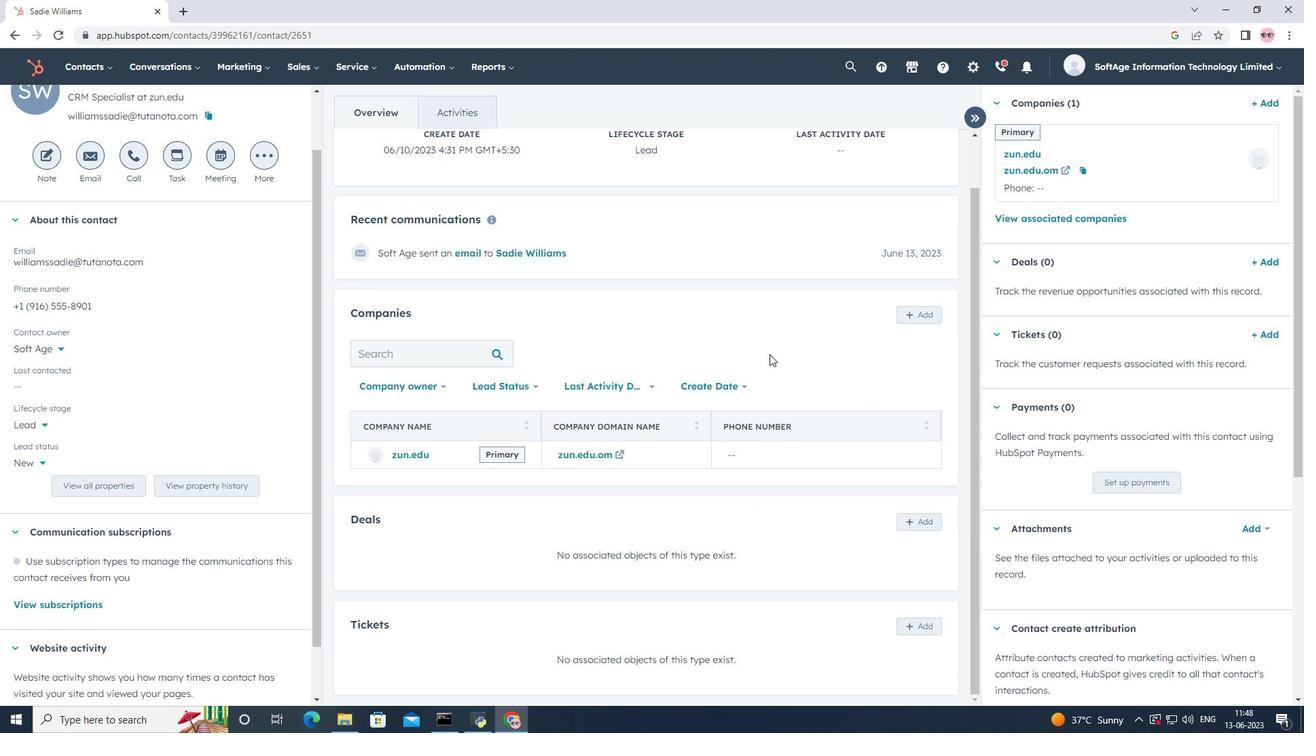 
